 Task: Find connections with filter location Baza with filter topic #family with filter profile language Spanish with filter current company Amdocs with filter school IIMT COLLEGE OF ENGINEERING, GREATER NOIDA with filter industry Insurance Carriers with filter service category Computer Networking with filter keywords title Medical Laboratory Tech
Action: Mouse moved to (620, 76)
Screenshot: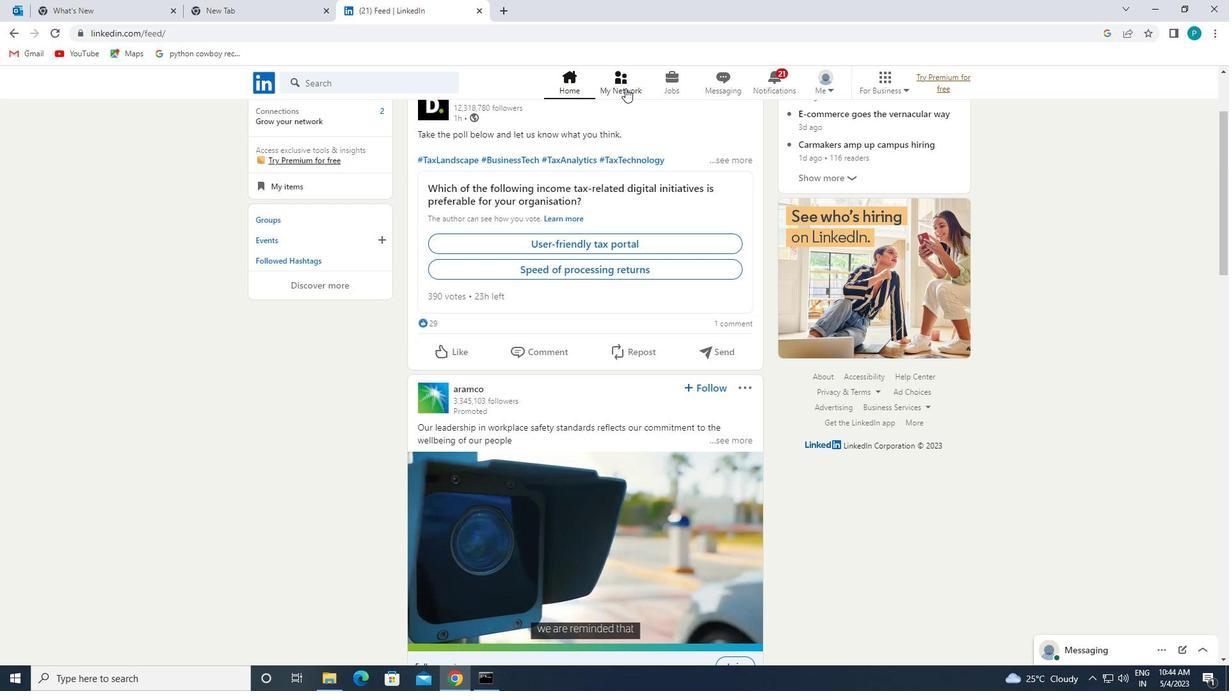 
Action: Mouse pressed left at (620, 76)
Screenshot: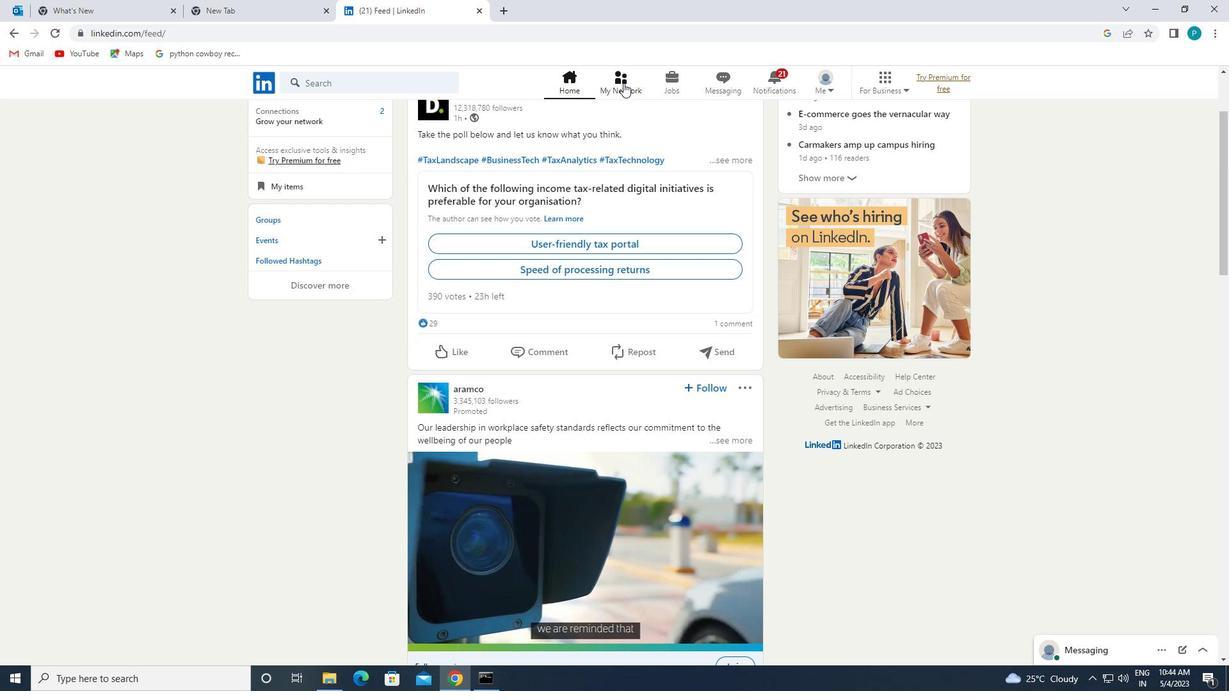 
Action: Mouse moved to (340, 156)
Screenshot: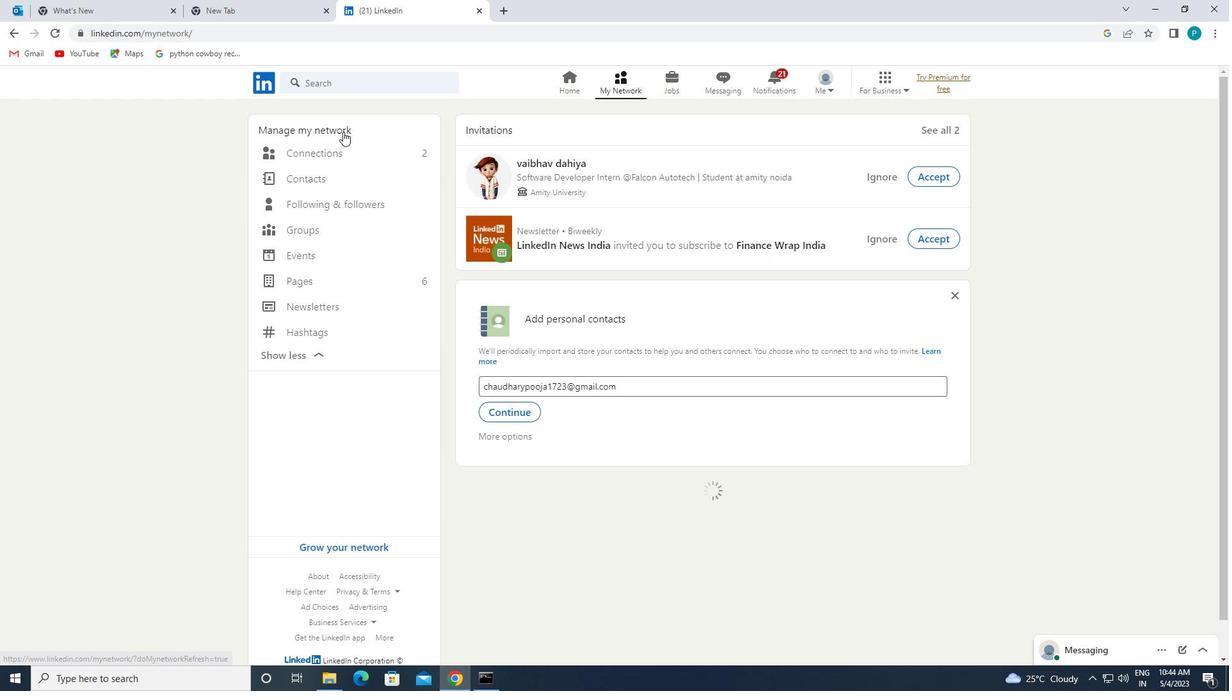 
Action: Mouse pressed left at (340, 156)
Screenshot: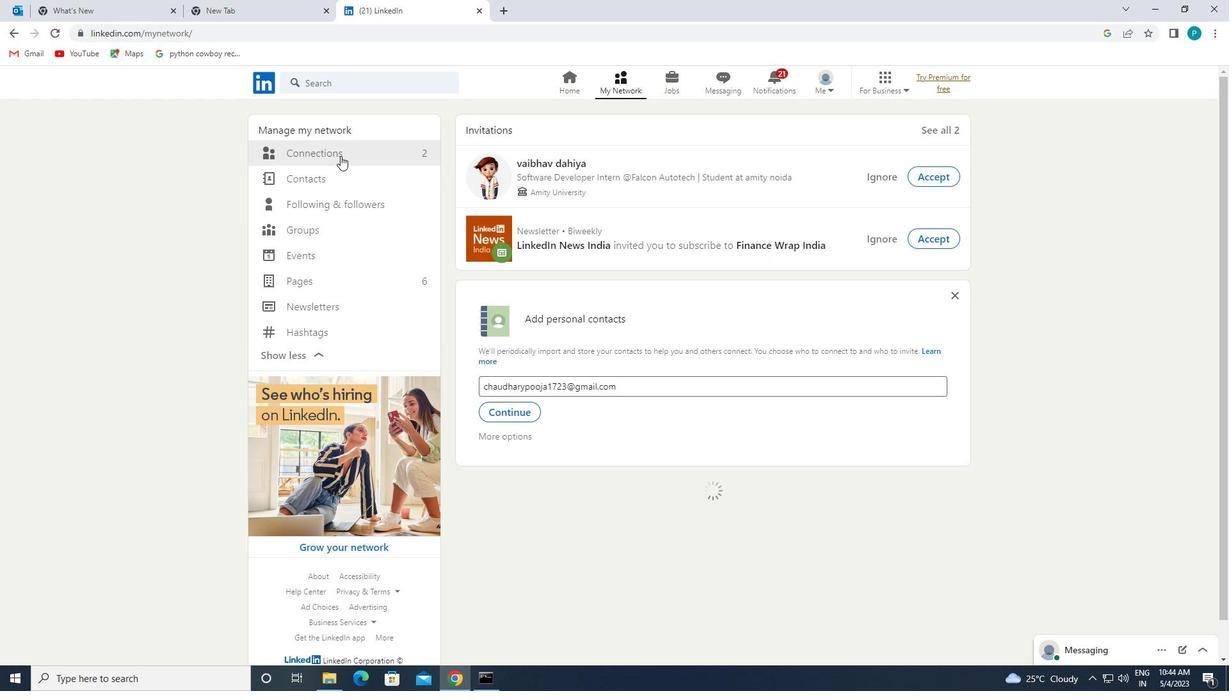 
Action: Mouse moved to (723, 155)
Screenshot: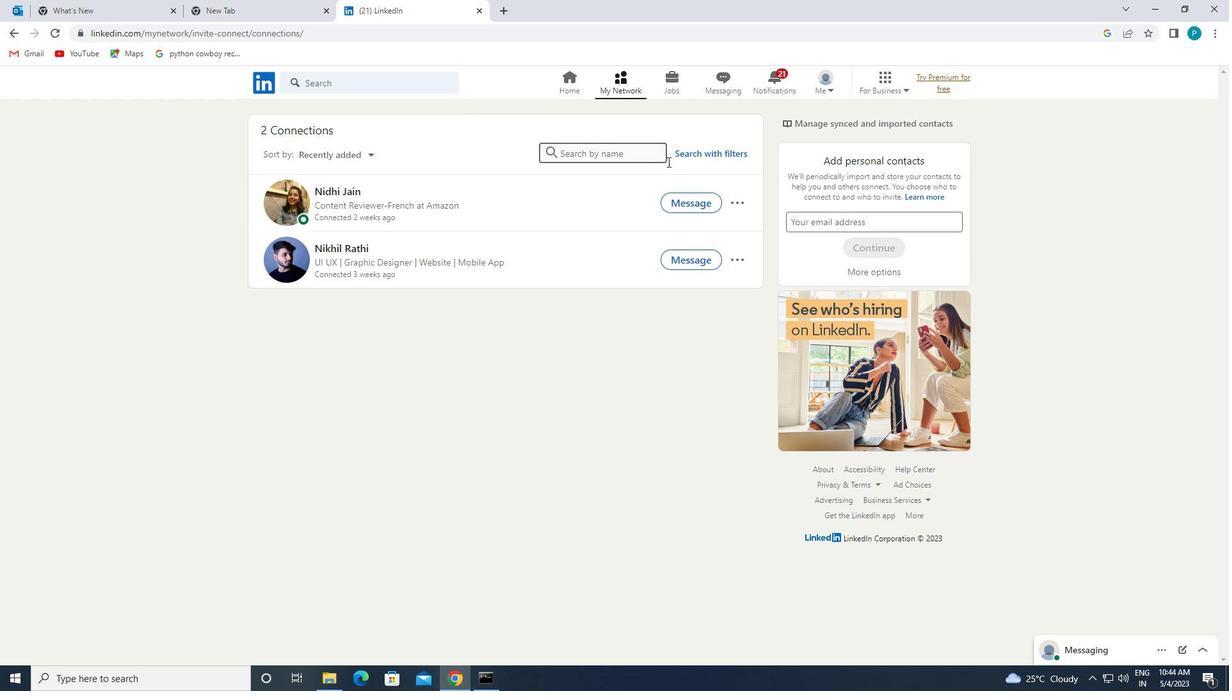 
Action: Mouse pressed left at (723, 155)
Screenshot: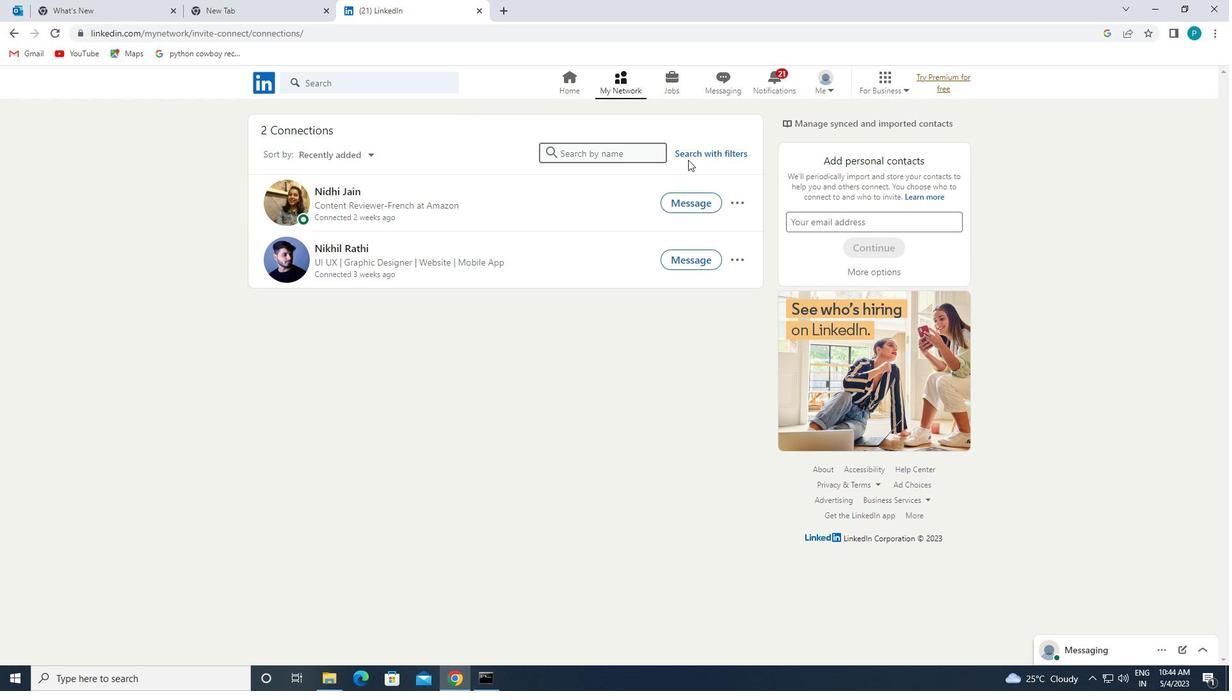 
Action: Mouse moved to (651, 121)
Screenshot: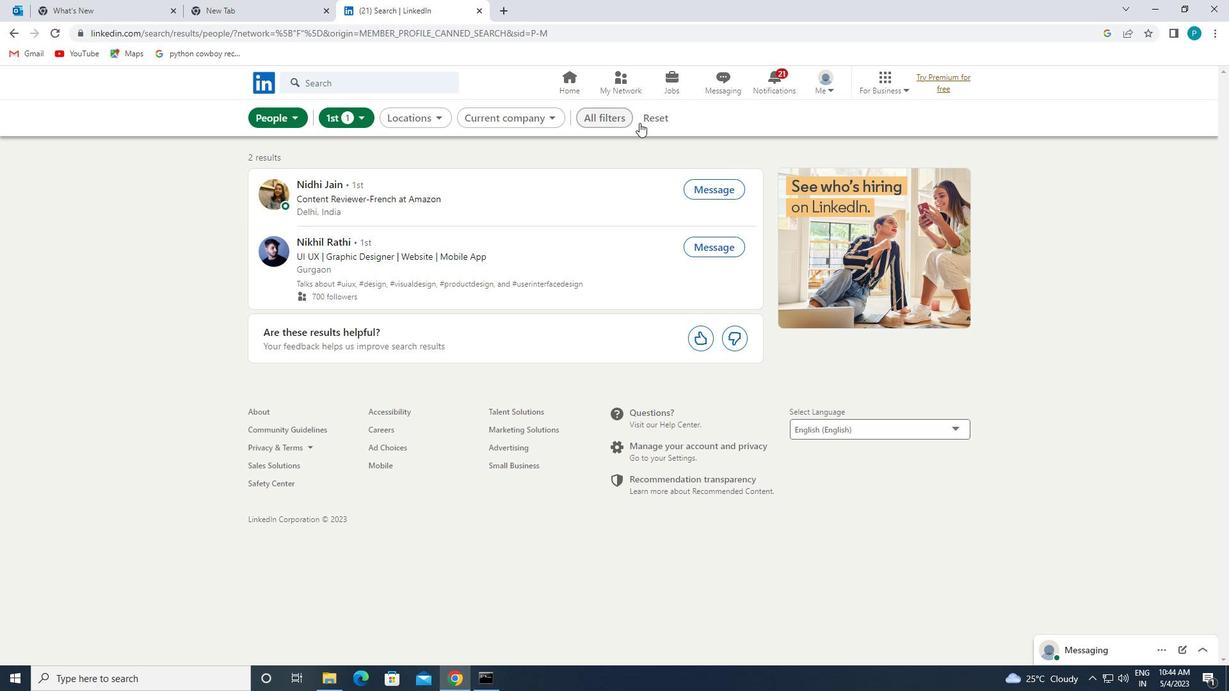 
Action: Mouse pressed left at (651, 121)
Screenshot: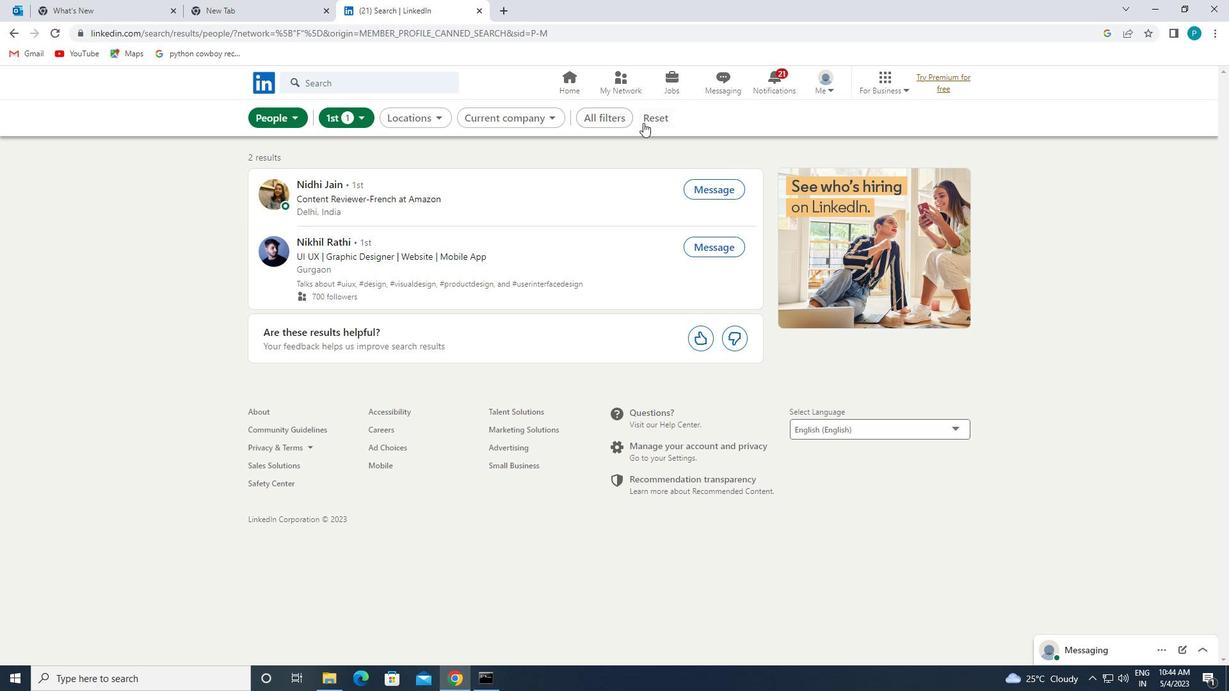 
Action: Mouse moved to (638, 115)
Screenshot: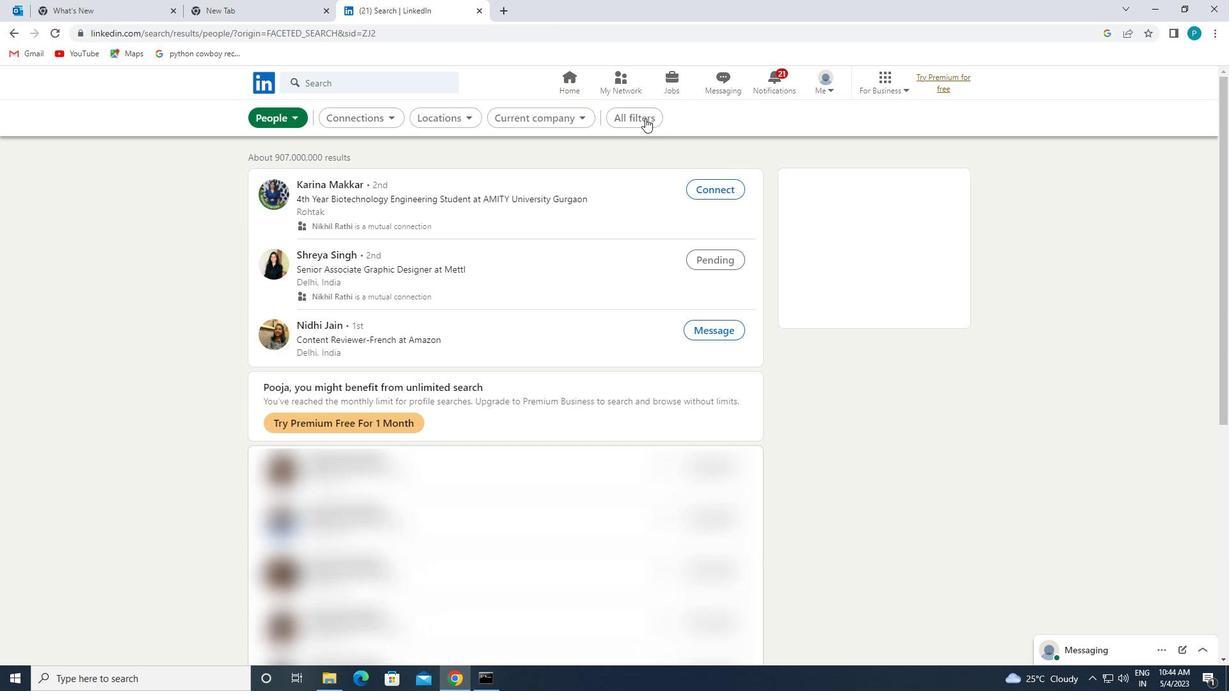 
Action: Mouse pressed left at (638, 115)
Screenshot: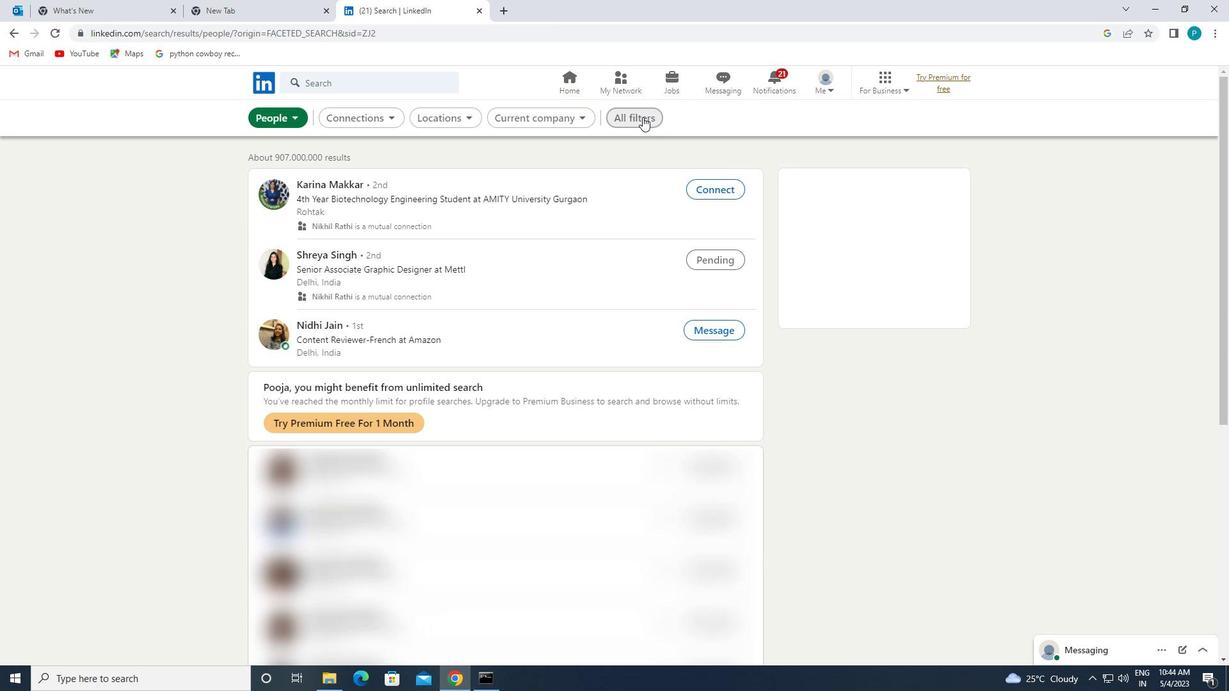 
Action: Mouse moved to (1209, 488)
Screenshot: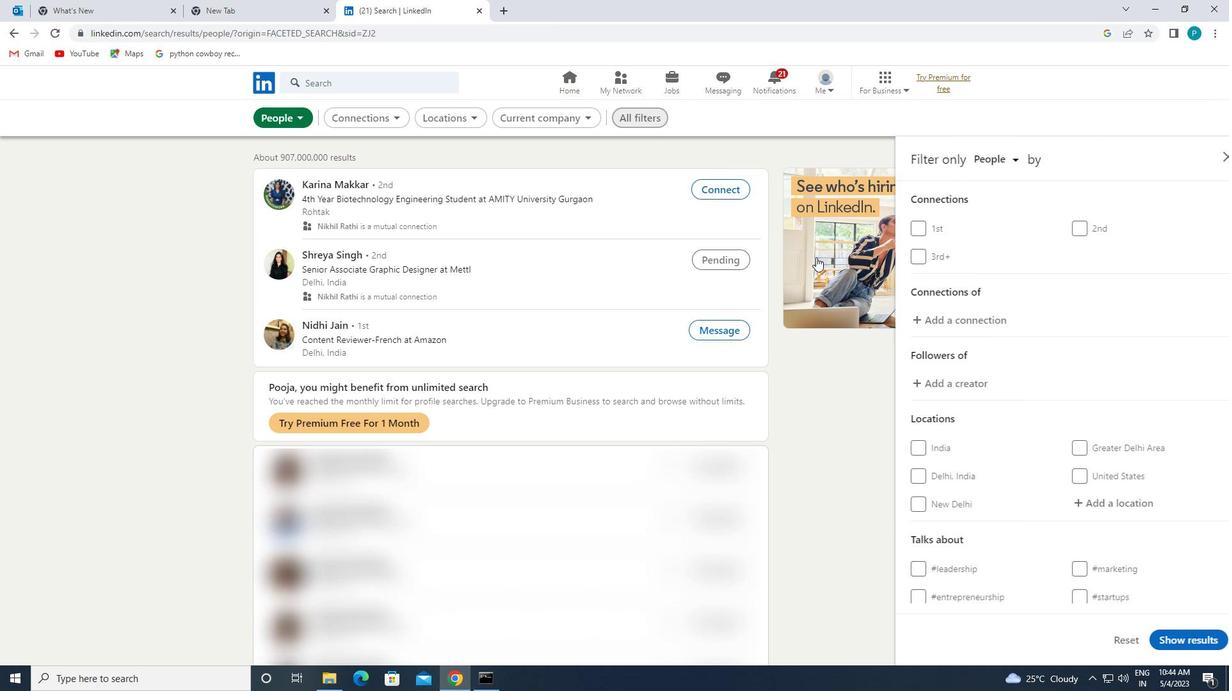 
Action: Mouse scrolled (1209, 487) with delta (0, 0)
Screenshot: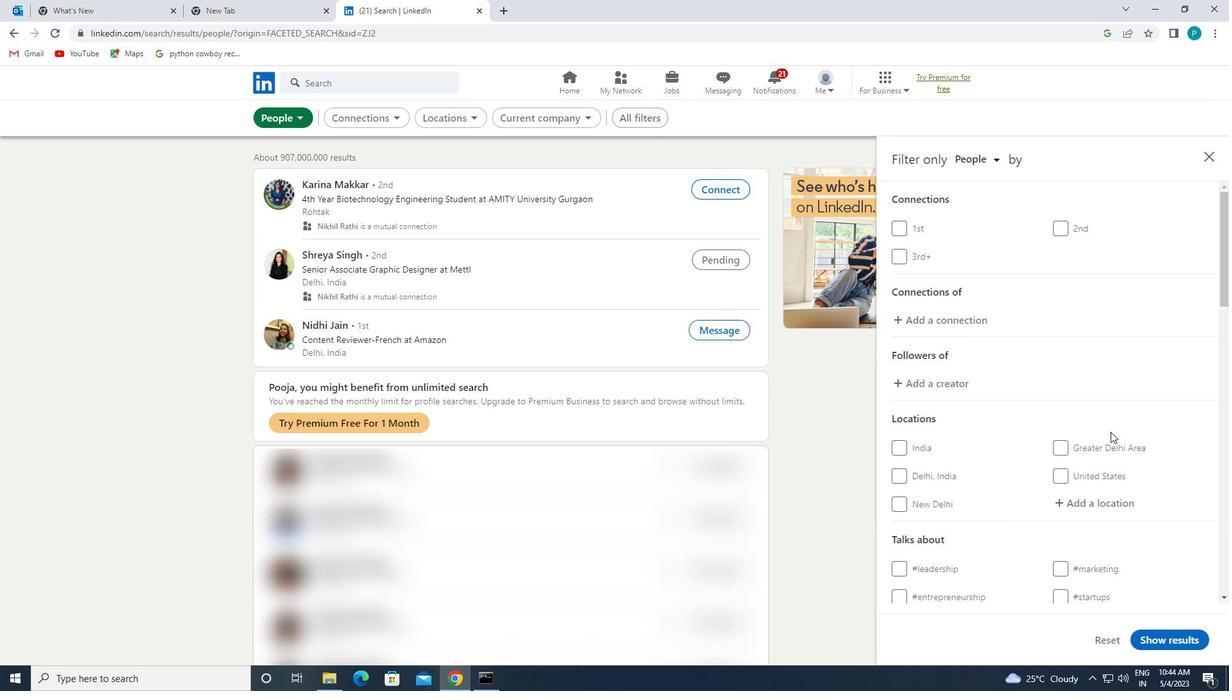 
Action: Mouse scrolled (1209, 487) with delta (0, 0)
Screenshot: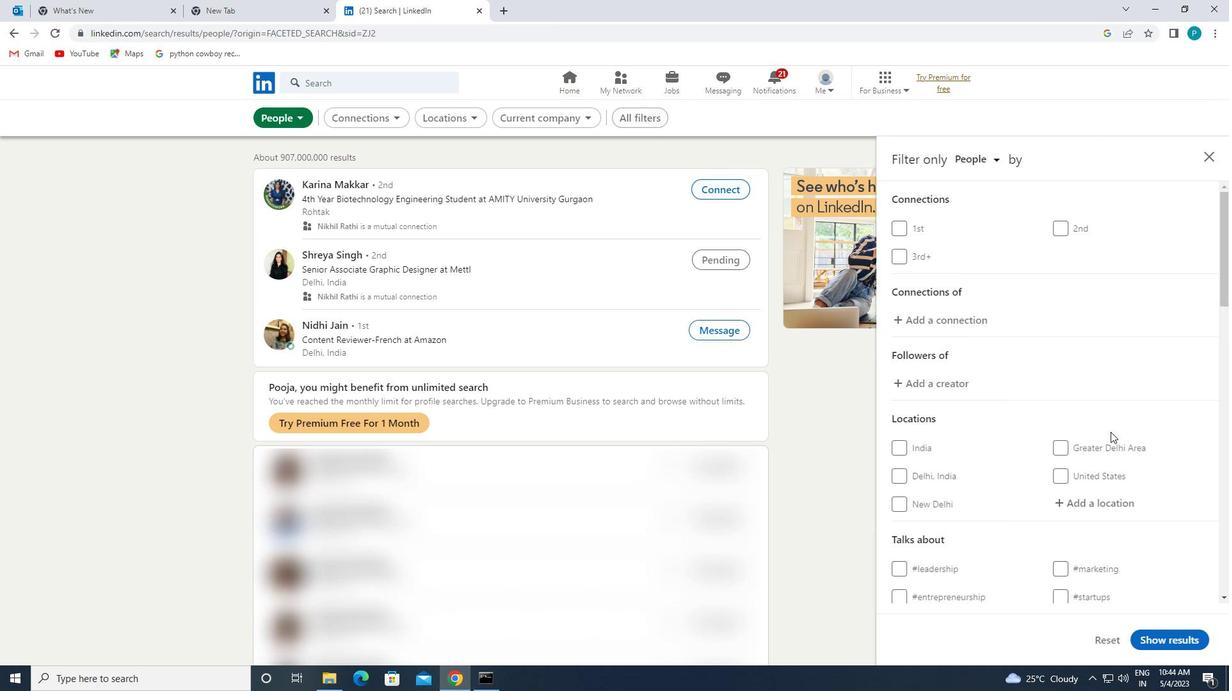 
Action: Mouse moved to (1085, 381)
Screenshot: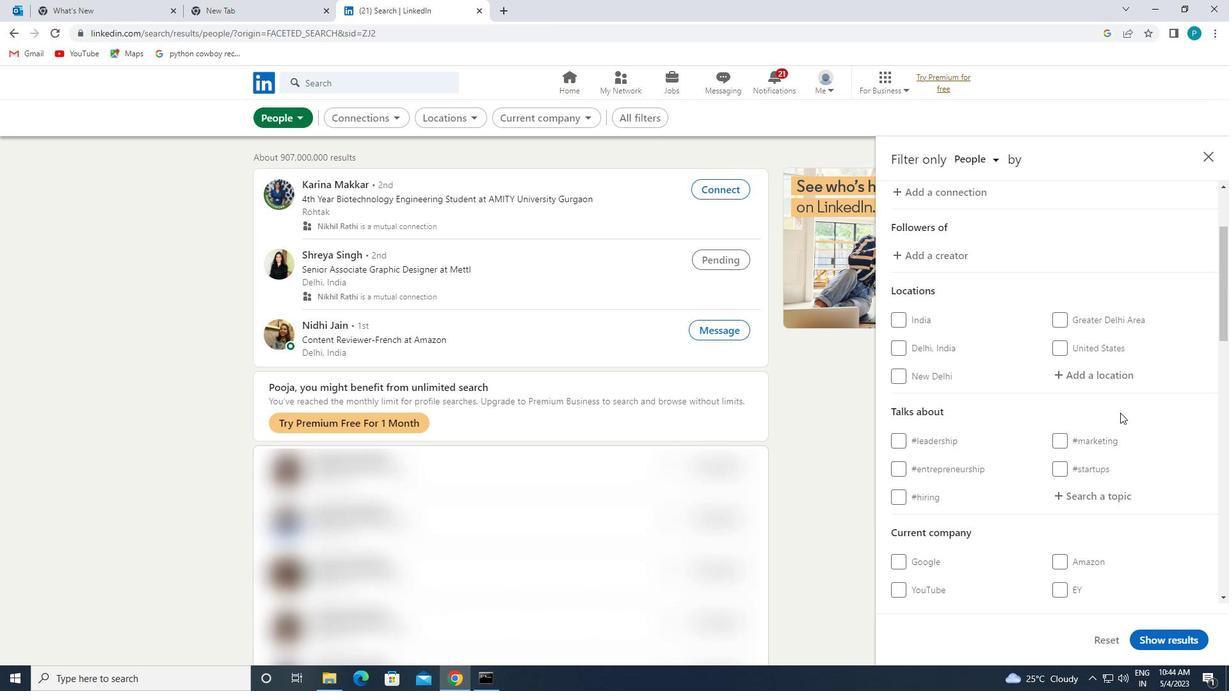
Action: Mouse pressed left at (1085, 381)
Screenshot: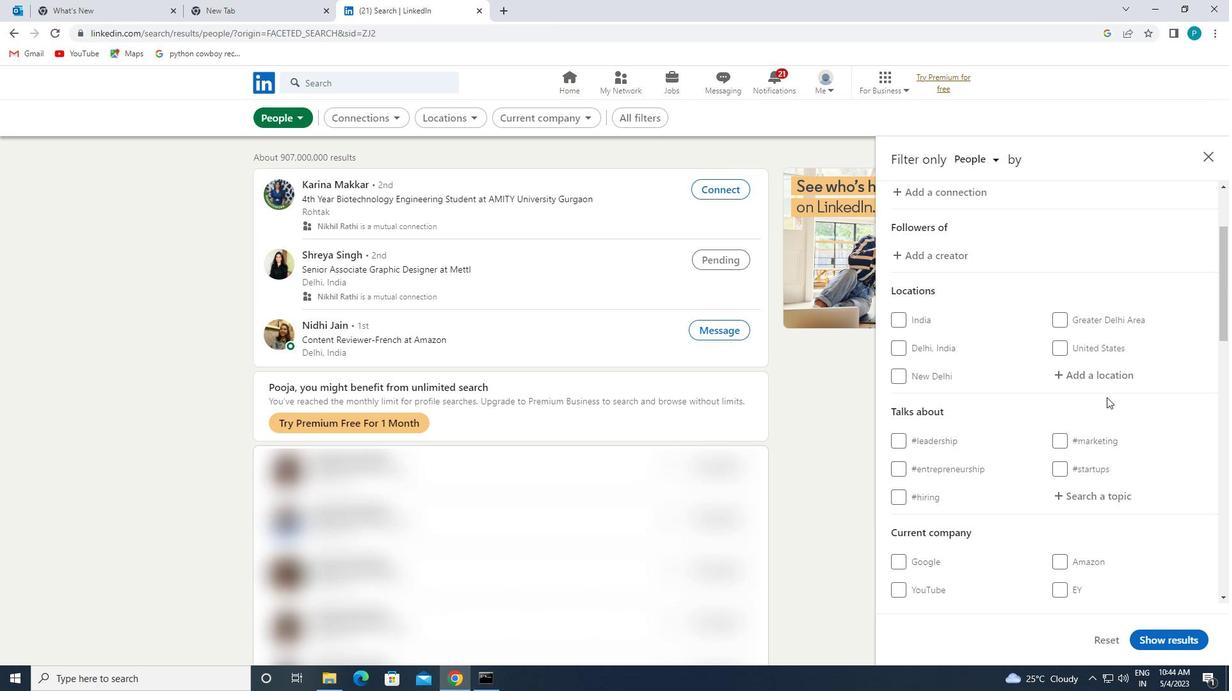 
Action: Key pressed <Key.caps_lock>b<Key.caps_lock>aza
Screenshot: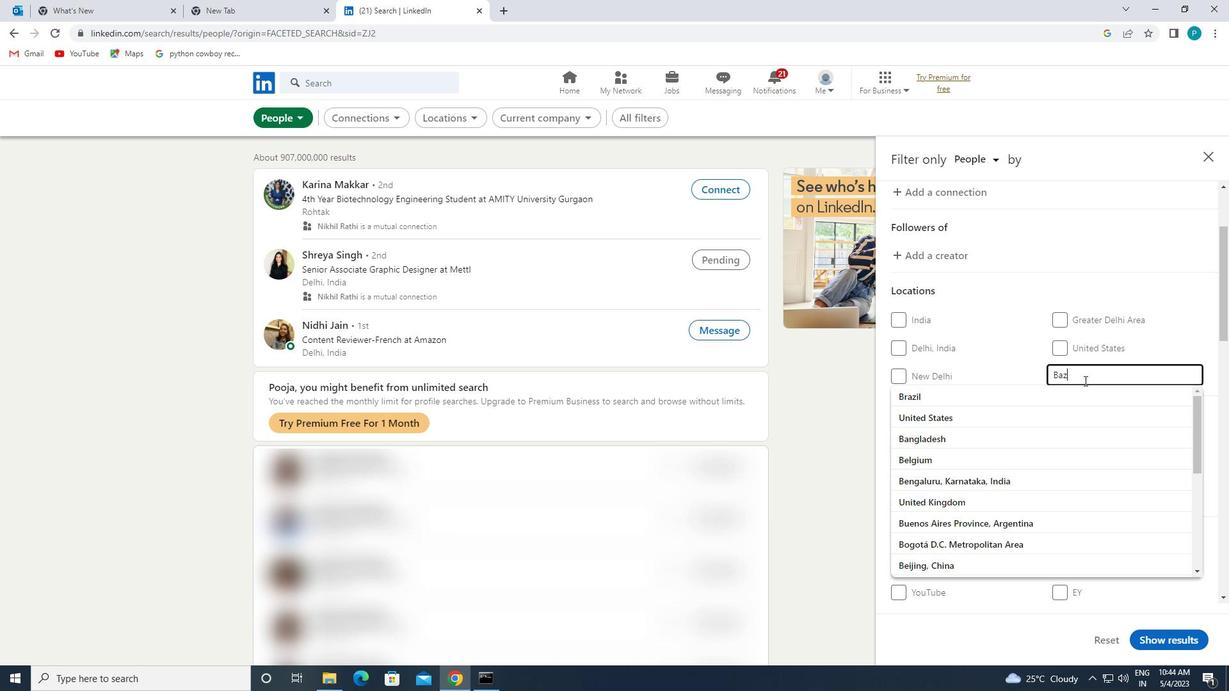 
Action: Mouse moved to (1068, 397)
Screenshot: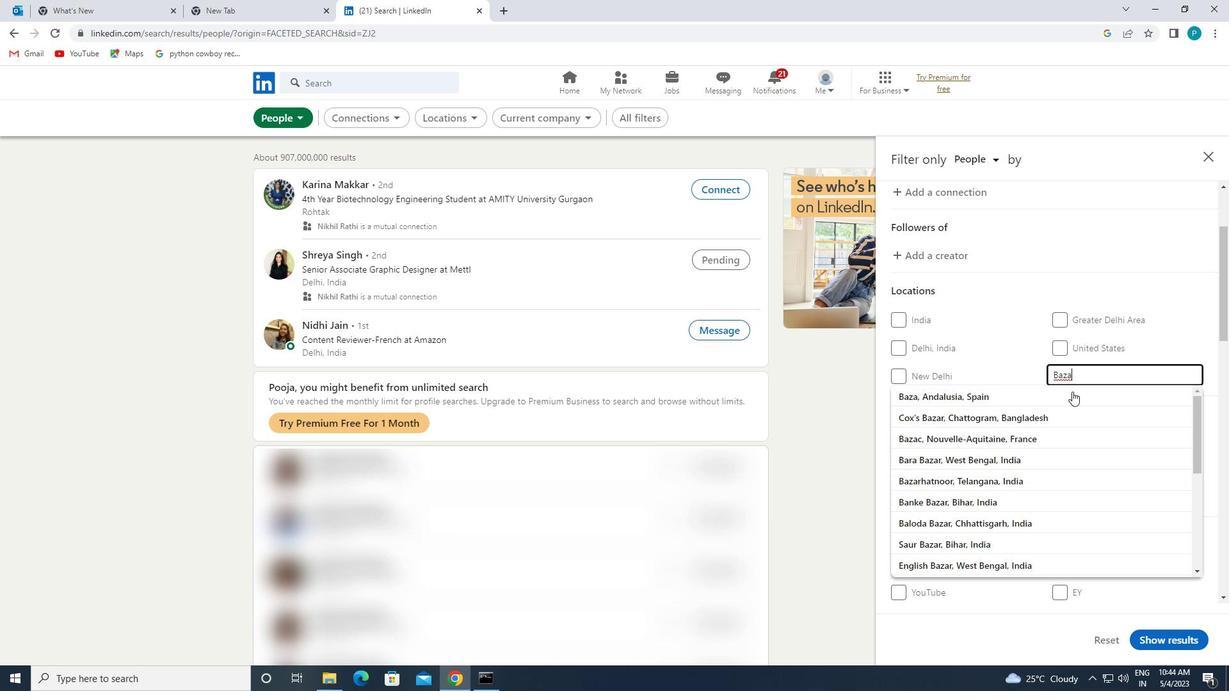 
Action: Mouse pressed left at (1068, 397)
Screenshot: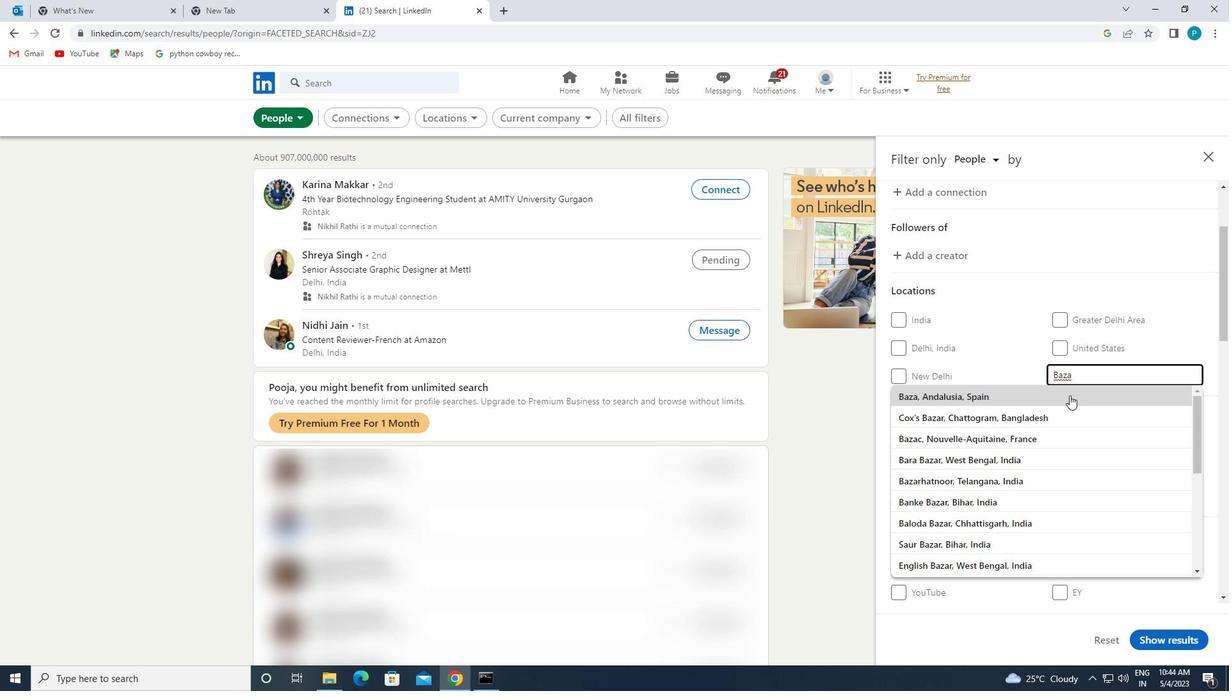 
Action: Mouse moved to (1069, 416)
Screenshot: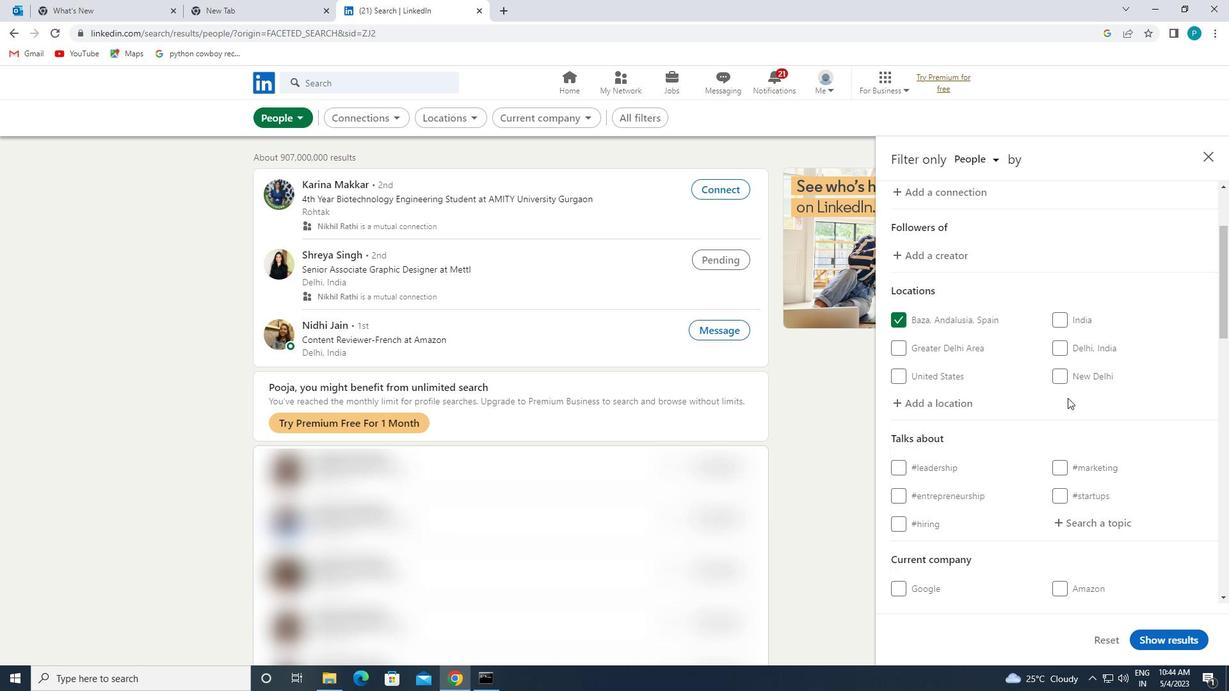 
Action: Mouse scrolled (1069, 415) with delta (0, 0)
Screenshot: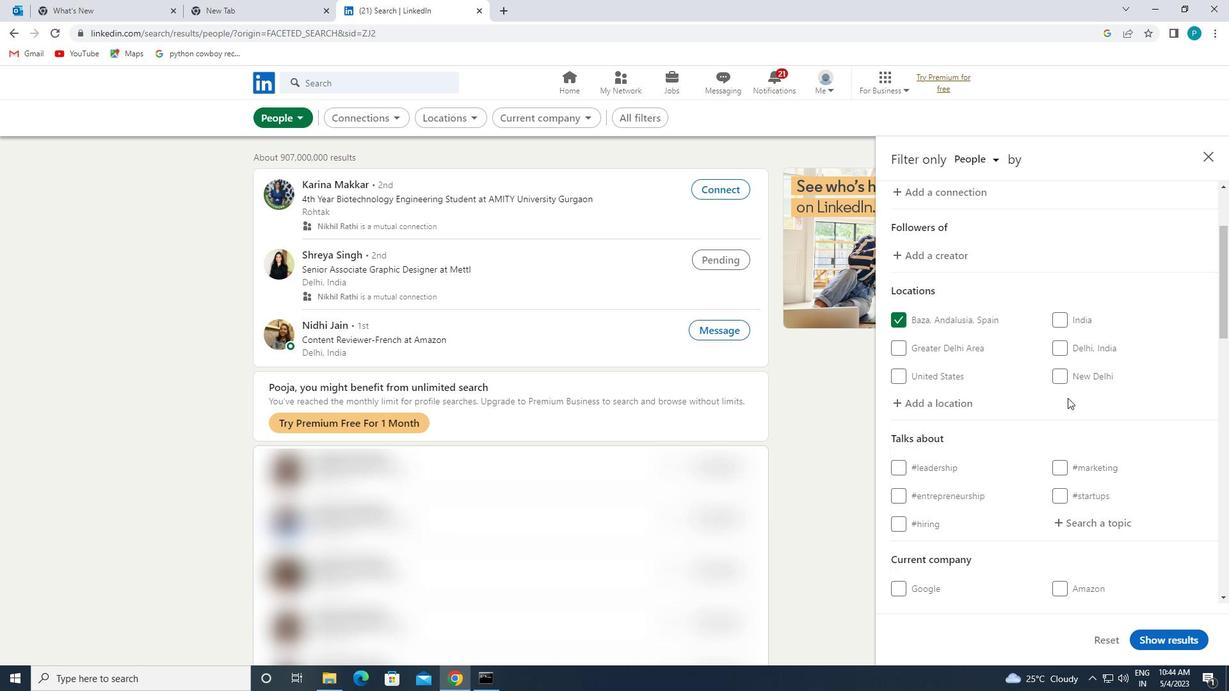 
Action: Mouse moved to (1069, 420)
Screenshot: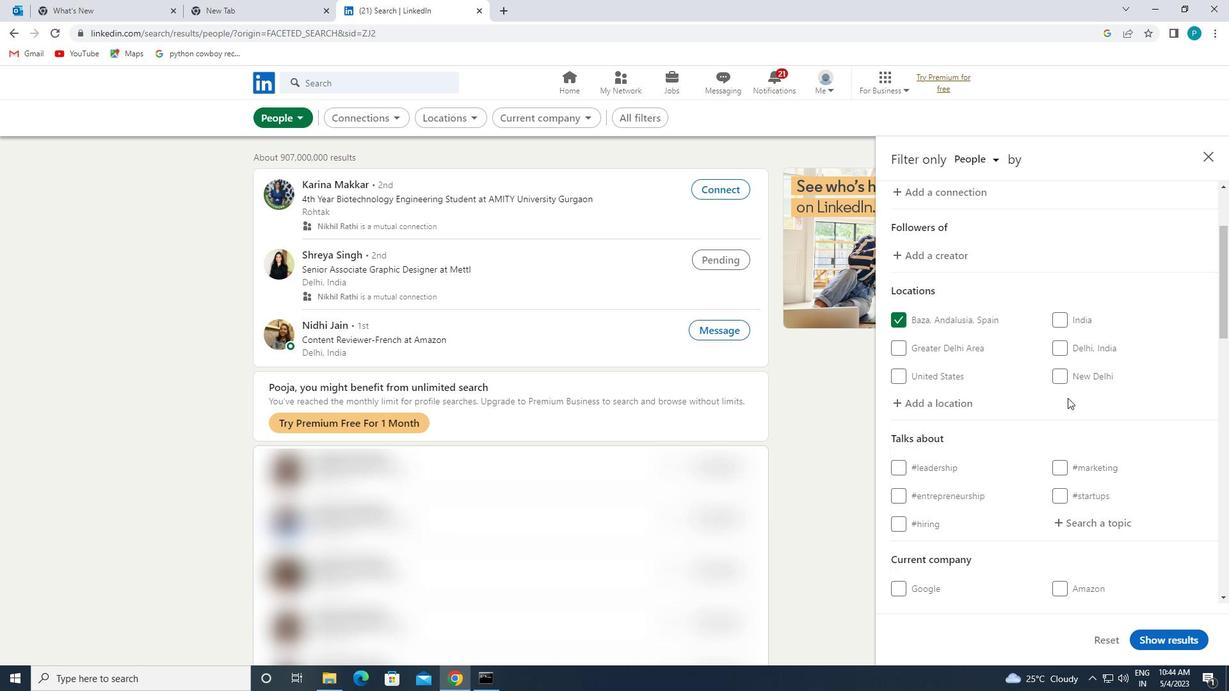 
Action: Mouse scrolled (1069, 419) with delta (0, 0)
Screenshot: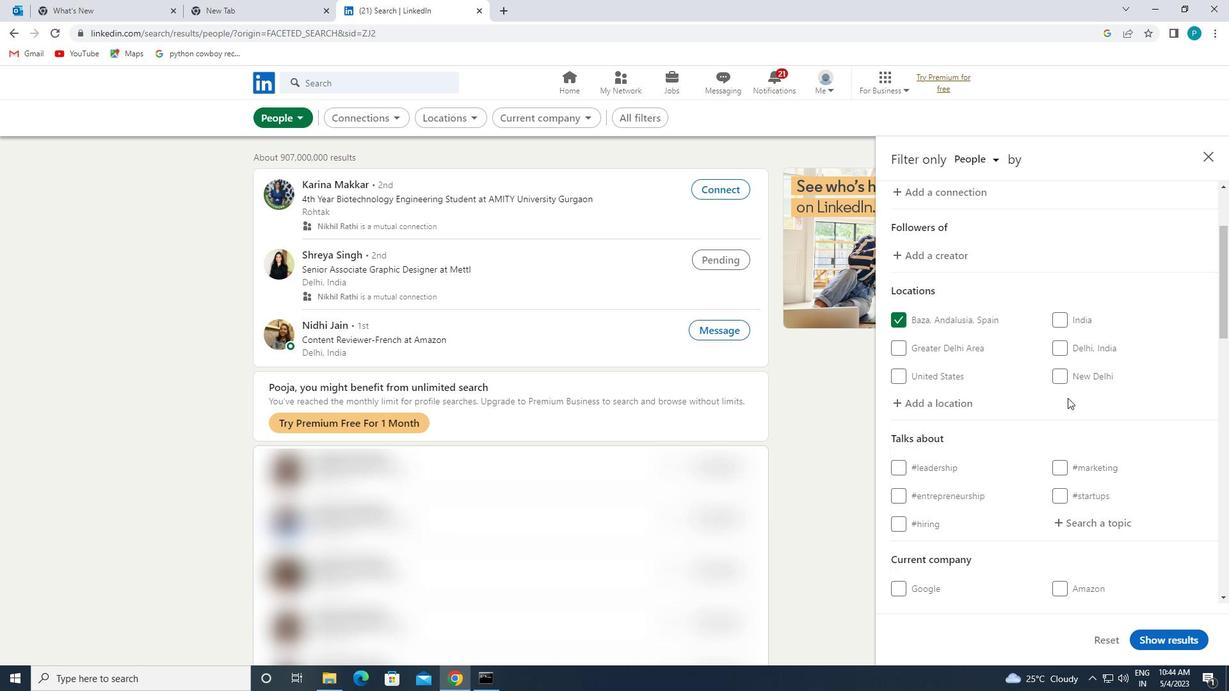 
Action: Mouse moved to (1073, 386)
Screenshot: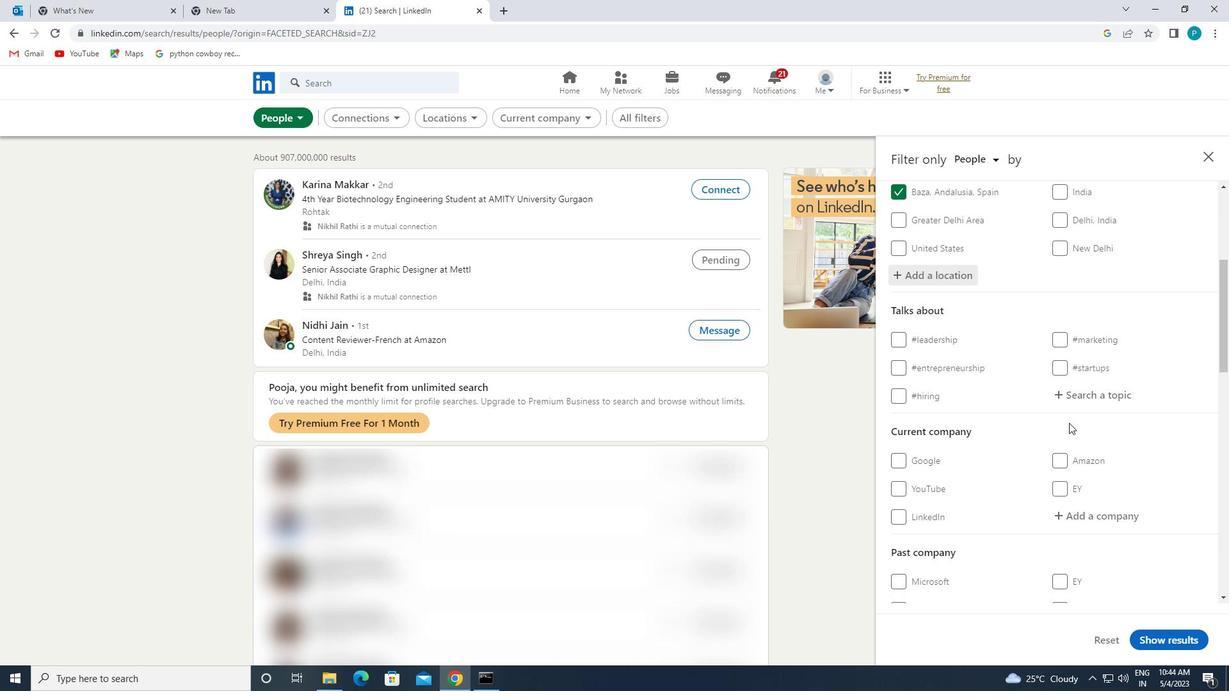 
Action: Mouse pressed left at (1073, 386)
Screenshot: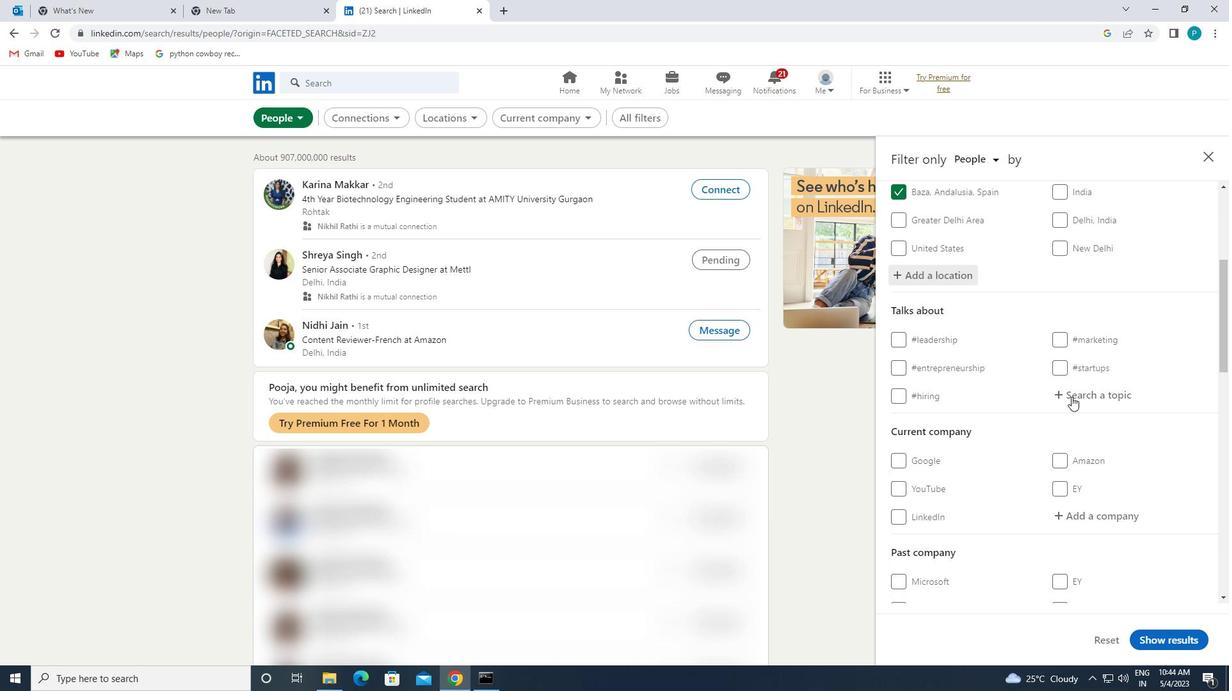 
Action: Key pressed <Key.shift>#FAMILY
Screenshot: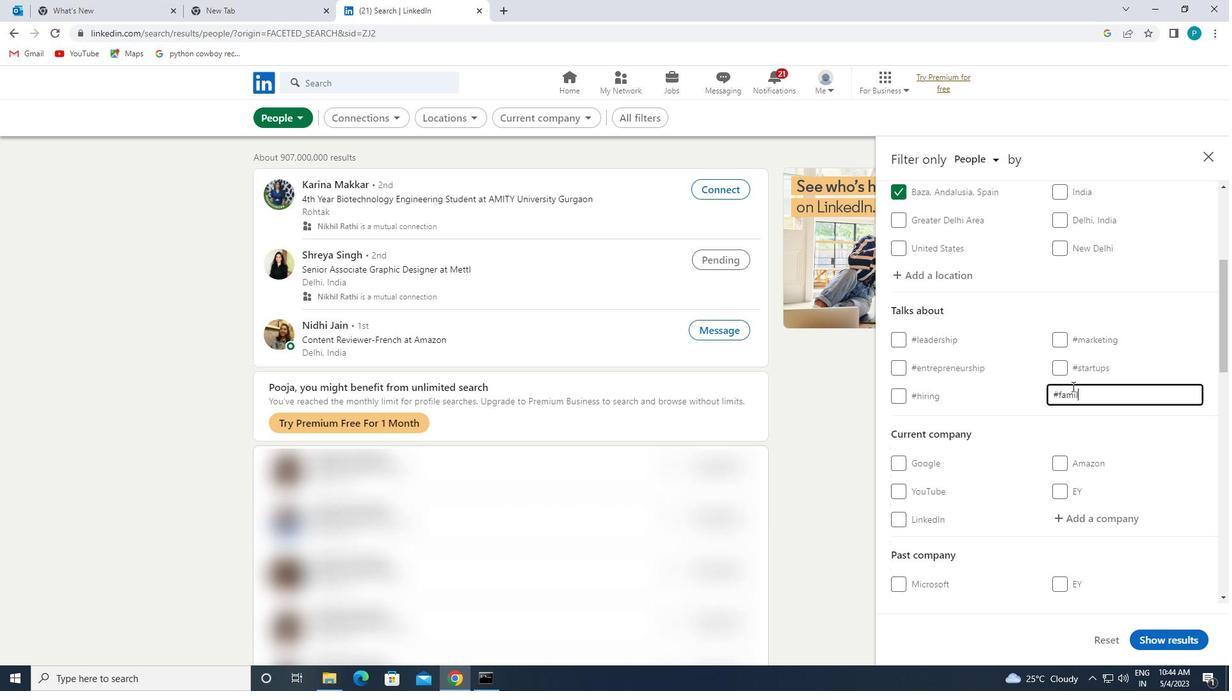 
Action: Mouse moved to (1071, 405)
Screenshot: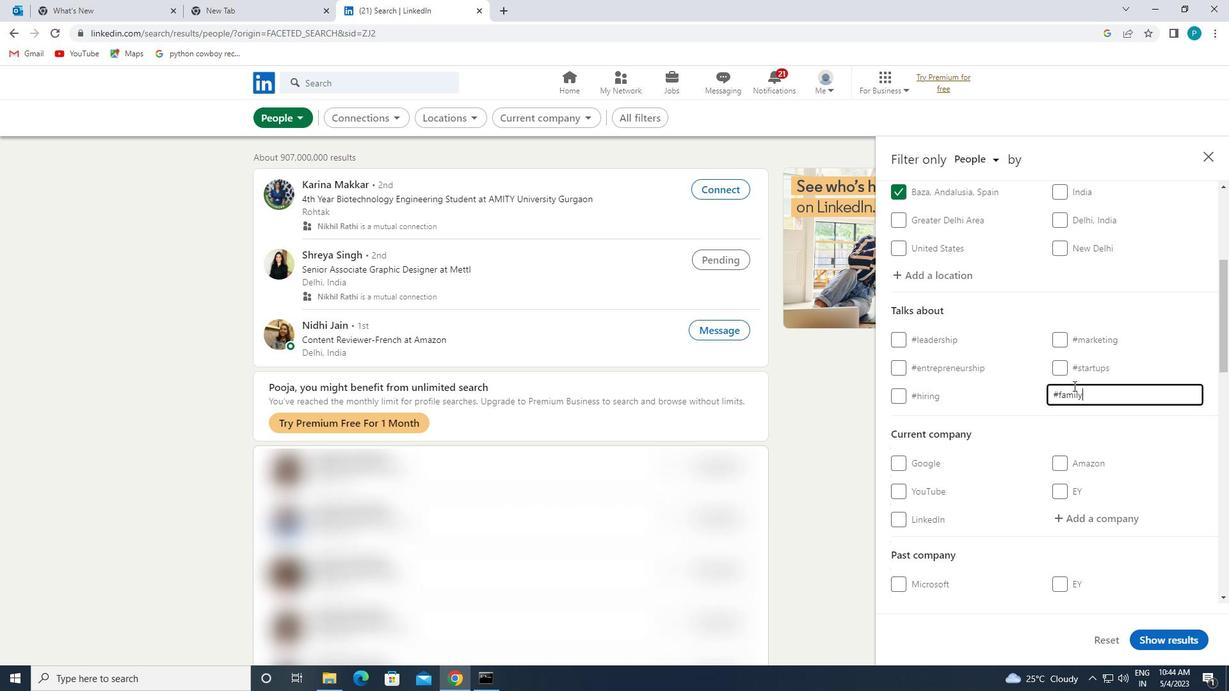 
Action: Mouse scrolled (1071, 404) with delta (0, 0)
Screenshot: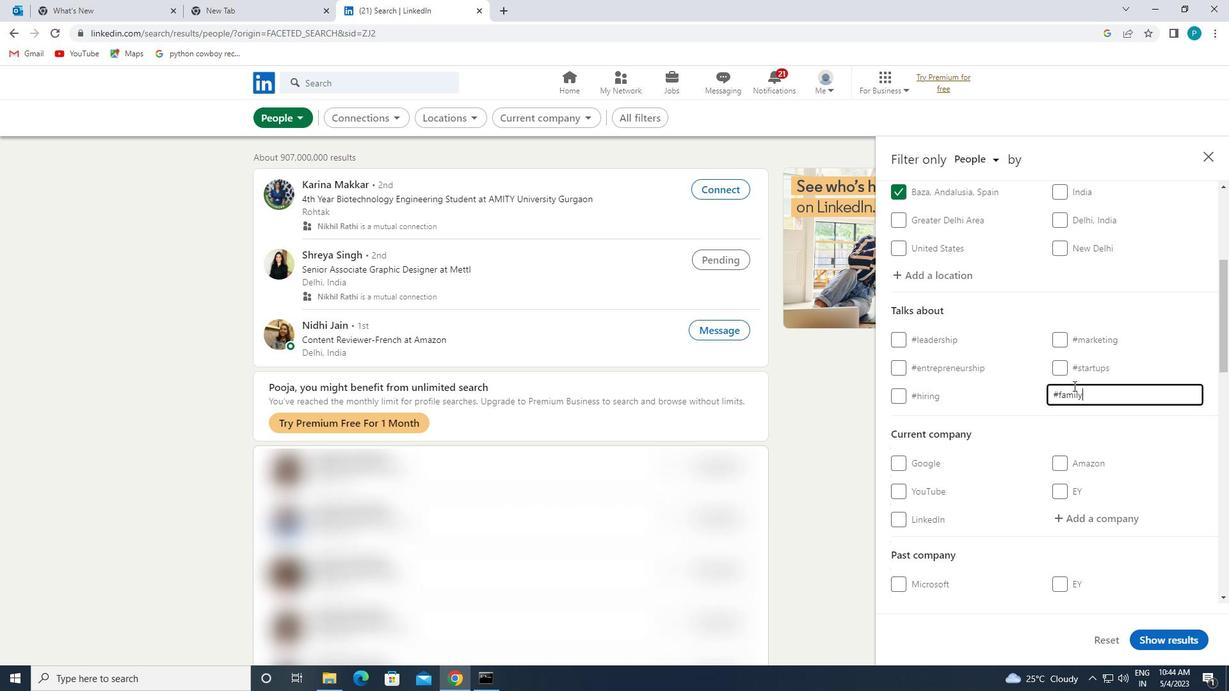 
Action: Mouse moved to (1068, 414)
Screenshot: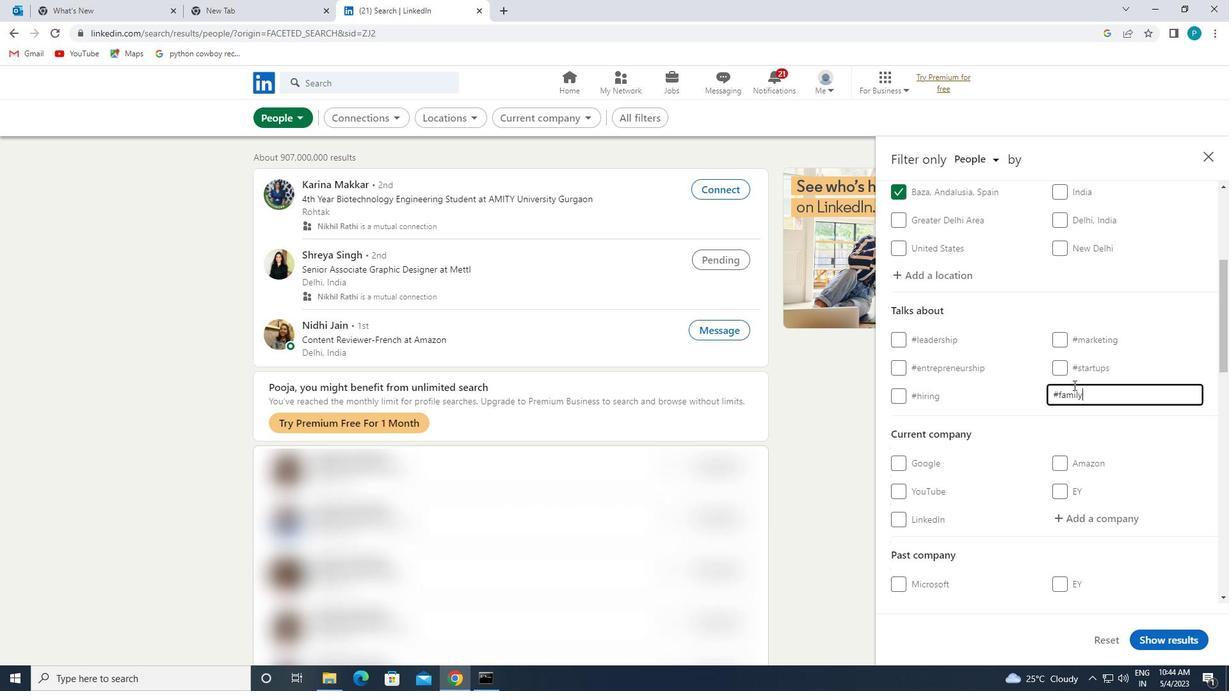 
Action: Mouse scrolled (1068, 413) with delta (0, 0)
Screenshot: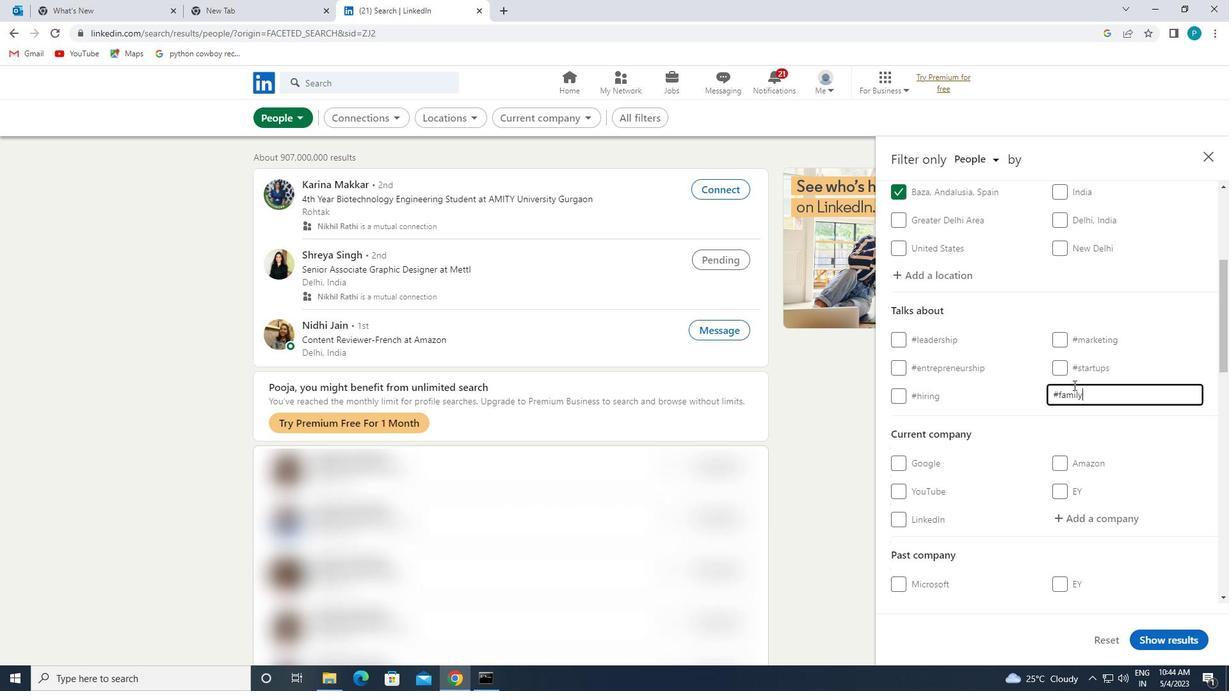 
Action: Mouse moved to (1065, 420)
Screenshot: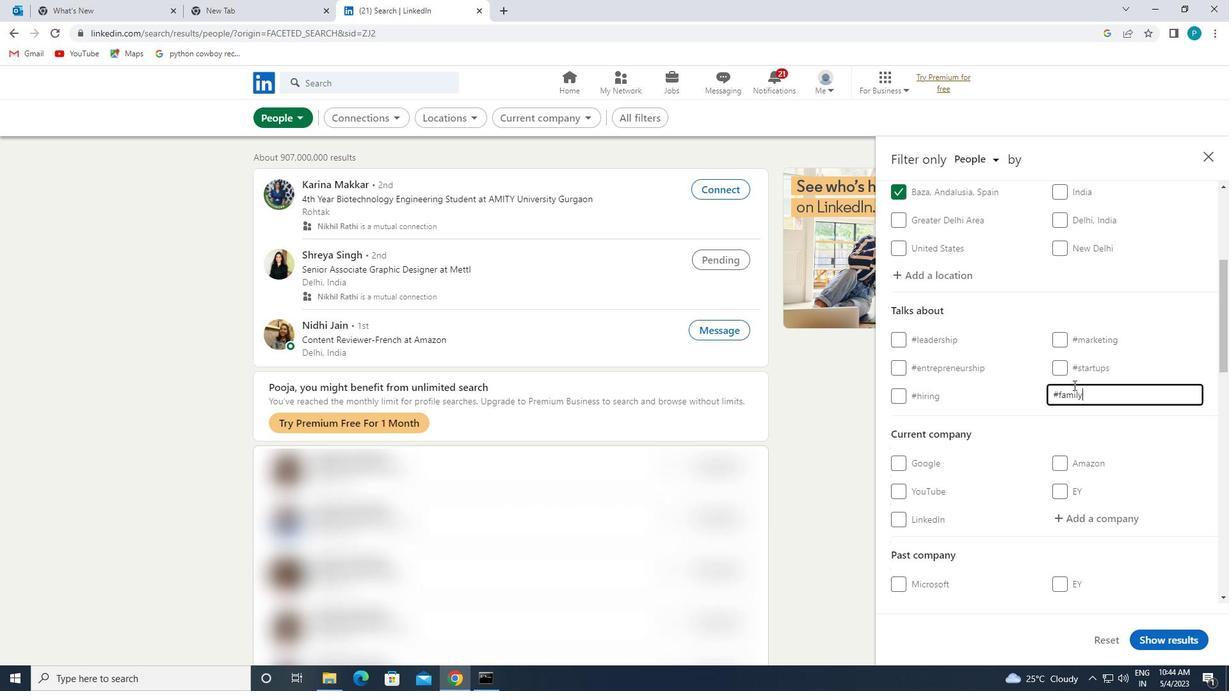 
Action: Mouse scrolled (1065, 419) with delta (0, 0)
Screenshot: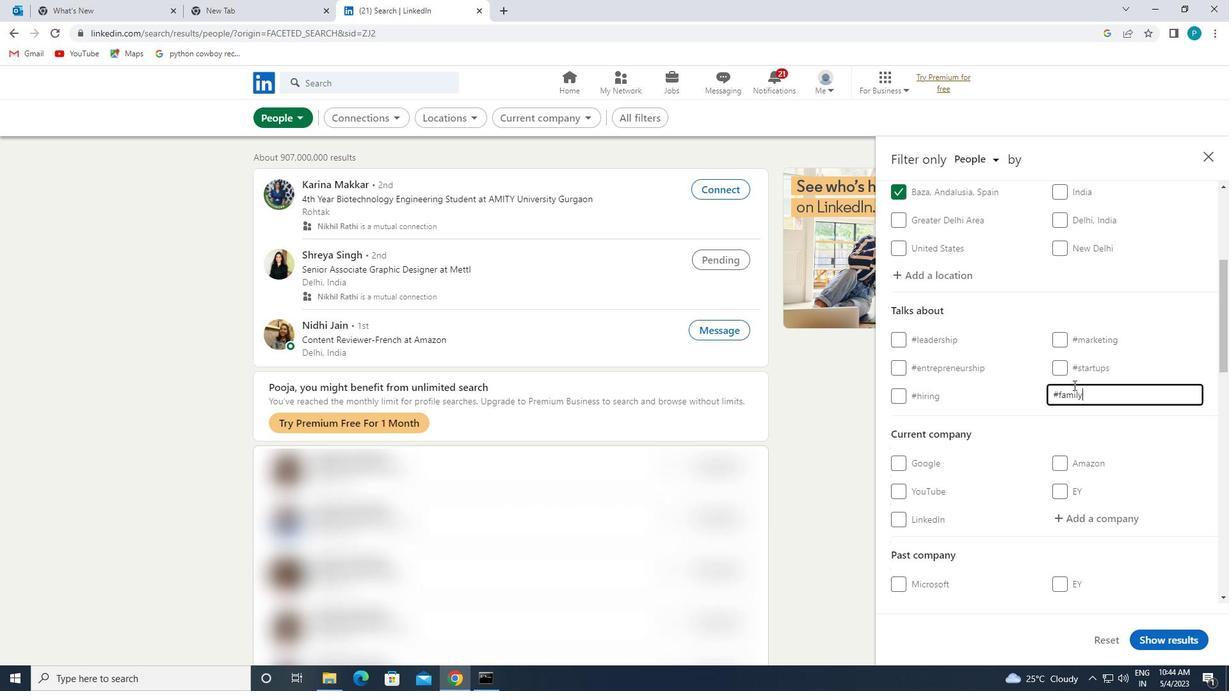 
Action: Mouse moved to (985, 440)
Screenshot: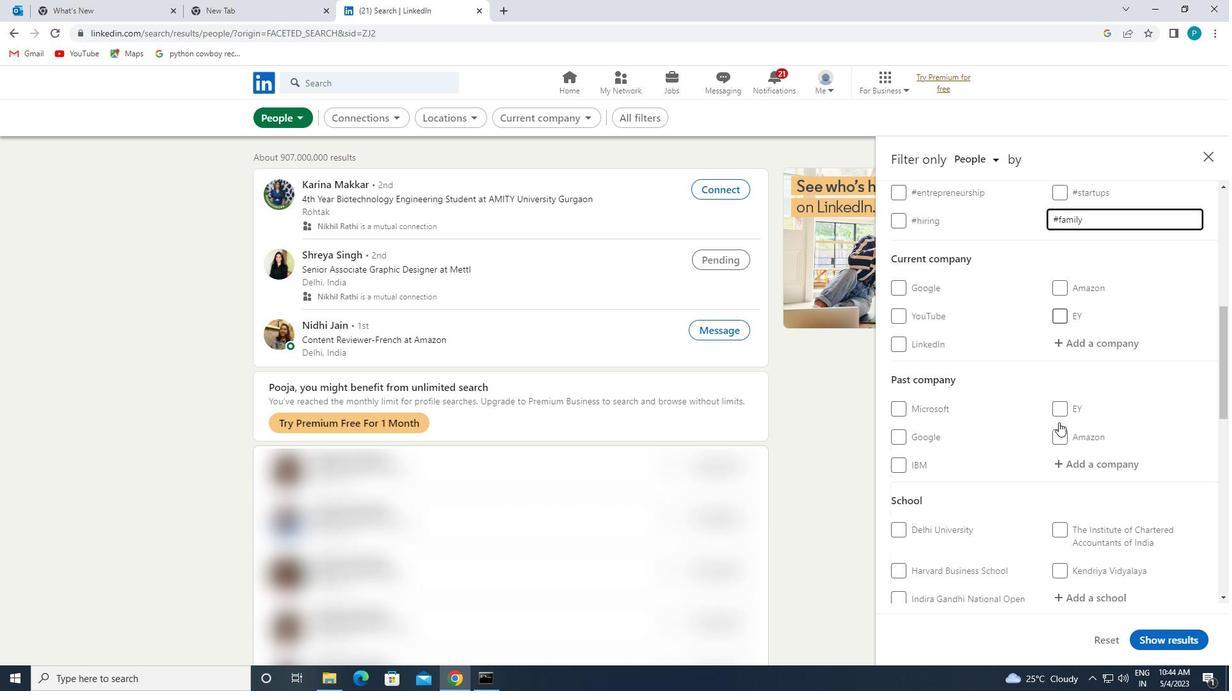 
Action: Mouse scrolled (985, 440) with delta (0, 0)
Screenshot: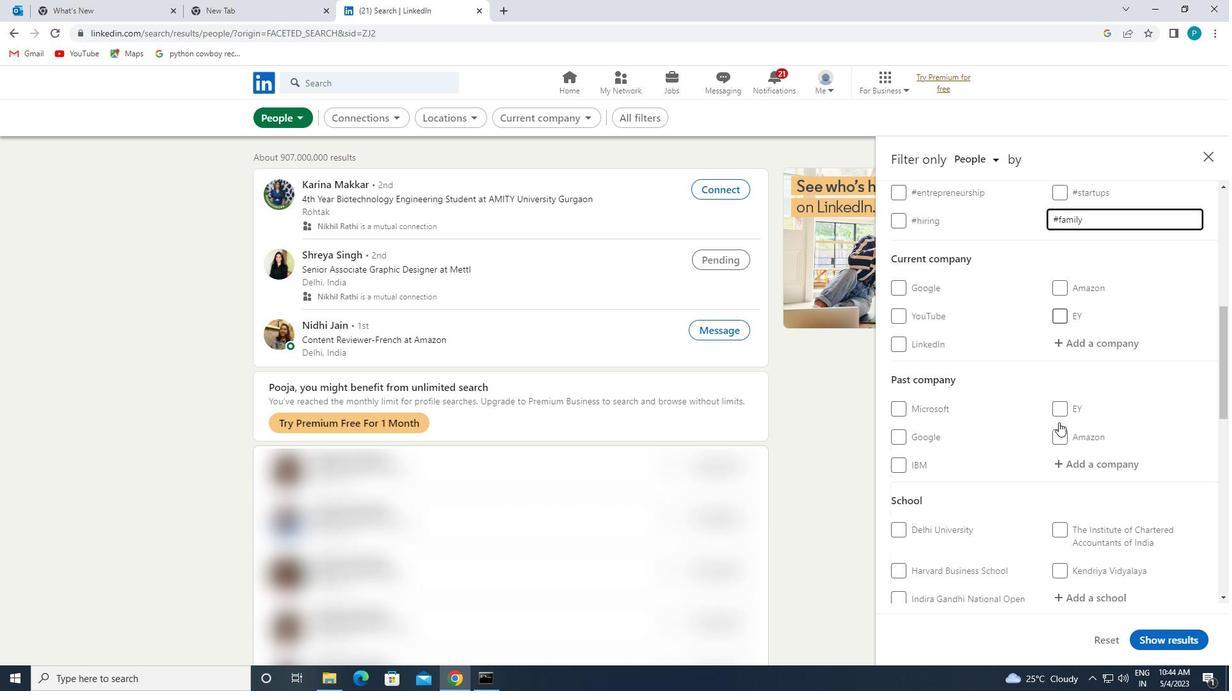 
Action: Mouse moved to (976, 442)
Screenshot: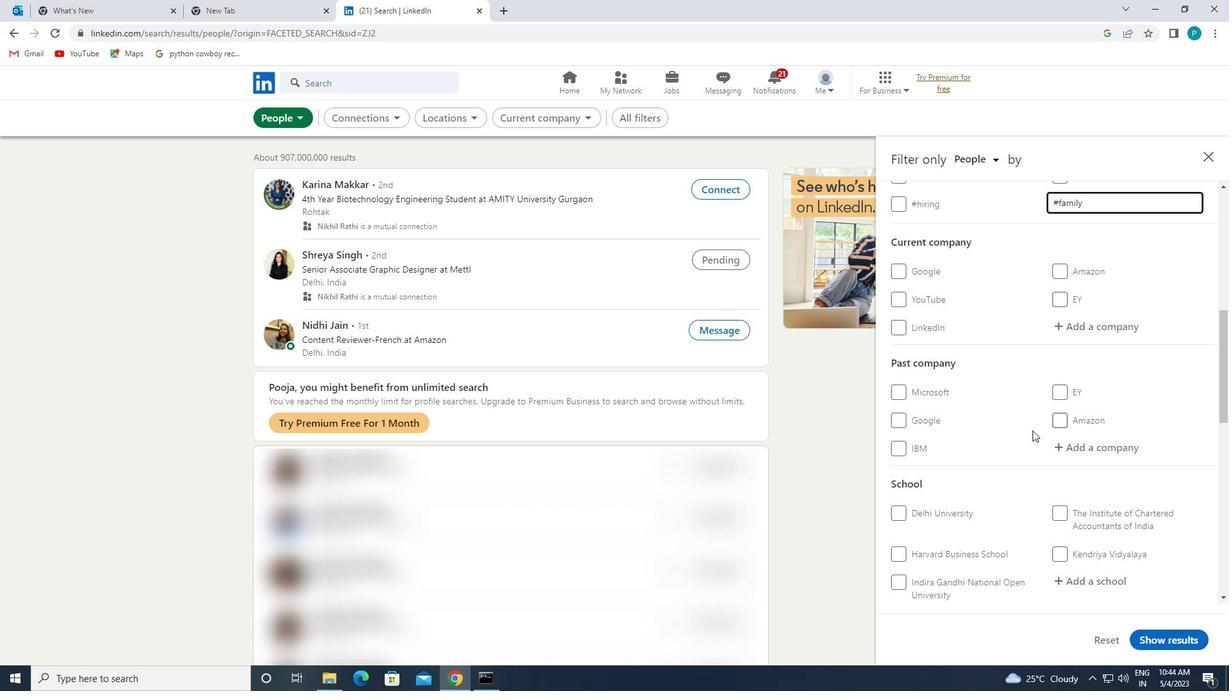 
Action: Mouse scrolled (976, 441) with delta (0, 0)
Screenshot: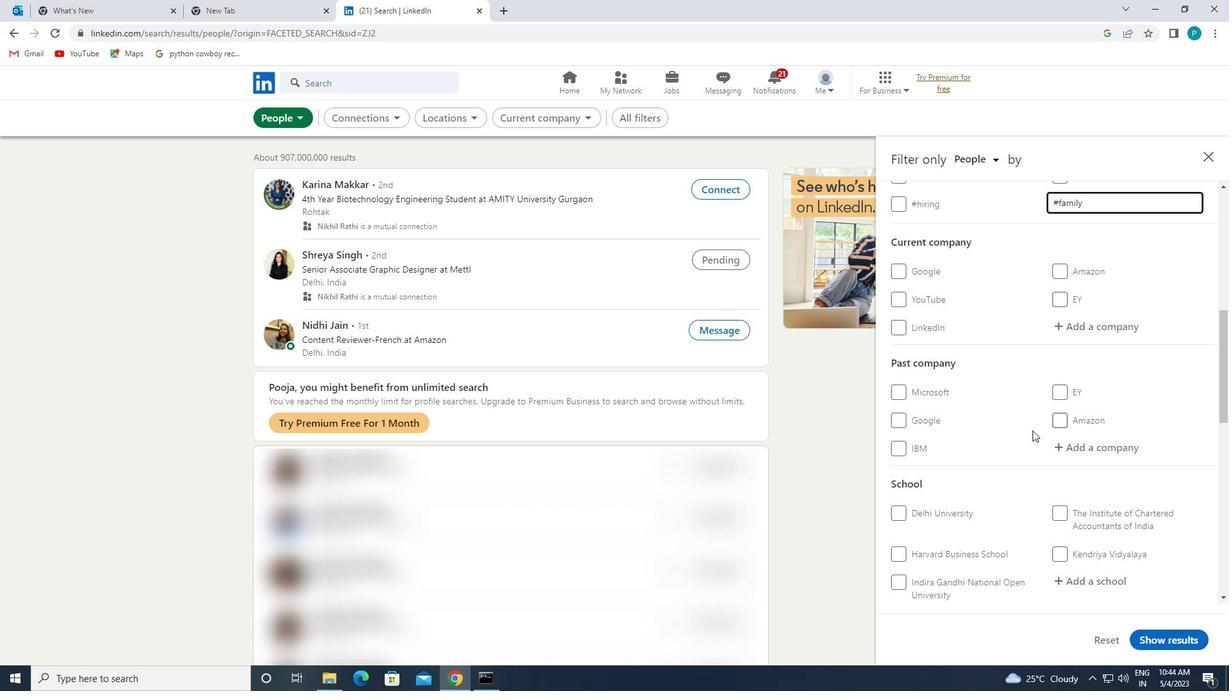 
Action: Mouse moved to (966, 444)
Screenshot: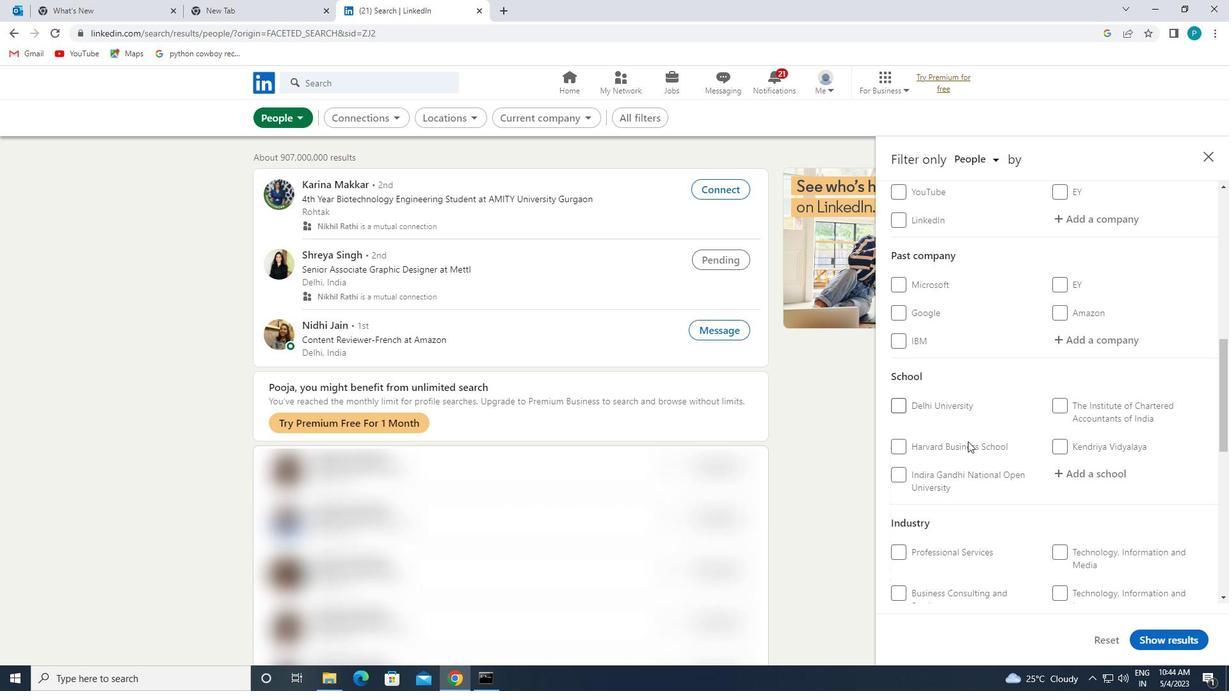
Action: Mouse scrolled (966, 443) with delta (0, 0)
Screenshot: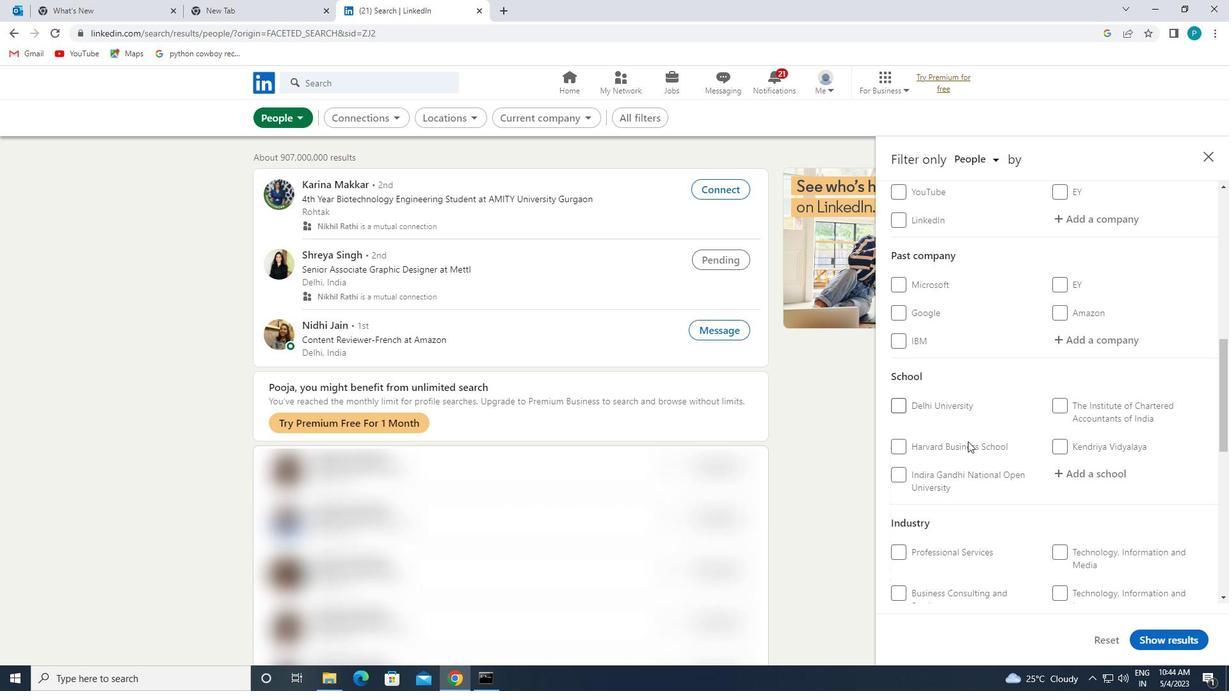 
Action: Mouse moved to (964, 445)
Screenshot: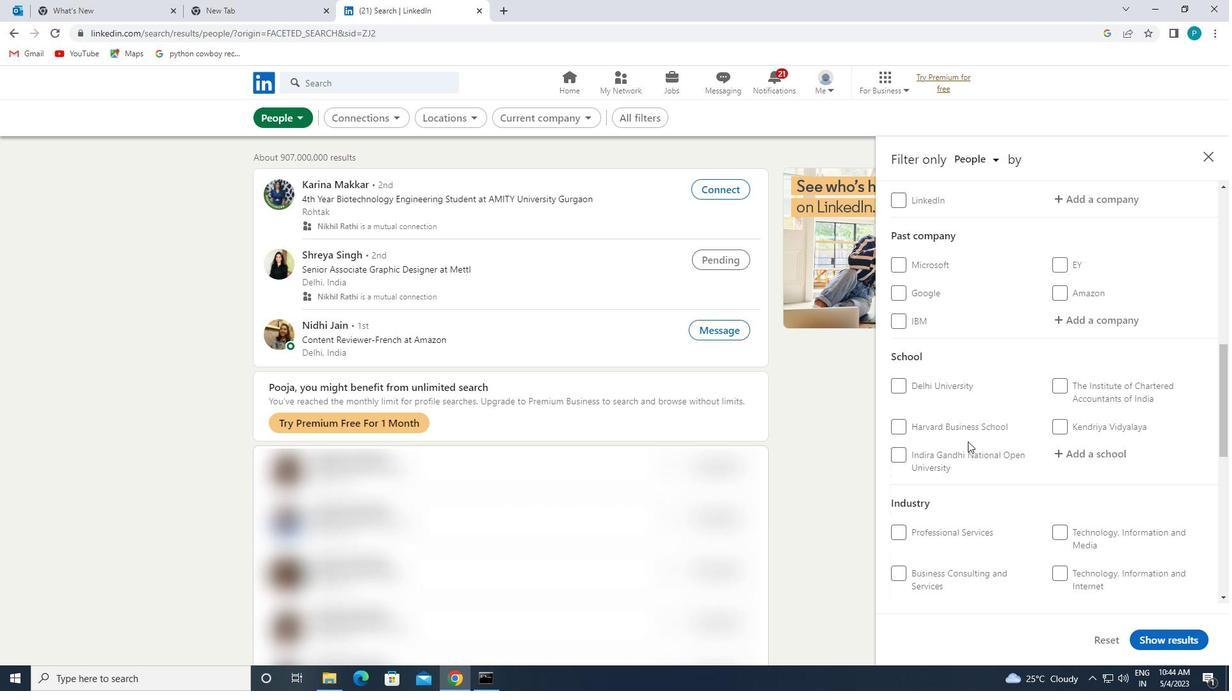 
Action: Mouse scrolled (964, 445) with delta (0, 0)
Screenshot: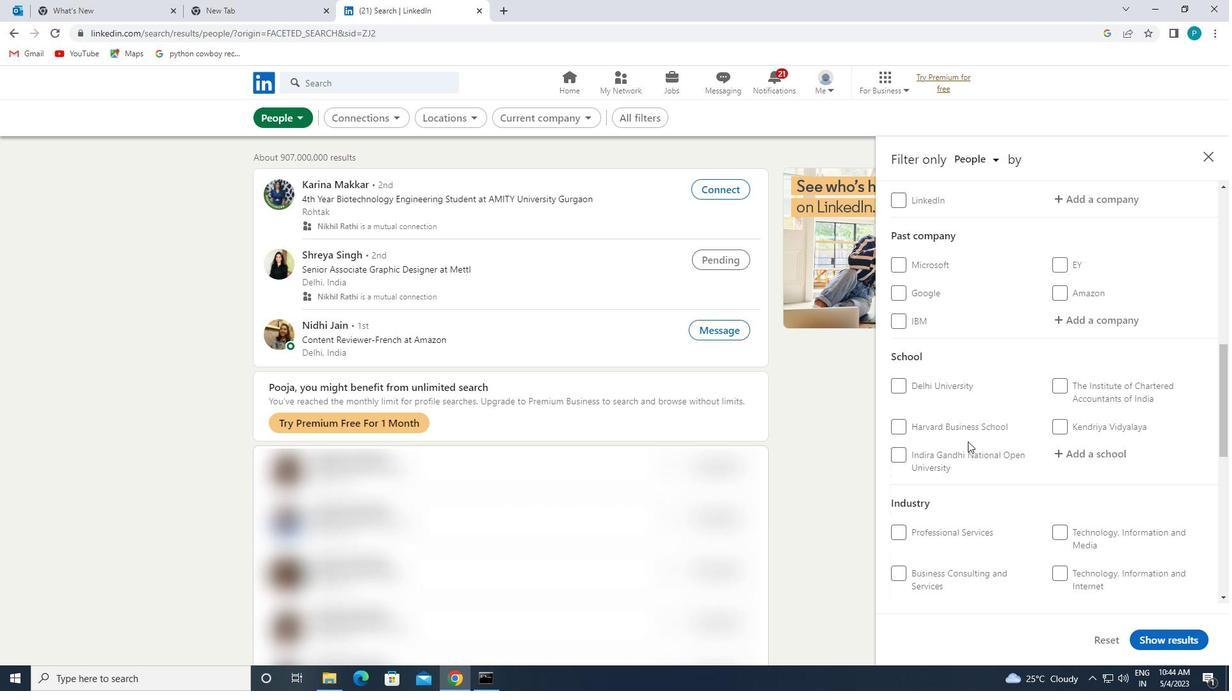 
Action: Mouse moved to (960, 453)
Screenshot: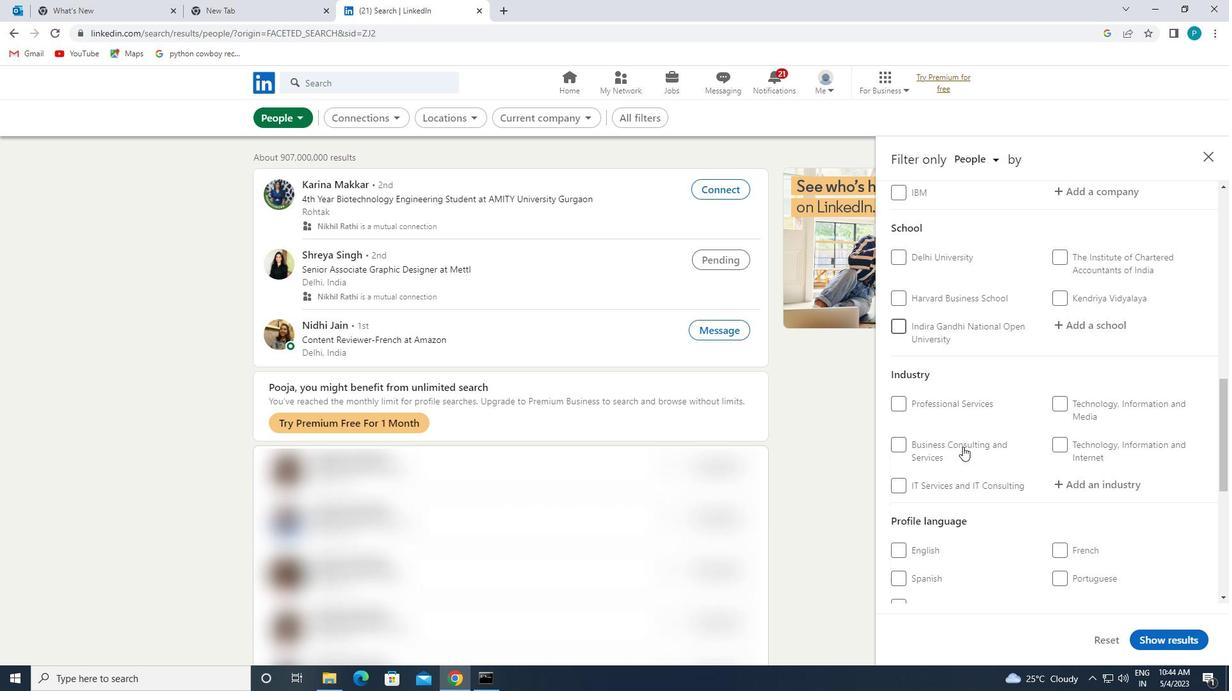 
Action: Mouse scrolled (960, 452) with delta (0, 0)
Screenshot: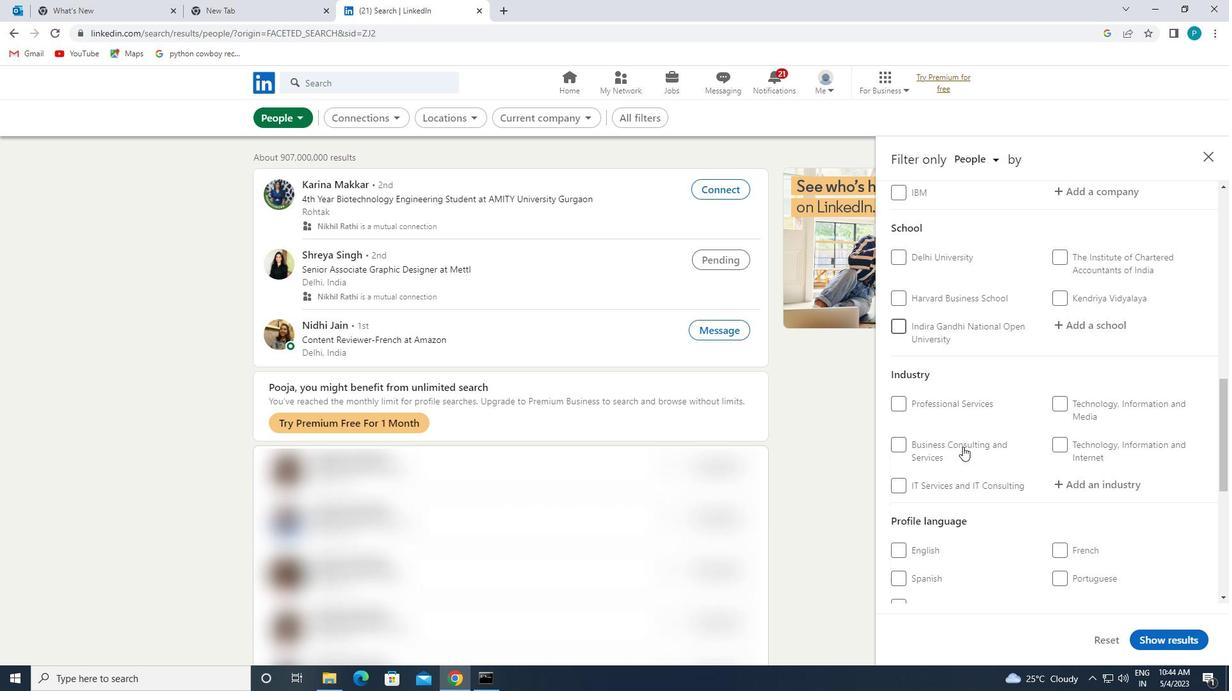 
Action: Mouse moved to (926, 519)
Screenshot: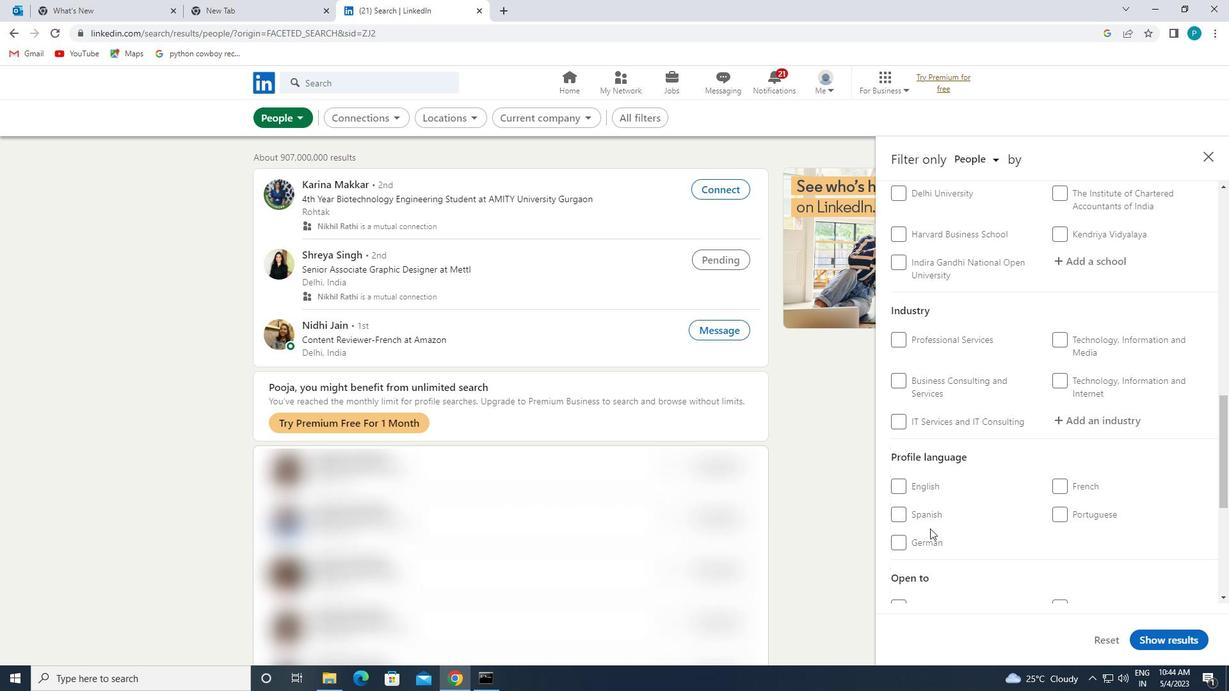 
Action: Mouse pressed left at (926, 519)
Screenshot: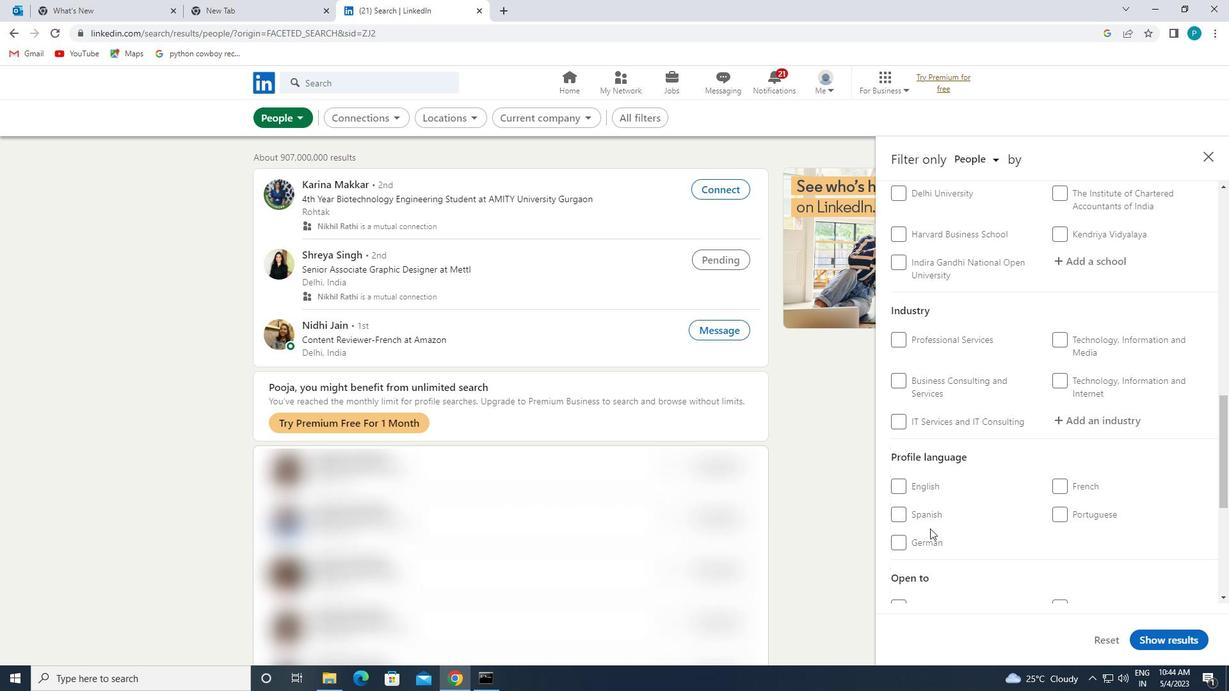 
Action: Mouse moved to (984, 513)
Screenshot: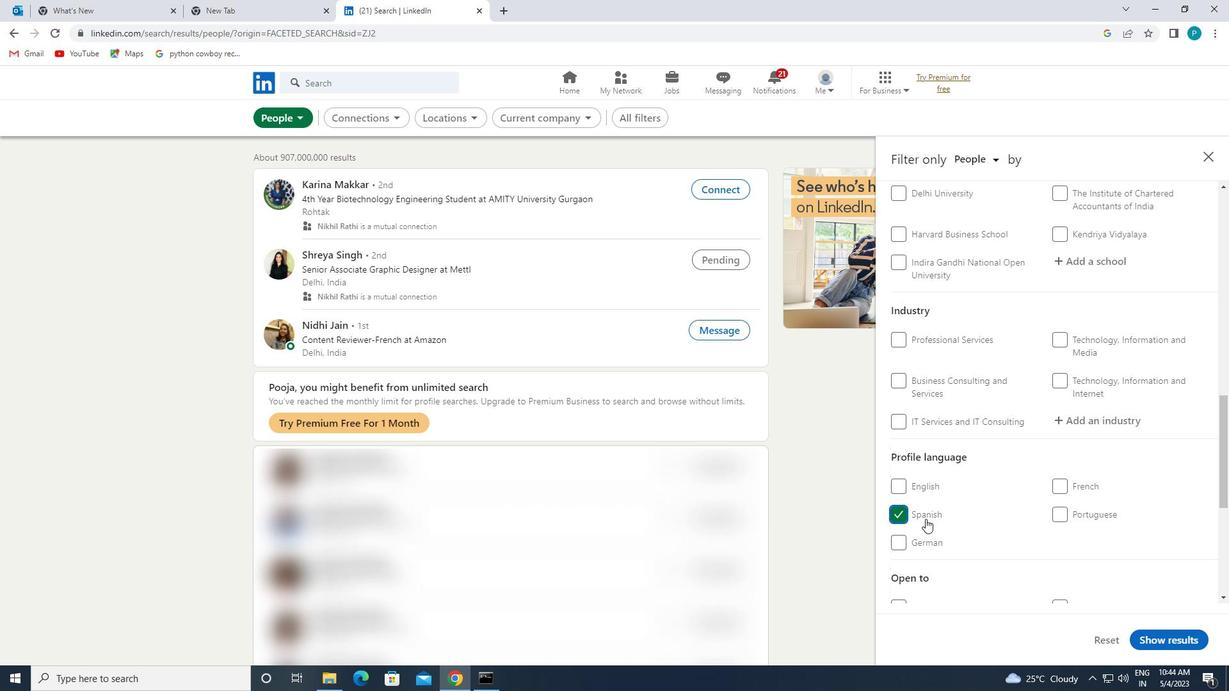 
Action: Mouse scrolled (984, 513) with delta (0, 0)
Screenshot: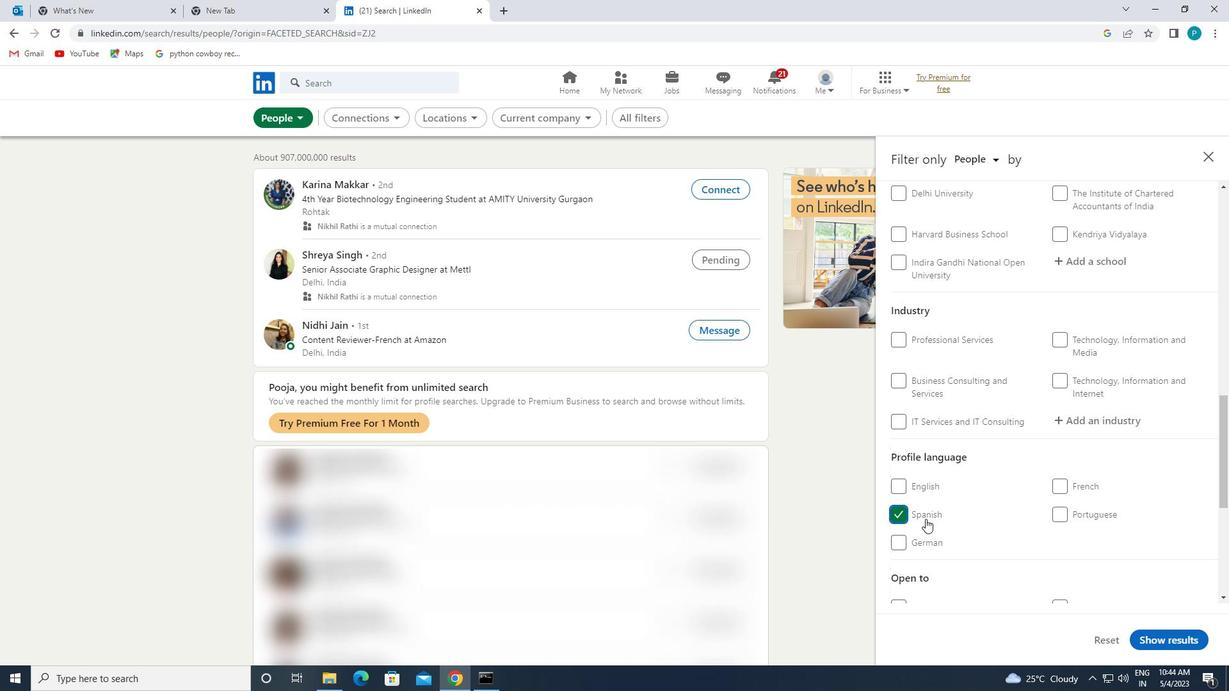 
Action: Mouse moved to (984, 513)
Screenshot: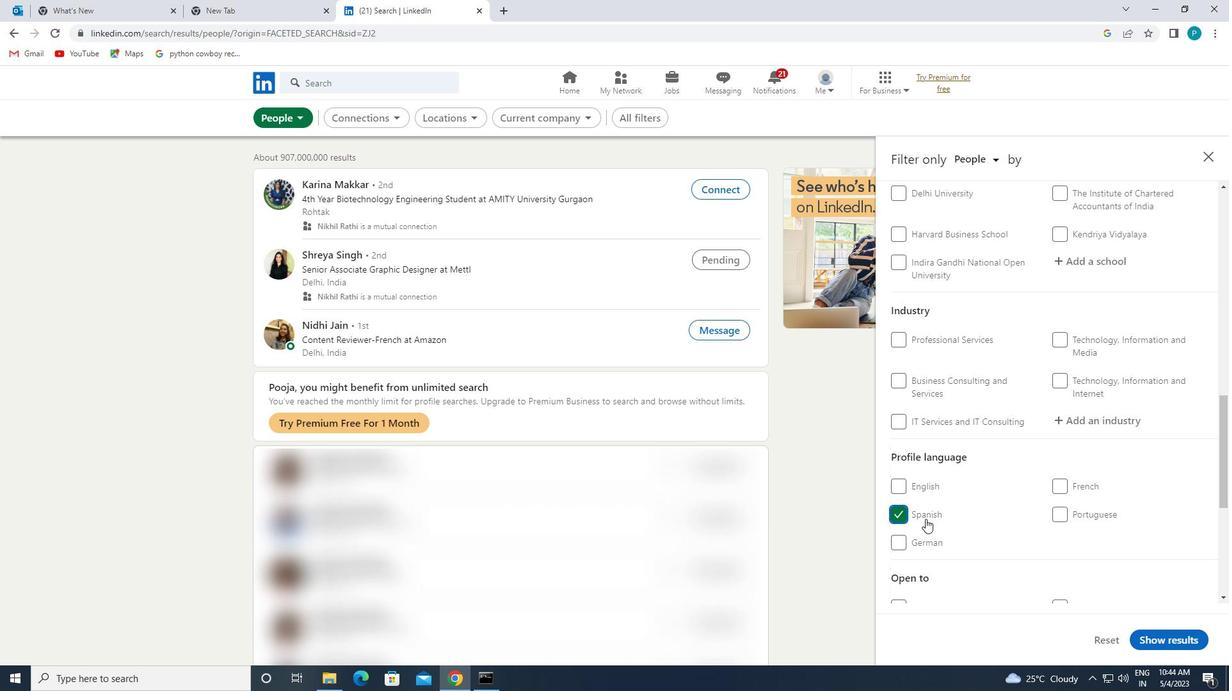 
Action: Mouse scrolled (984, 513) with delta (0, 0)
Screenshot: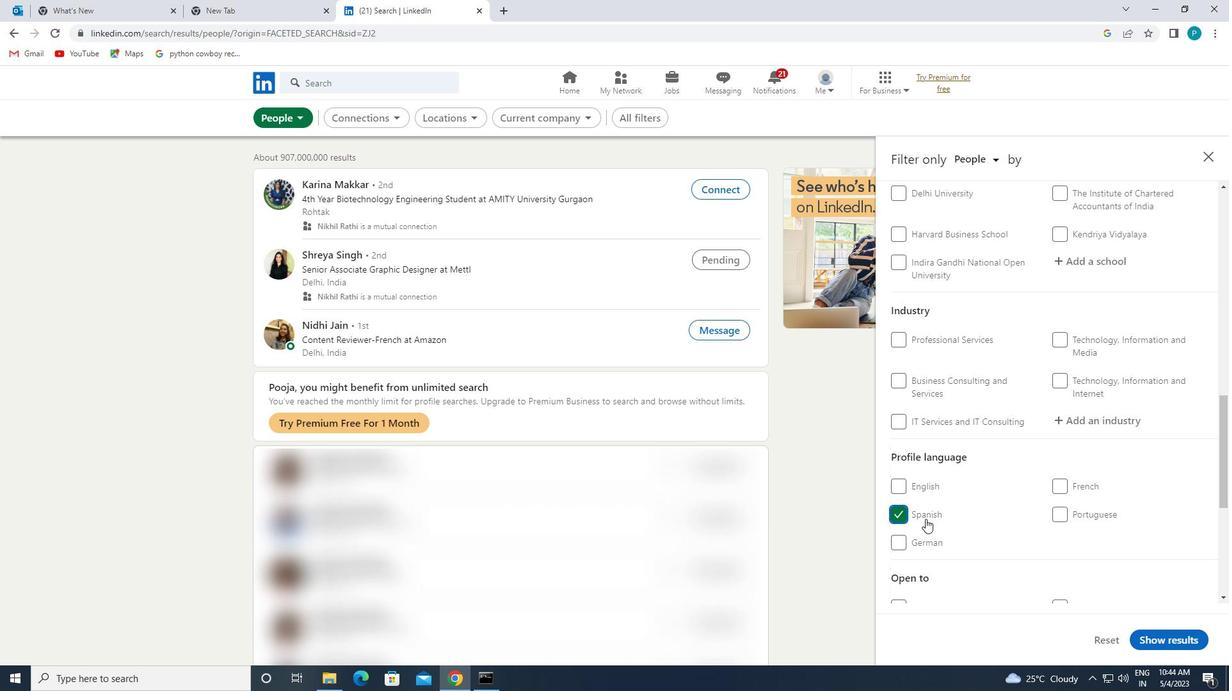 
Action: Mouse moved to (984, 511)
Screenshot: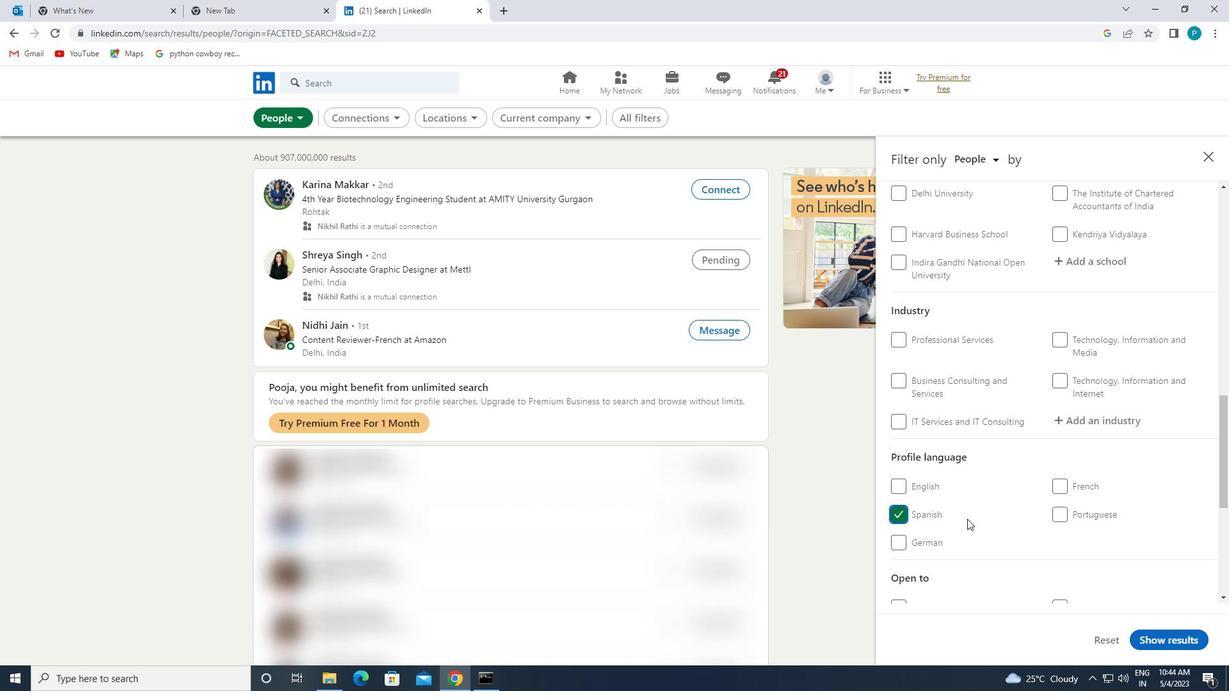 
Action: Mouse scrolled (984, 512) with delta (0, 0)
Screenshot: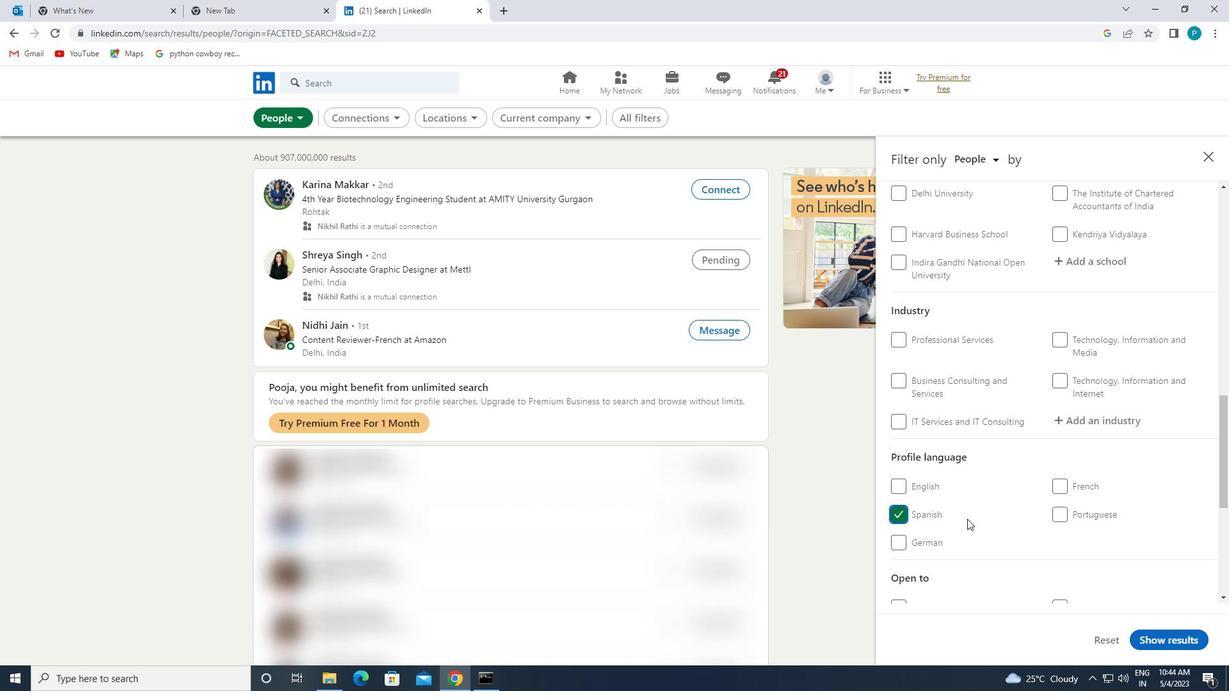 
Action: Mouse moved to (1026, 509)
Screenshot: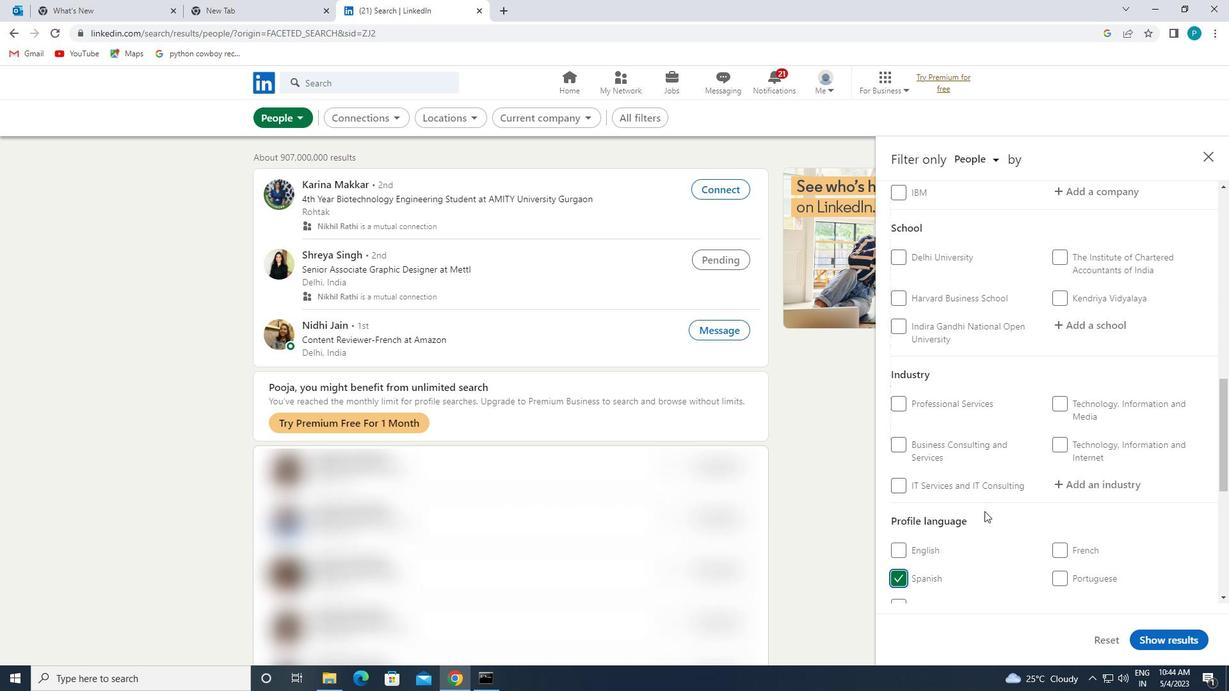 
Action: Mouse scrolled (1026, 510) with delta (0, 0)
Screenshot: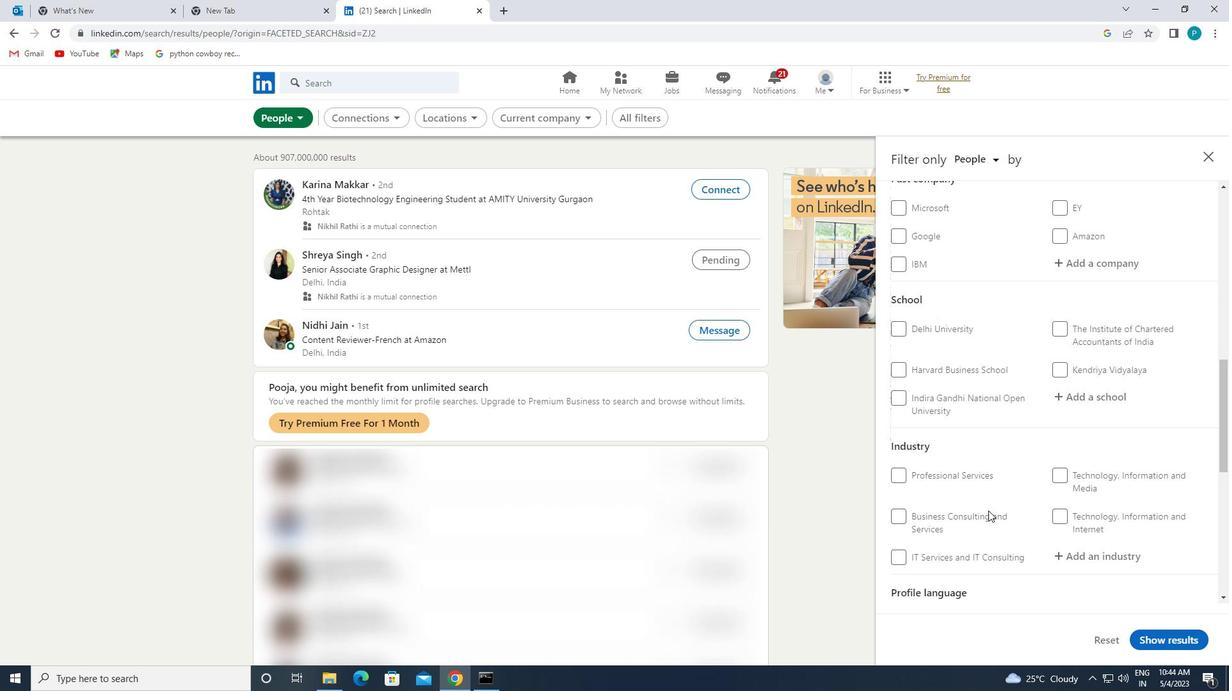 
Action: Mouse scrolled (1026, 510) with delta (0, 0)
Screenshot: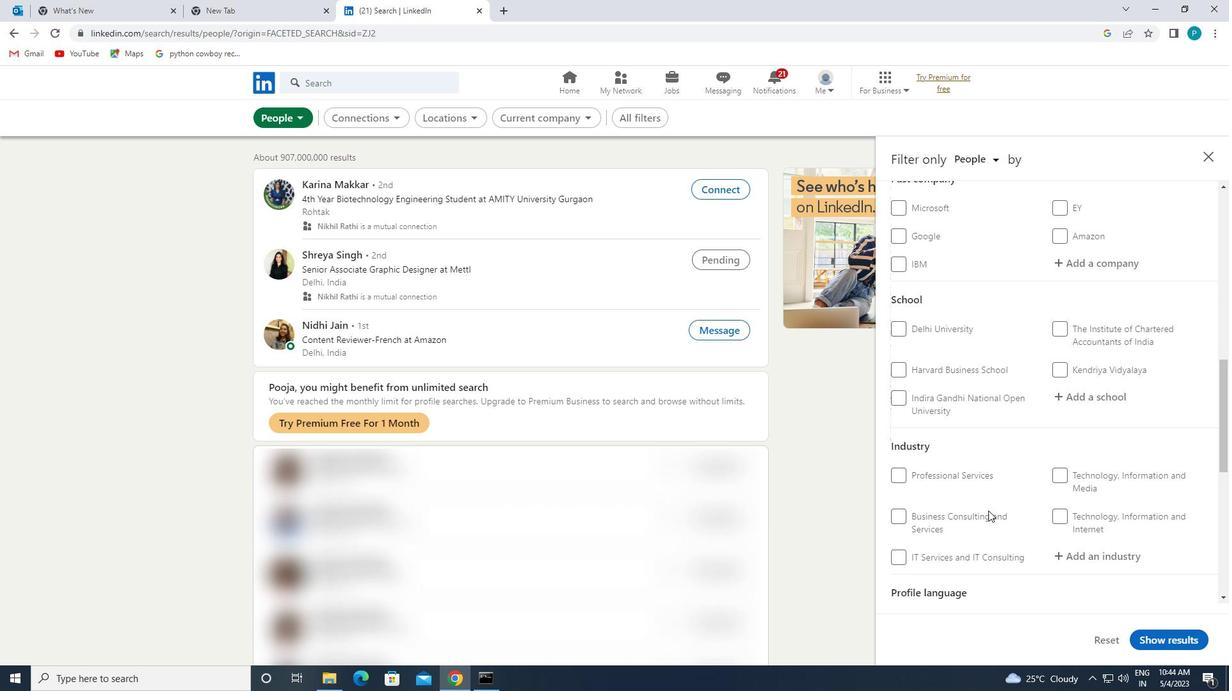 
Action: Mouse scrolled (1026, 510) with delta (0, 0)
Screenshot: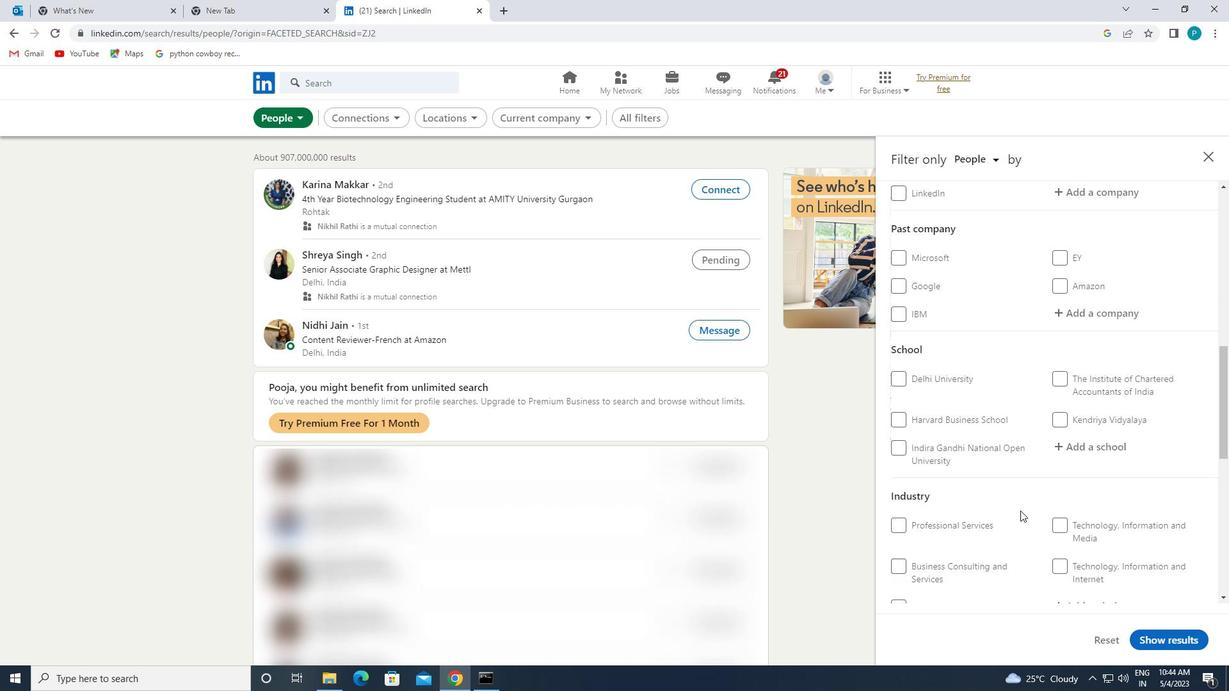 
Action: Mouse moved to (1074, 394)
Screenshot: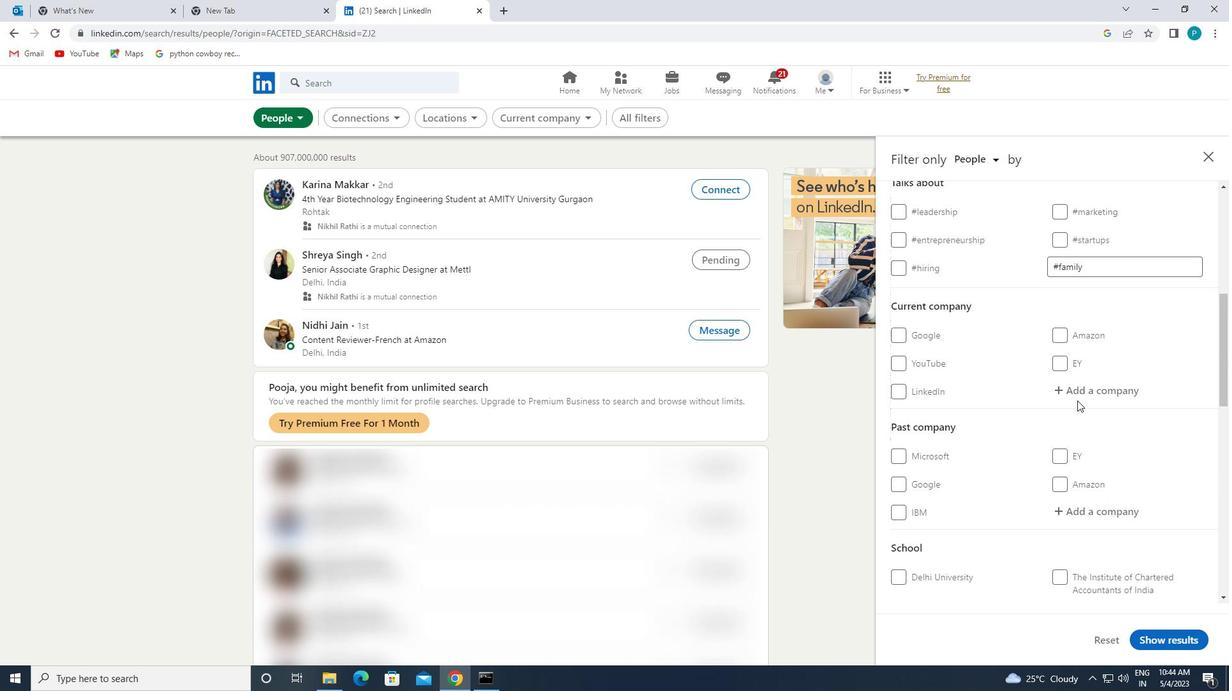 
Action: Mouse pressed left at (1074, 394)
Screenshot: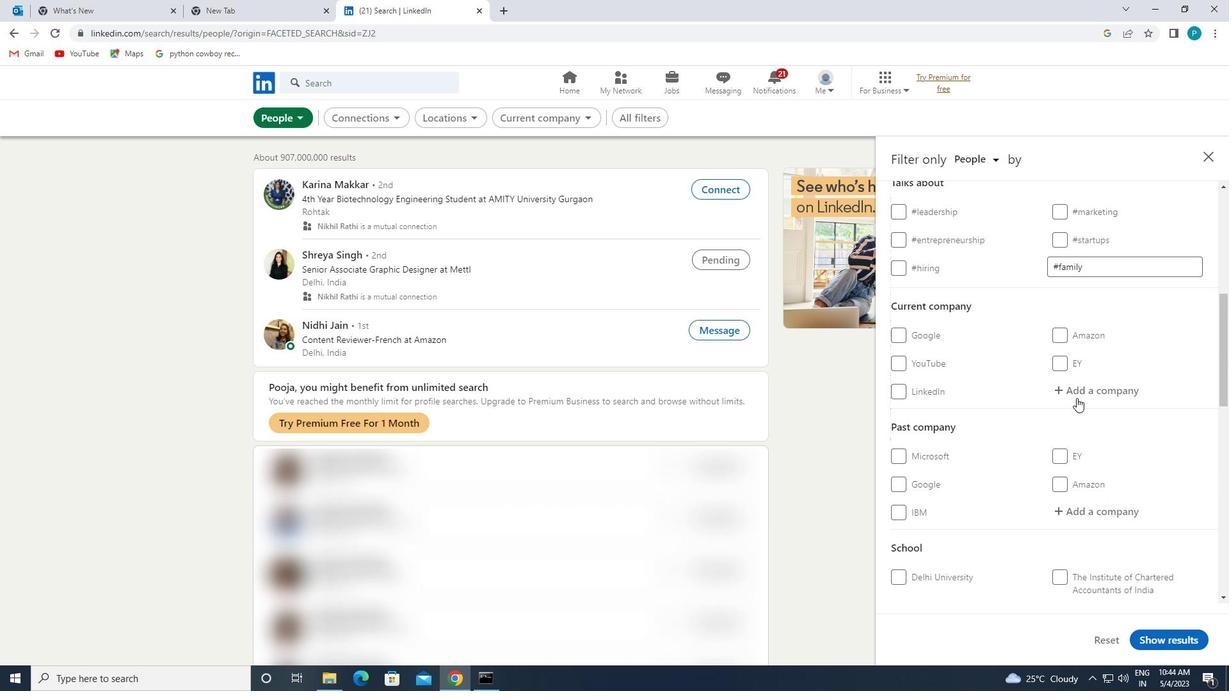 
Action: Key pressed <Key.caps_lock>A<Key.caps_lock>MDOCS
Screenshot: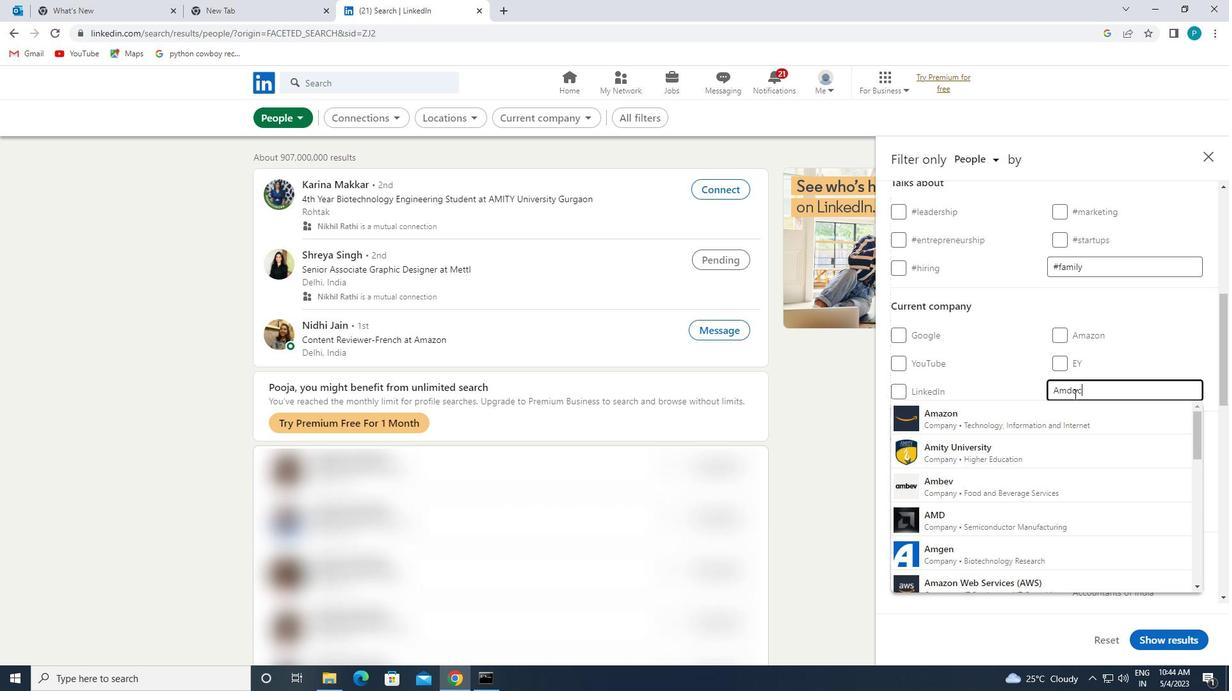 
Action: Mouse moved to (1053, 423)
Screenshot: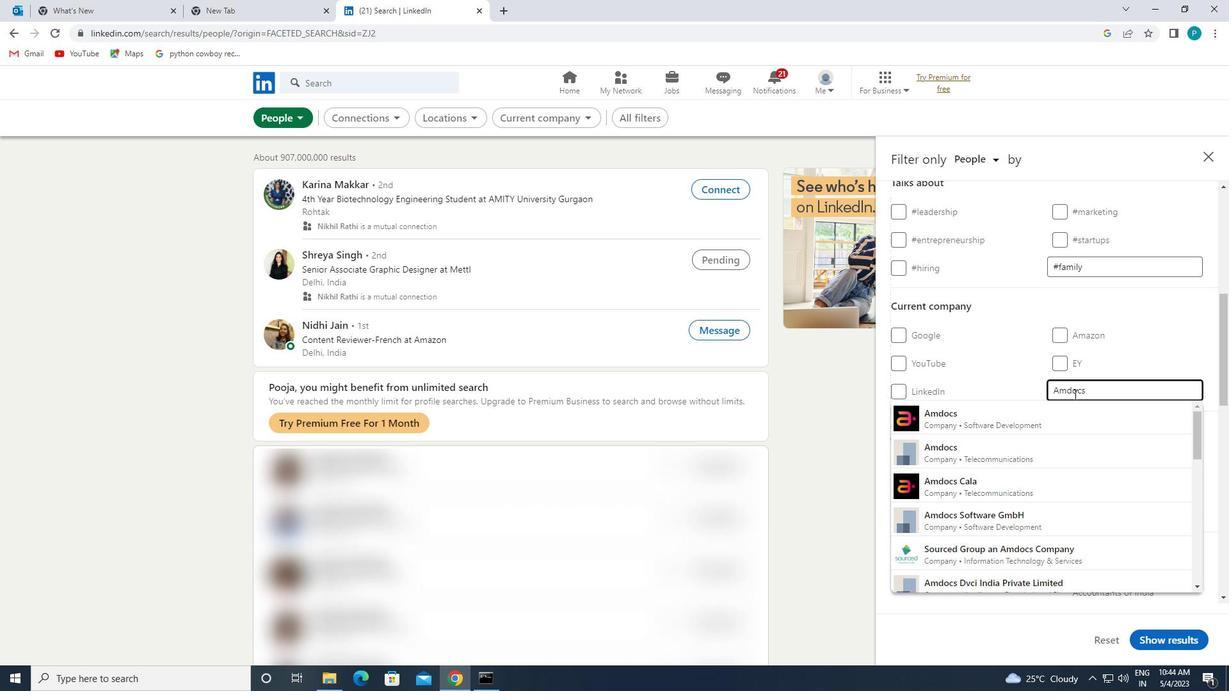 
Action: Mouse pressed left at (1053, 423)
Screenshot: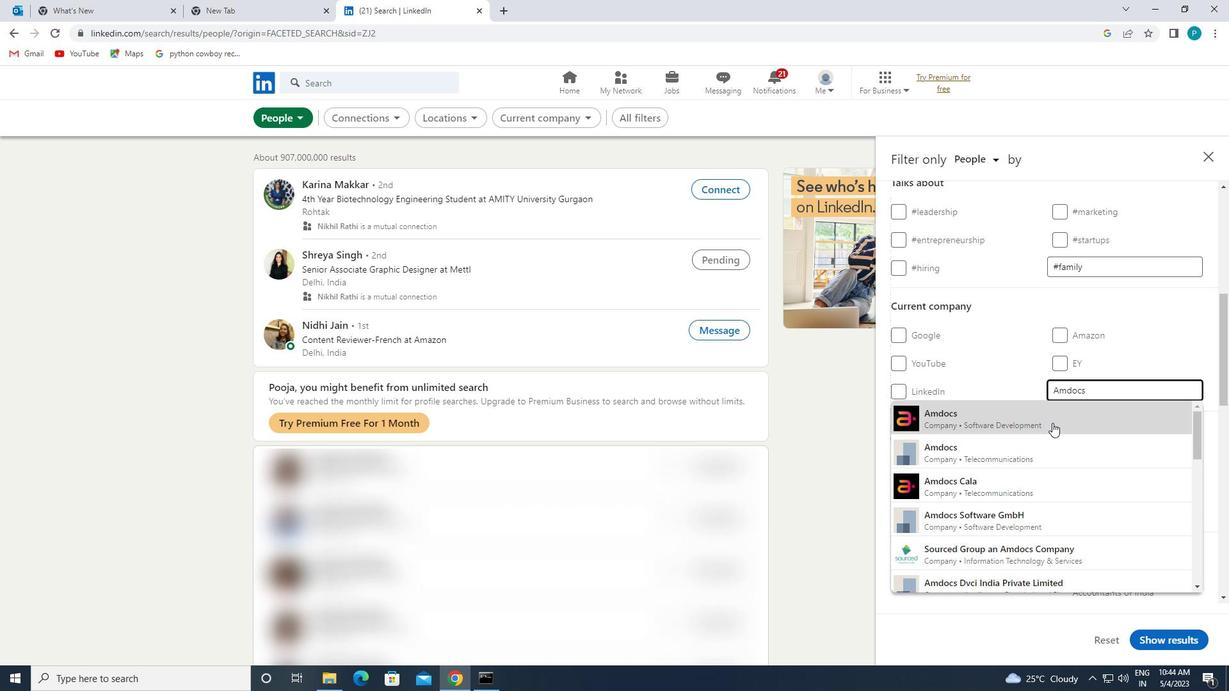 
Action: Mouse moved to (1060, 428)
Screenshot: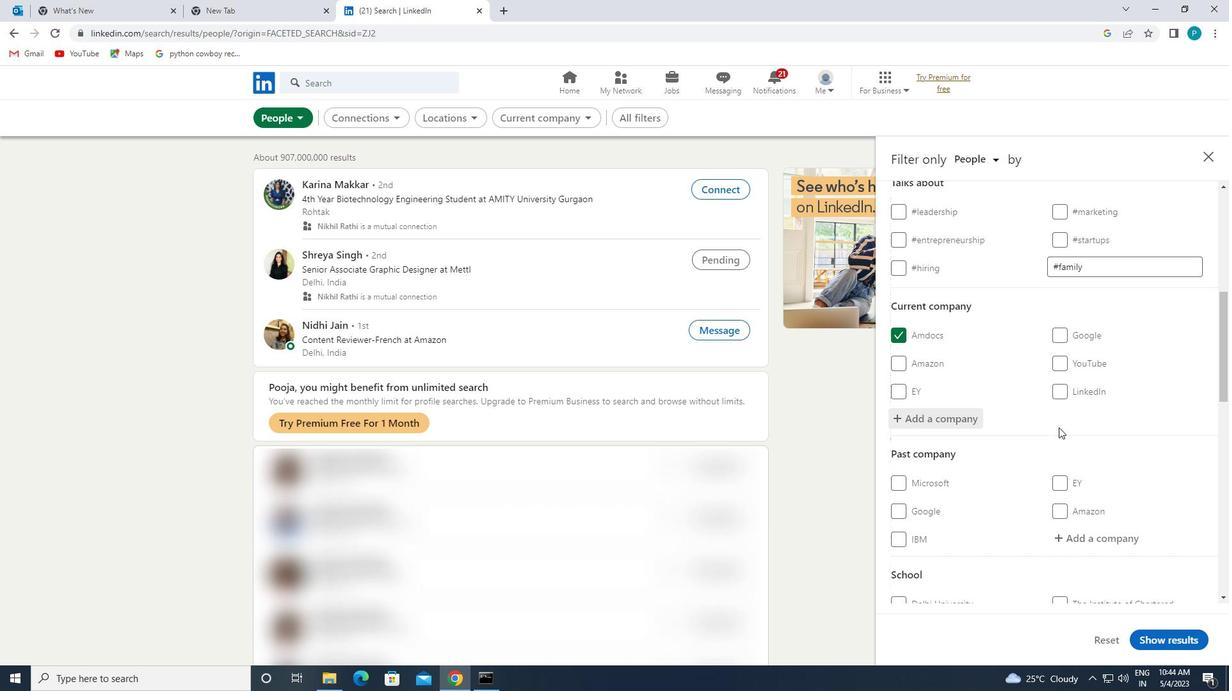 
Action: Mouse scrolled (1060, 427) with delta (0, 0)
Screenshot: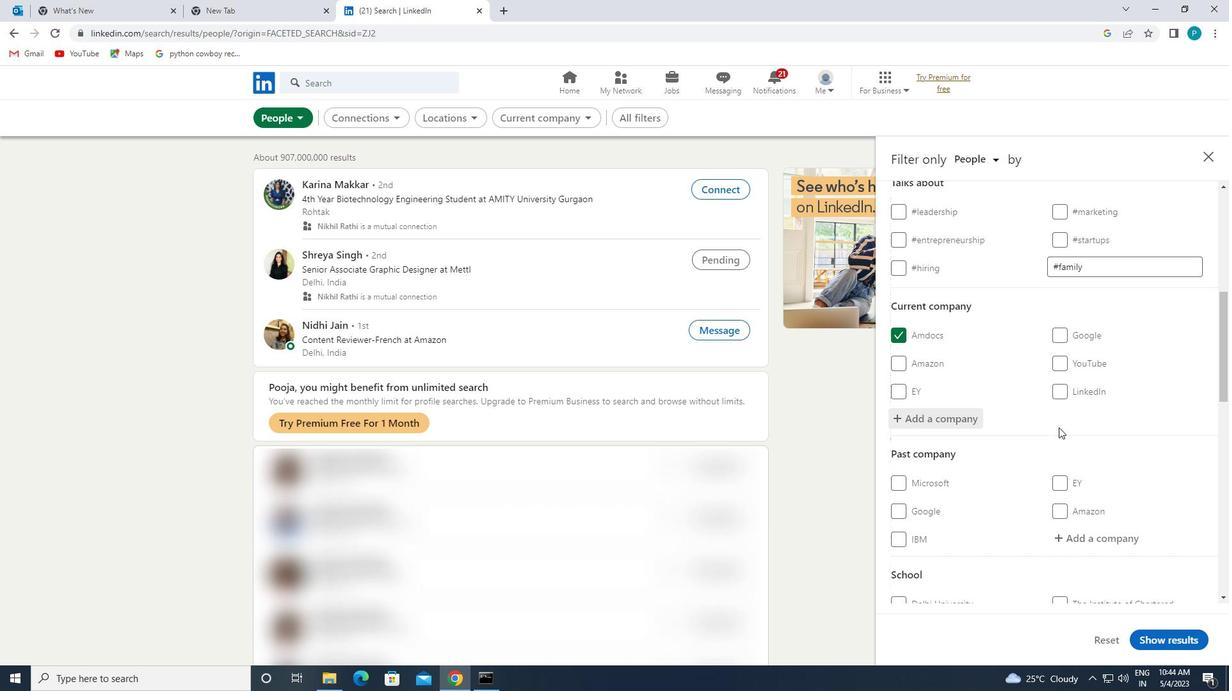 
Action: Mouse moved to (1060, 429)
Screenshot: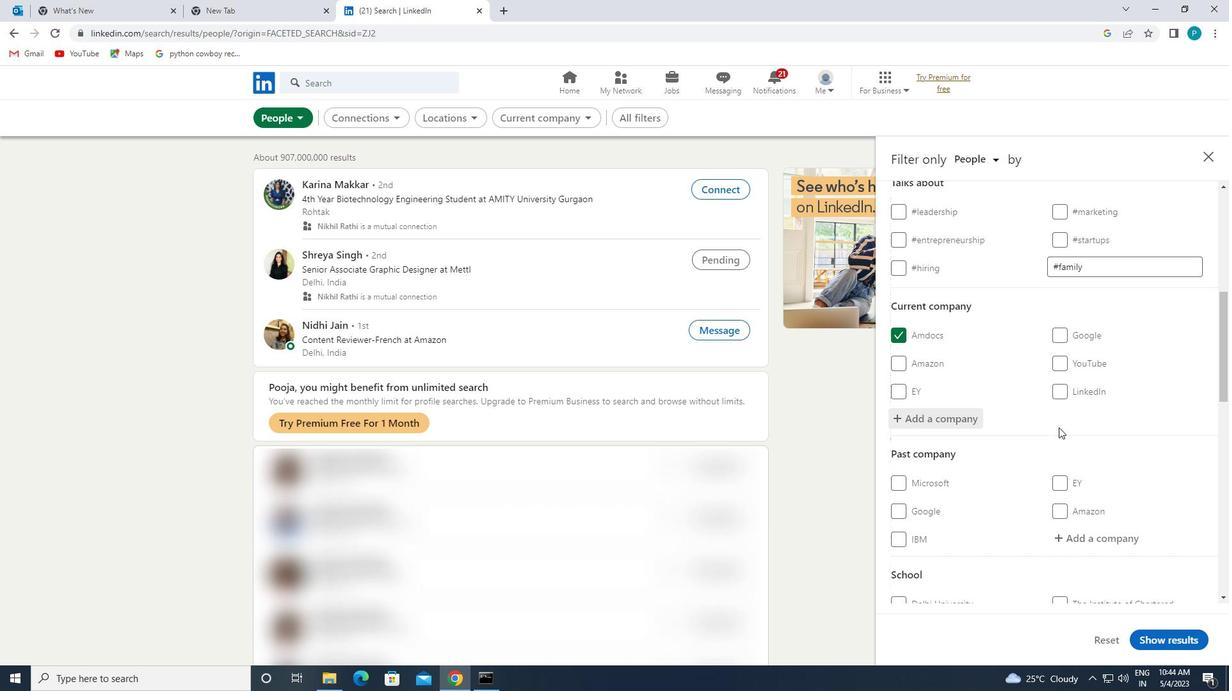 
Action: Mouse scrolled (1060, 429) with delta (0, 0)
Screenshot: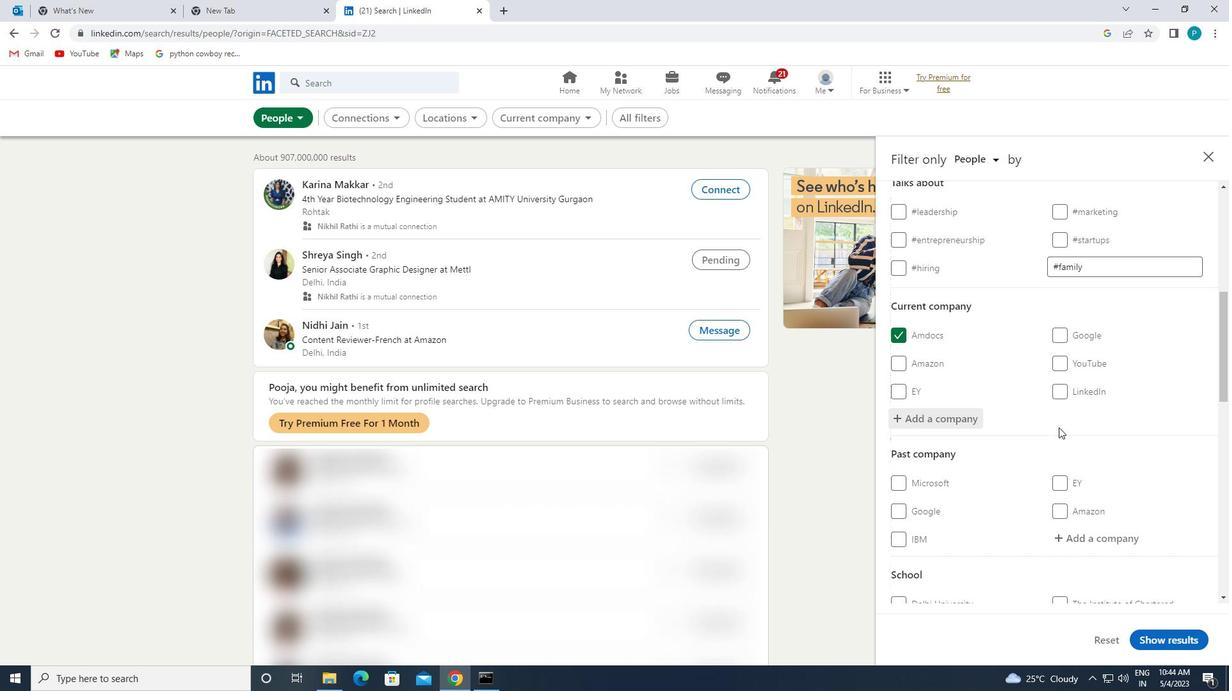 
Action: Mouse moved to (1070, 454)
Screenshot: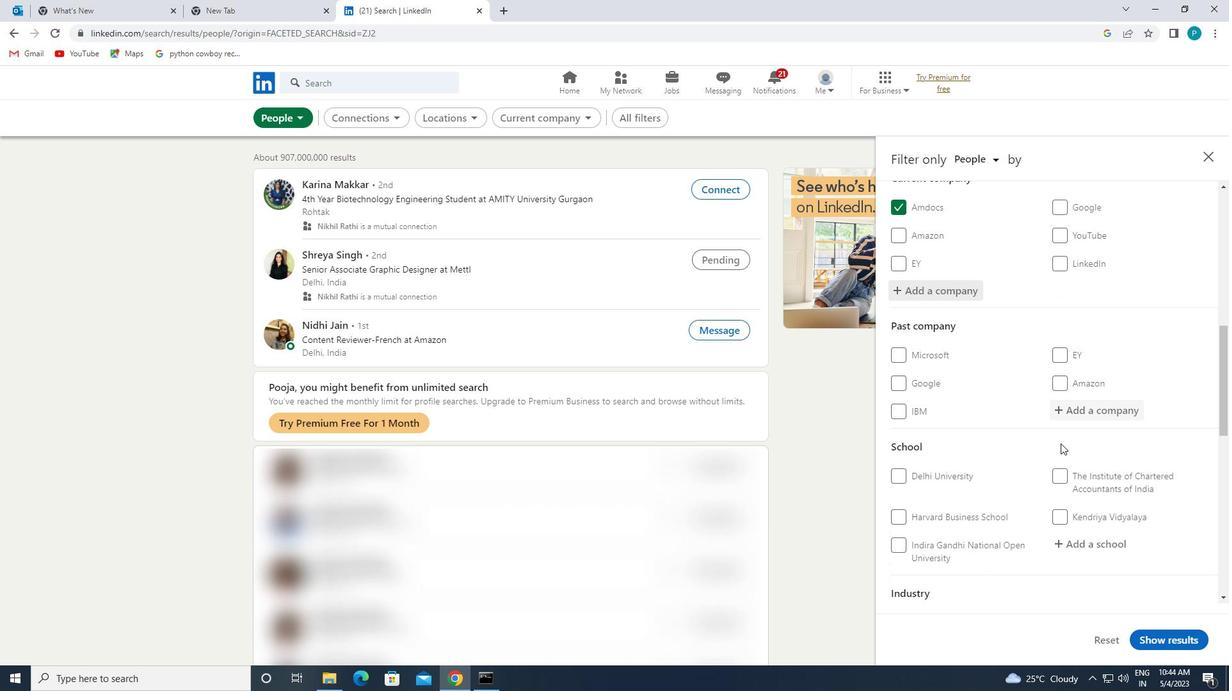 
Action: Mouse scrolled (1070, 453) with delta (0, 0)
Screenshot: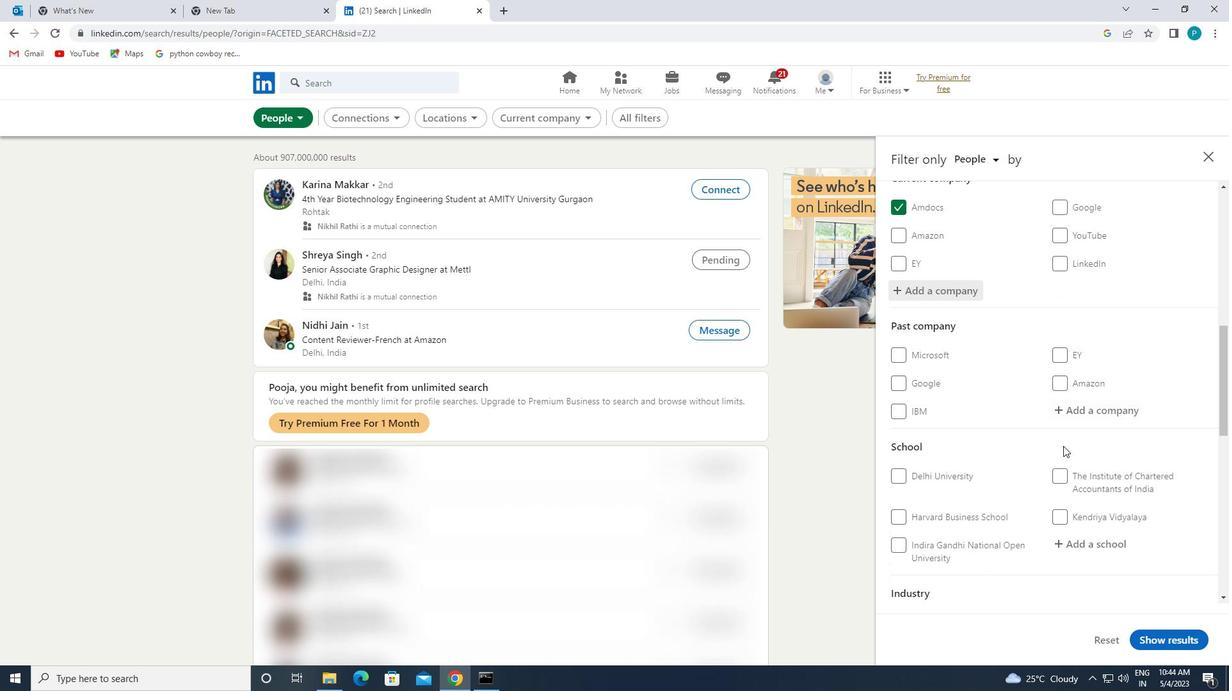 
Action: Mouse moved to (1083, 478)
Screenshot: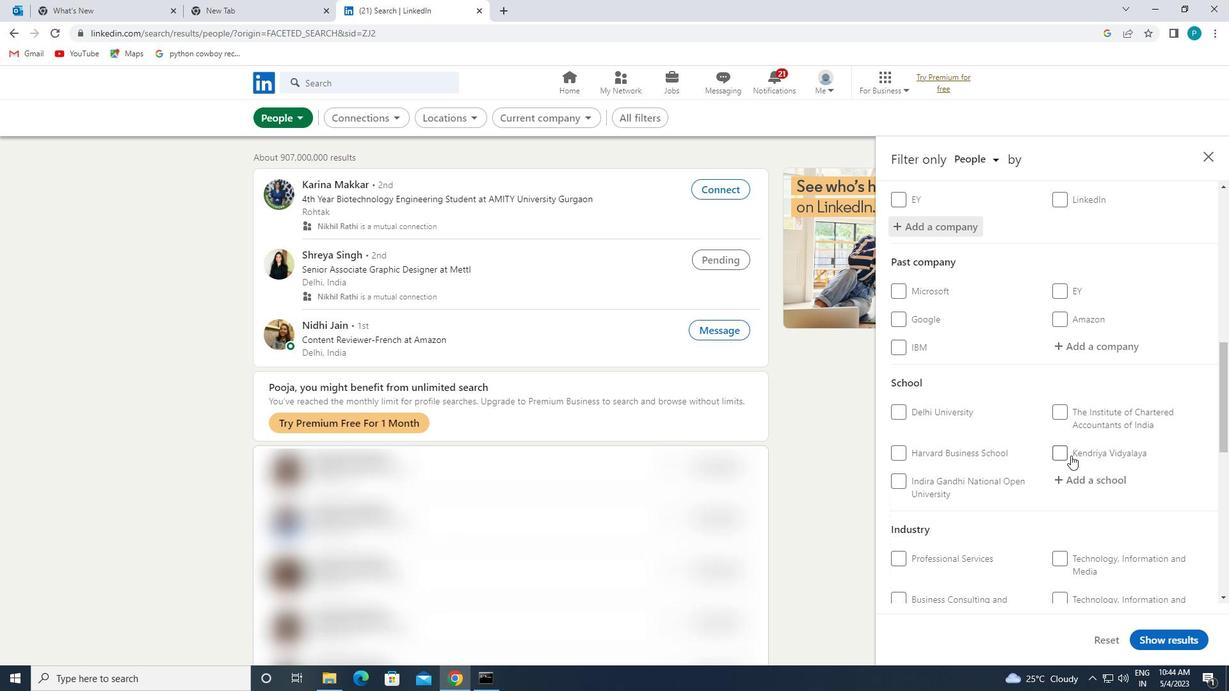 
Action: Mouse pressed left at (1083, 478)
Screenshot: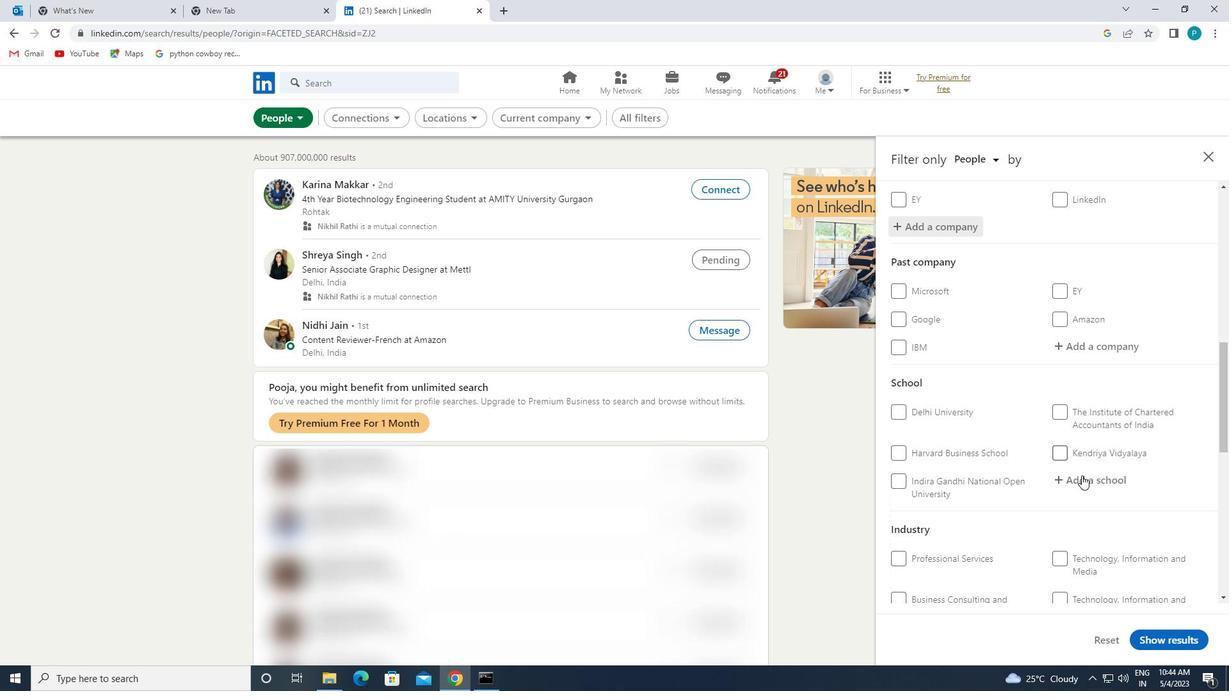 
Action: Key pressed <Key.caps_lock>IIMT
Screenshot: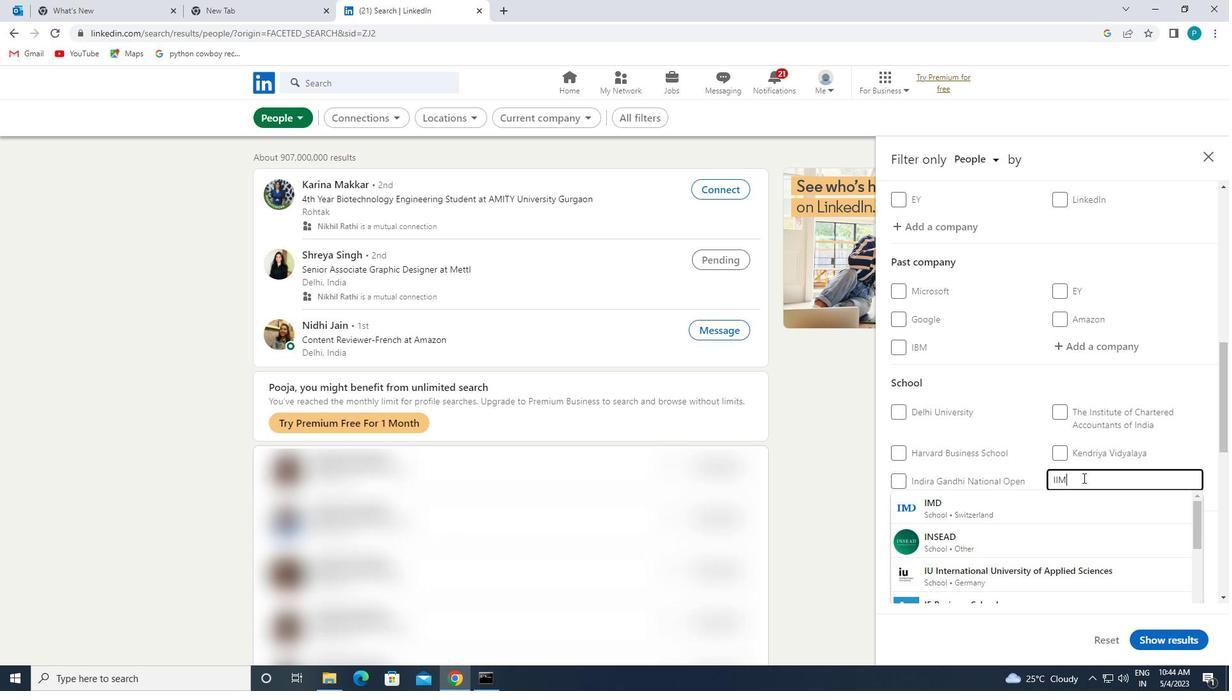 
Action: Mouse moved to (1054, 565)
Screenshot: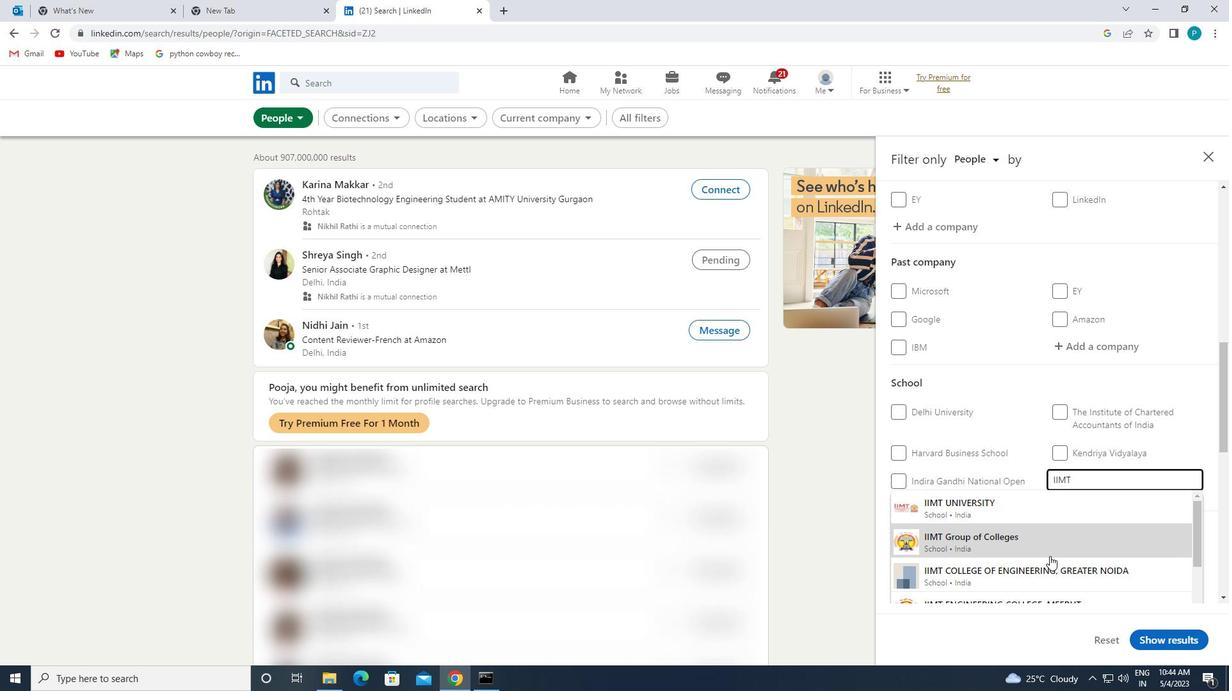 
Action: Mouse pressed left at (1054, 565)
Screenshot: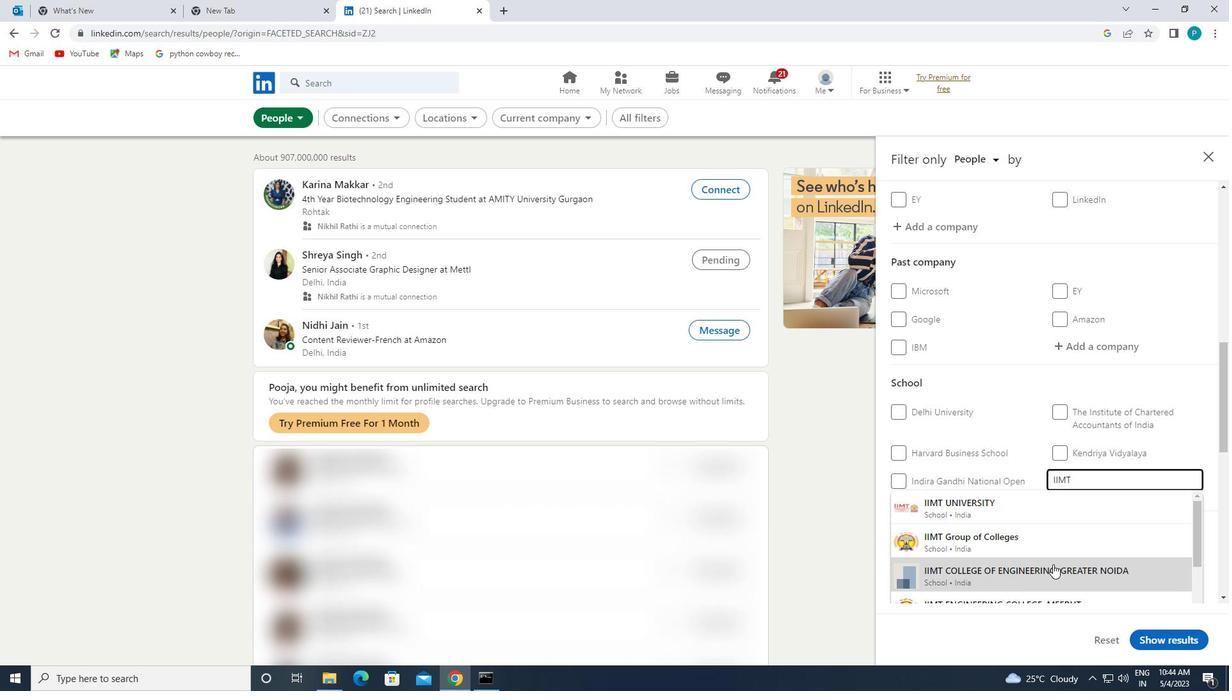 
Action: Mouse moved to (1058, 534)
Screenshot: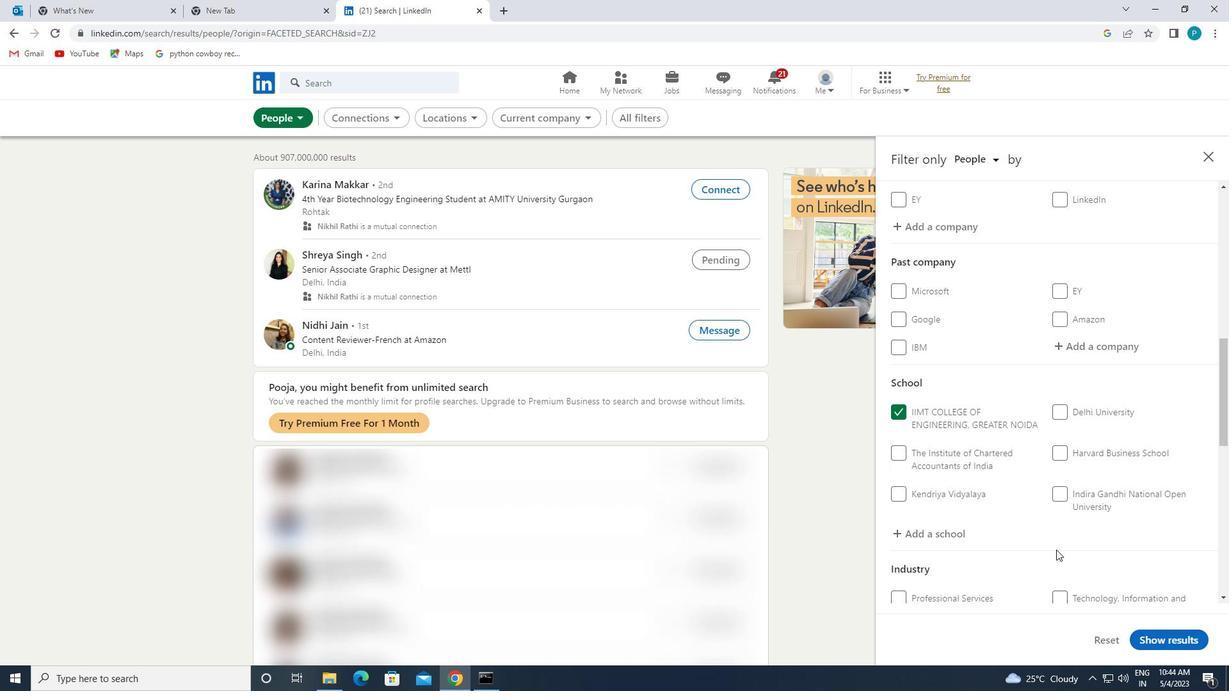 
Action: Mouse scrolled (1058, 534) with delta (0, 0)
Screenshot: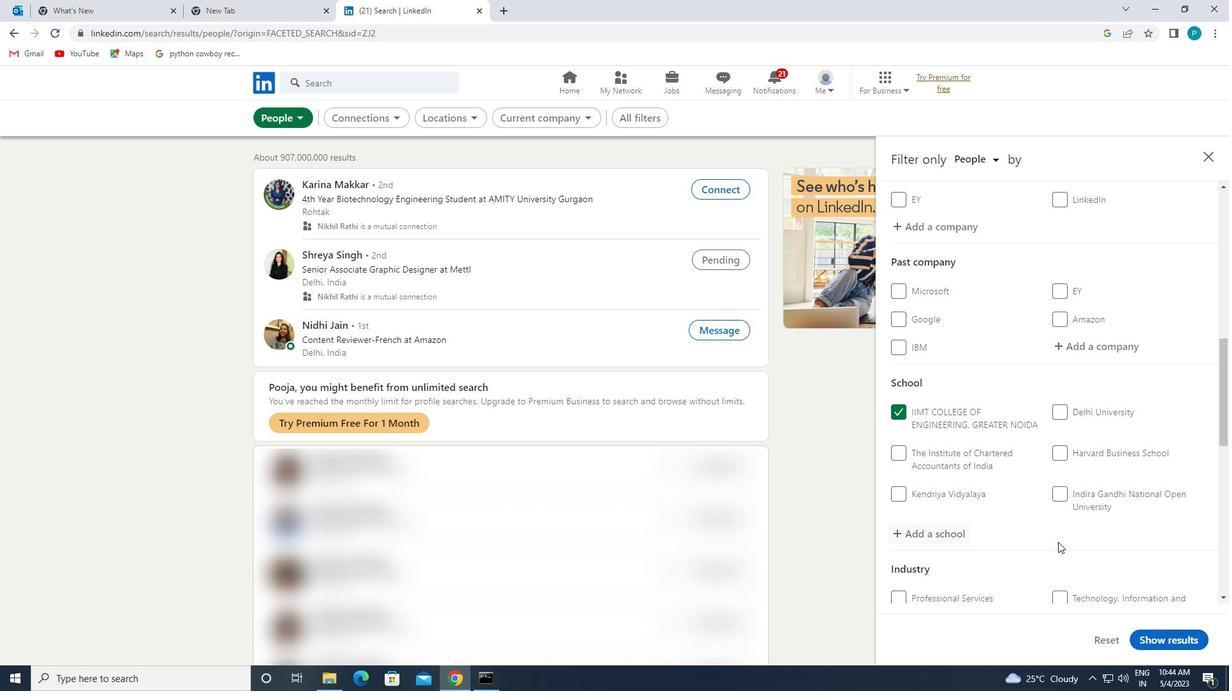
Action: Mouse scrolled (1058, 534) with delta (0, 0)
Screenshot: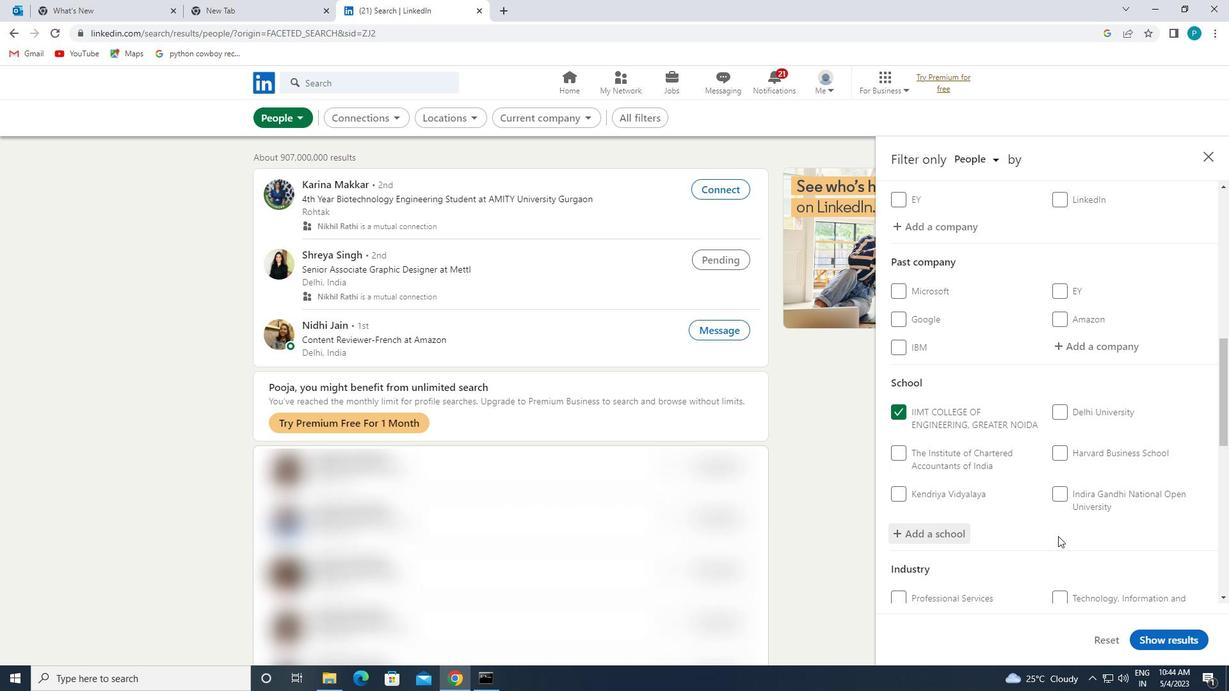 
Action: Mouse scrolled (1058, 534) with delta (0, 0)
Screenshot: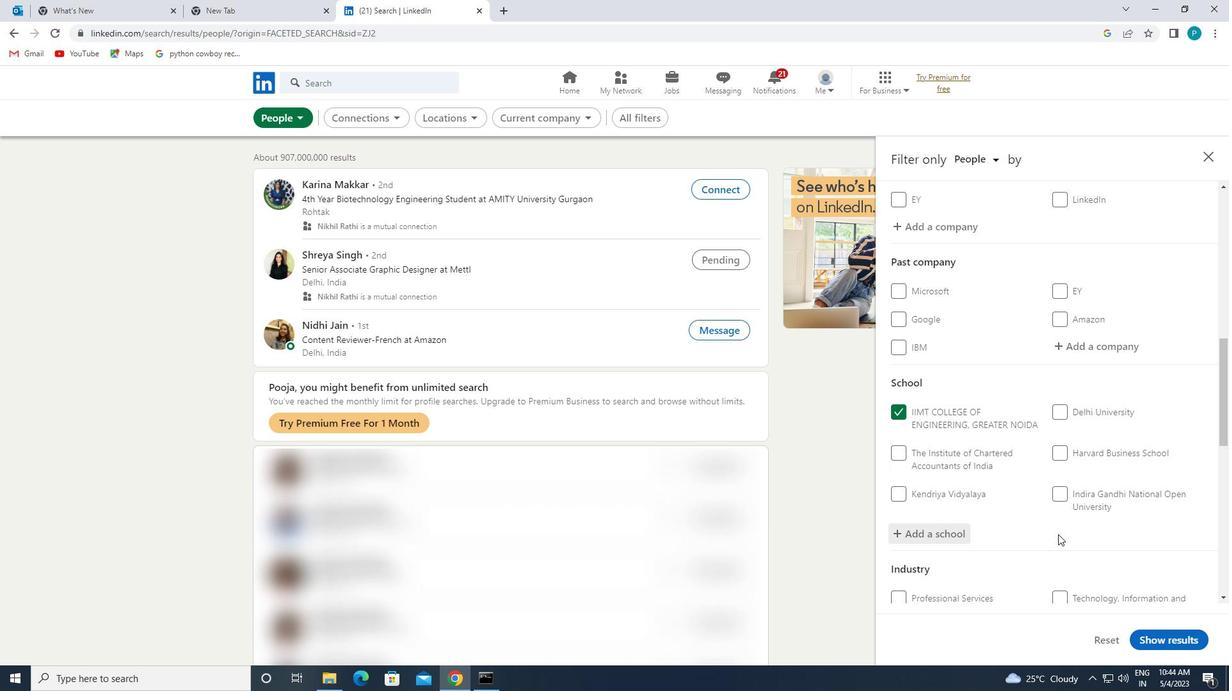 
Action: Mouse moved to (1114, 486)
Screenshot: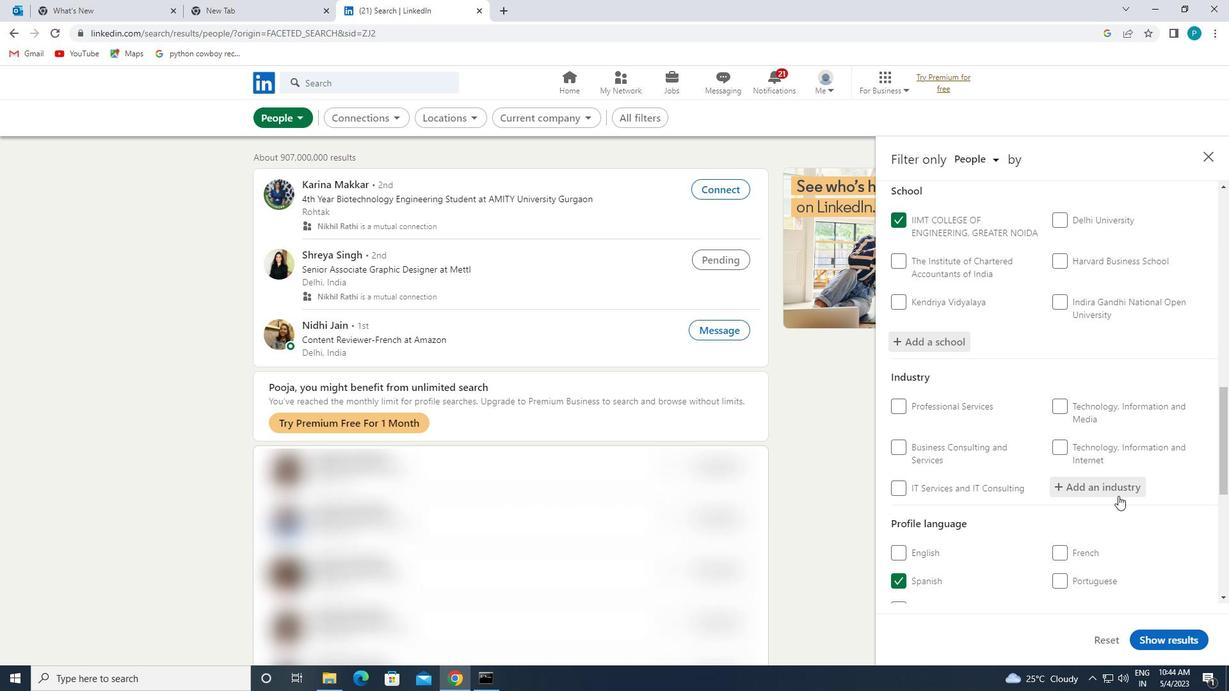 
Action: Mouse pressed left at (1114, 486)
Screenshot: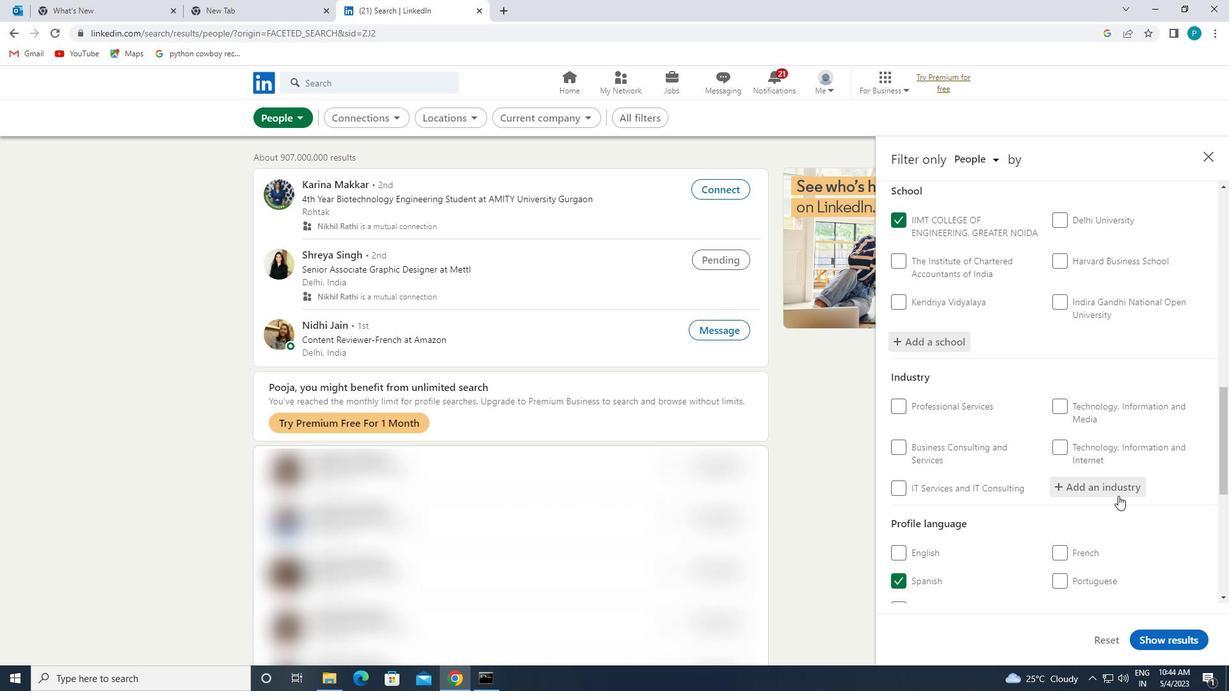 
Action: Mouse moved to (1122, 491)
Screenshot: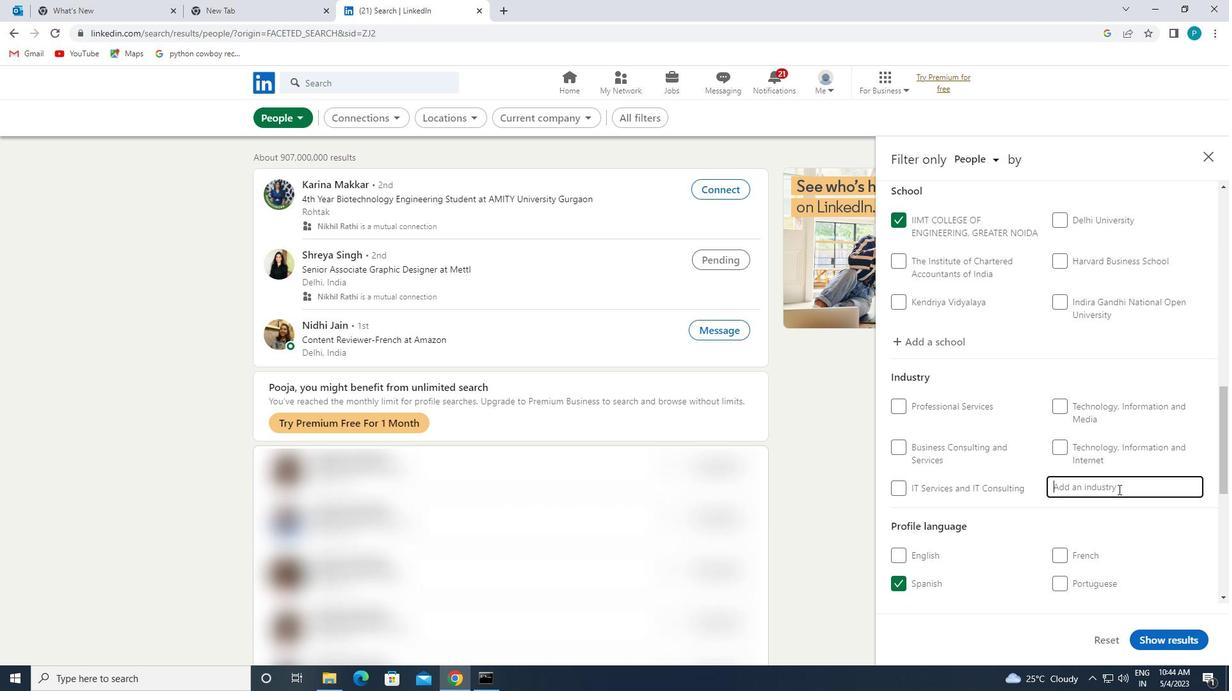 
Action: Key pressed <Key.caps_lock>I<Key.caps_lock>NS<Key.backspace><Key.backspace><Key.backspace>I<Key.caps_lock>NSURA
Screenshot: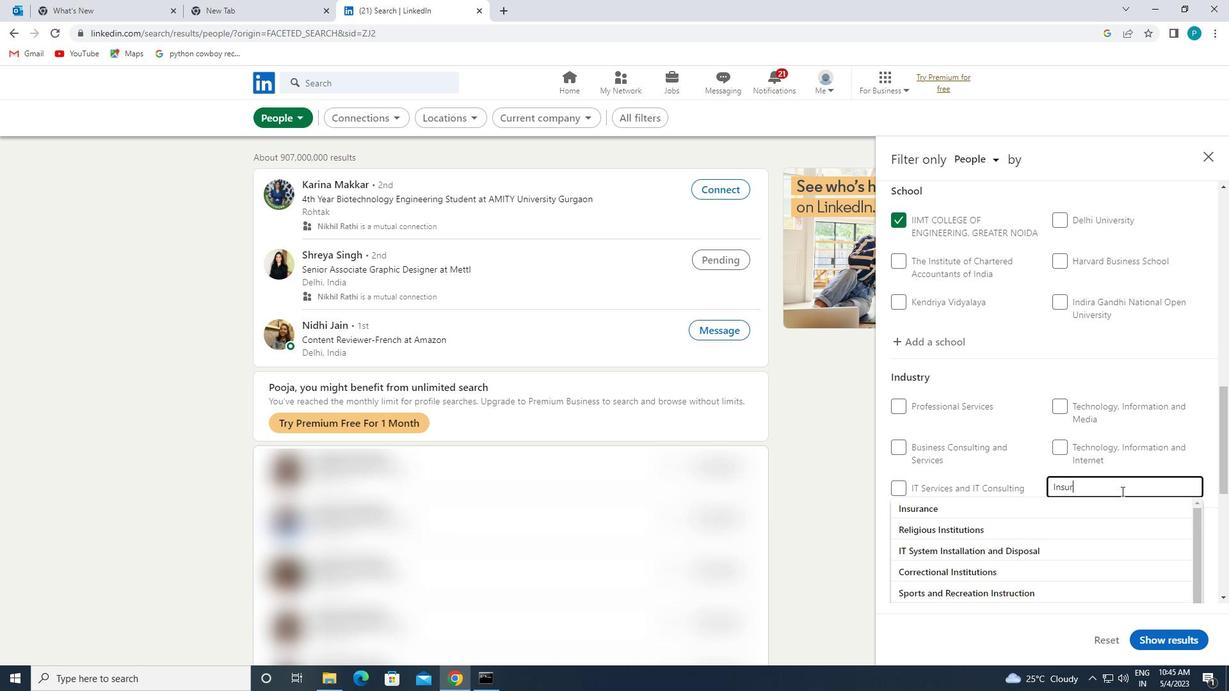 
Action: Mouse moved to (1048, 567)
Screenshot: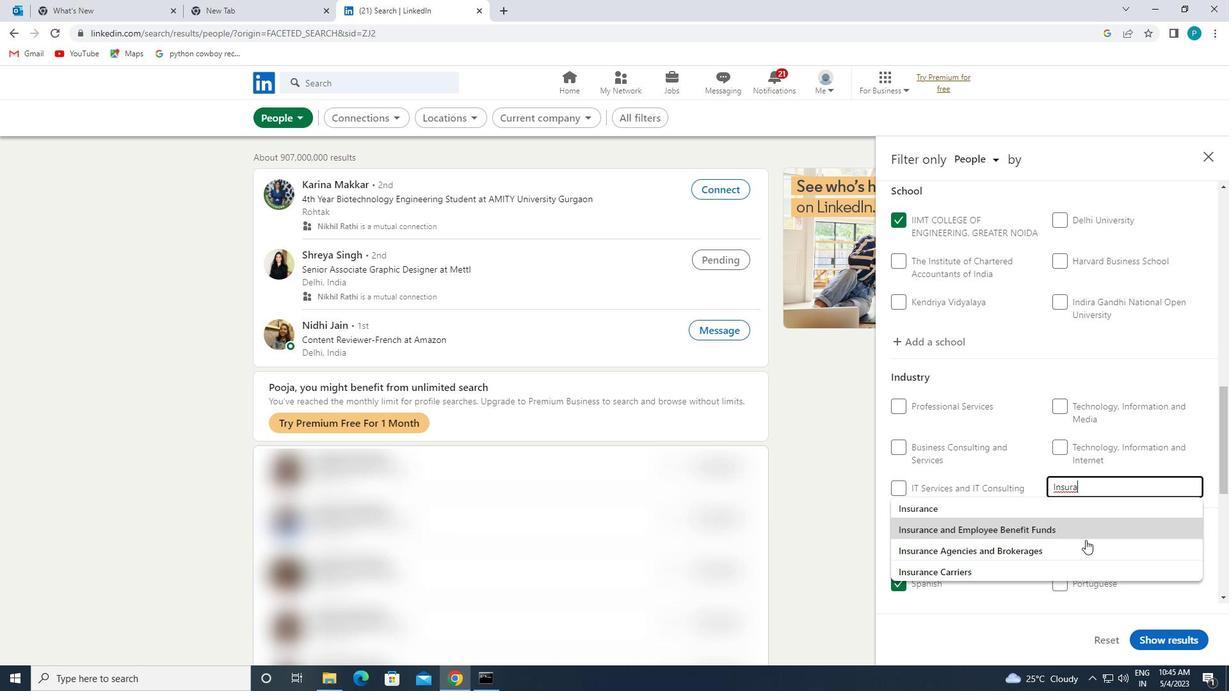 
Action: Mouse pressed left at (1048, 567)
Screenshot: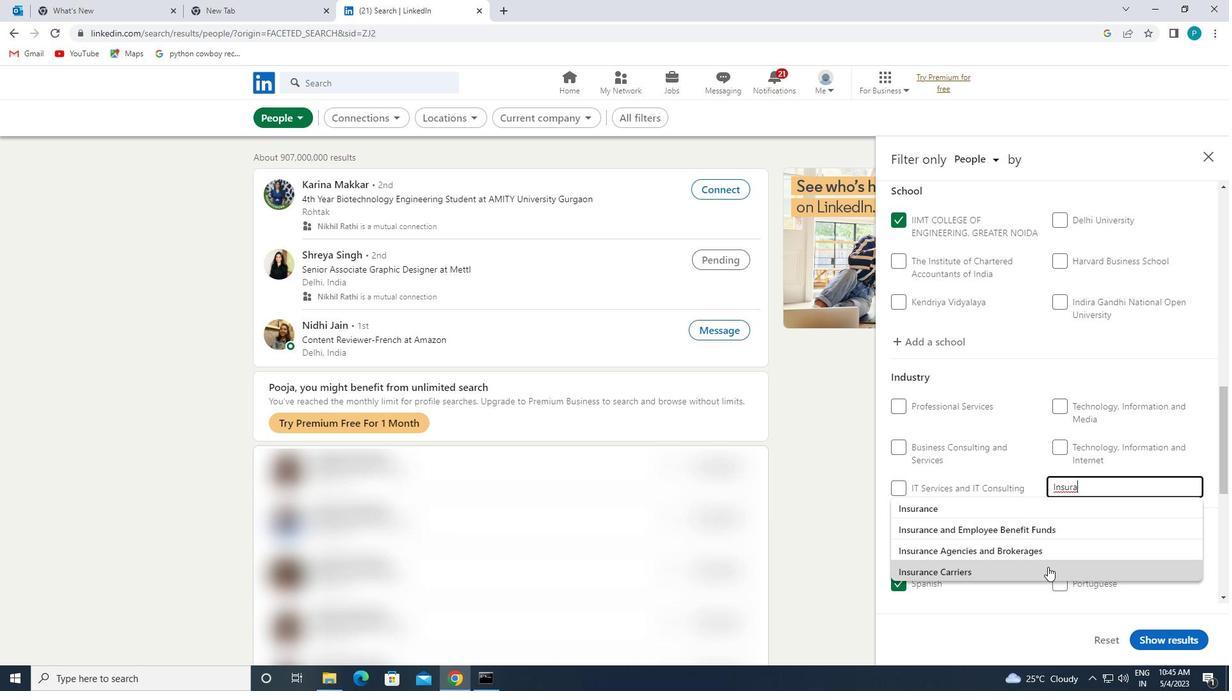 
Action: Mouse scrolled (1048, 566) with delta (0, 0)
Screenshot: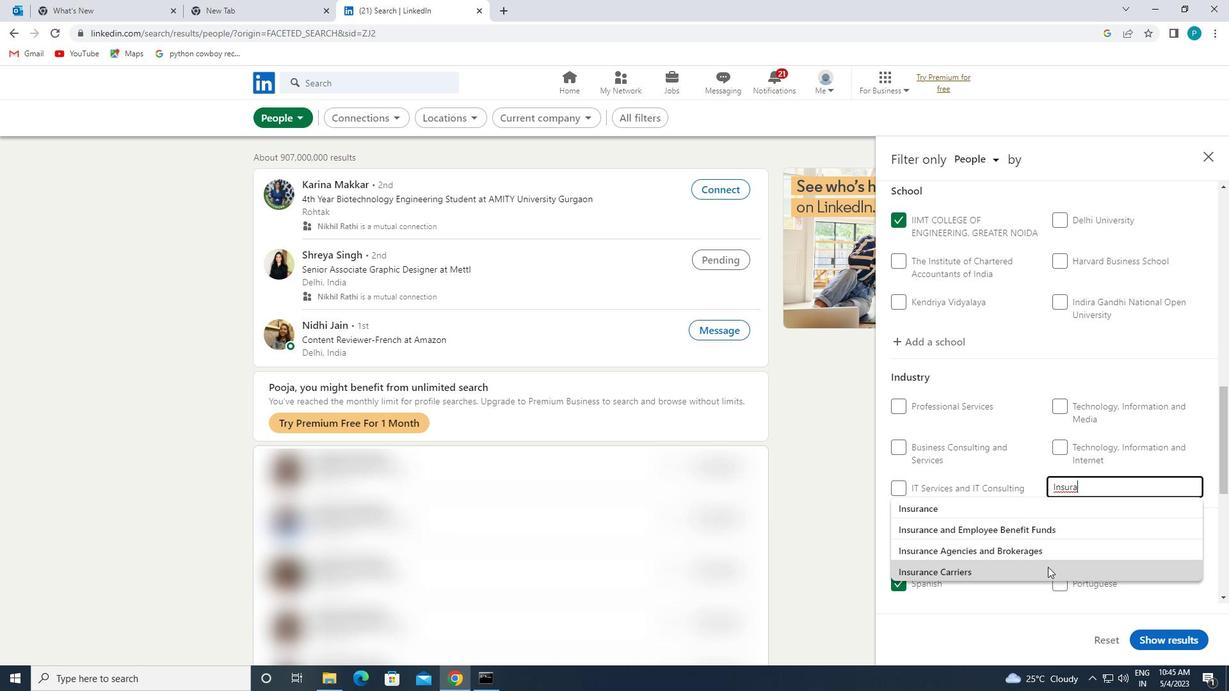 
Action: Mouse scrolled (1048, 566) with delta (0, 0)
Screenshot: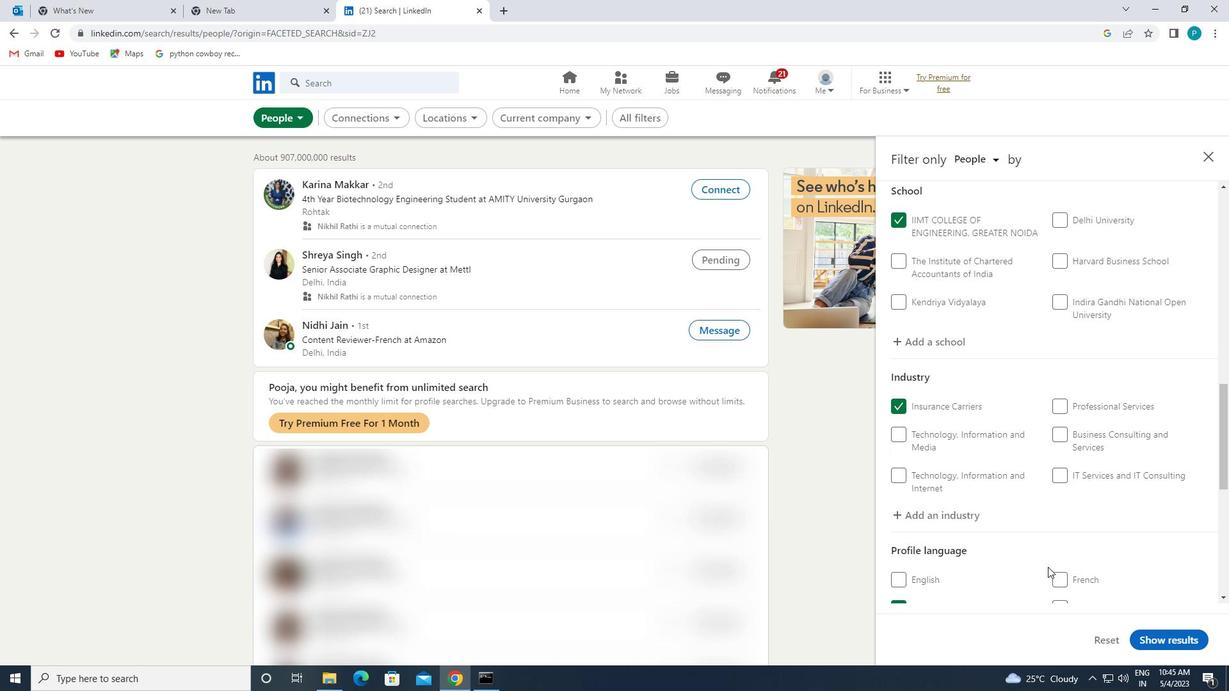 
Action: Mouse scrolled (1048, 566) with delta (0, 0)
Screenshot: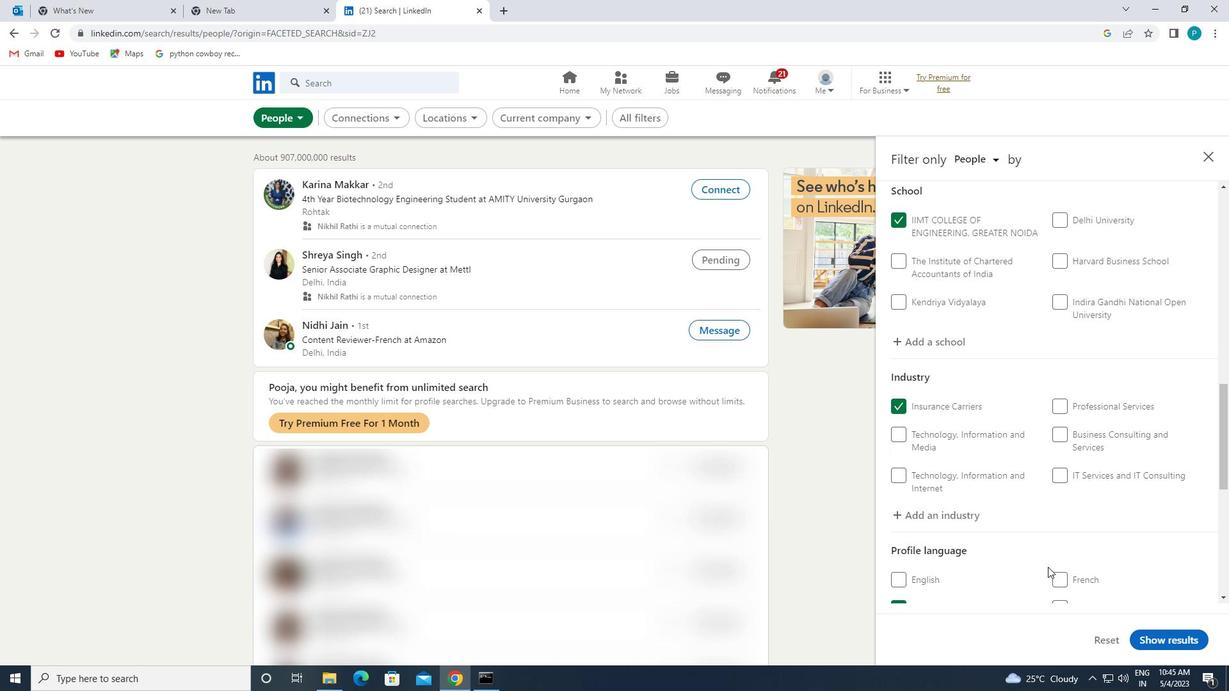 
Action: Mouse moved to (1076, 568)
Screenshot: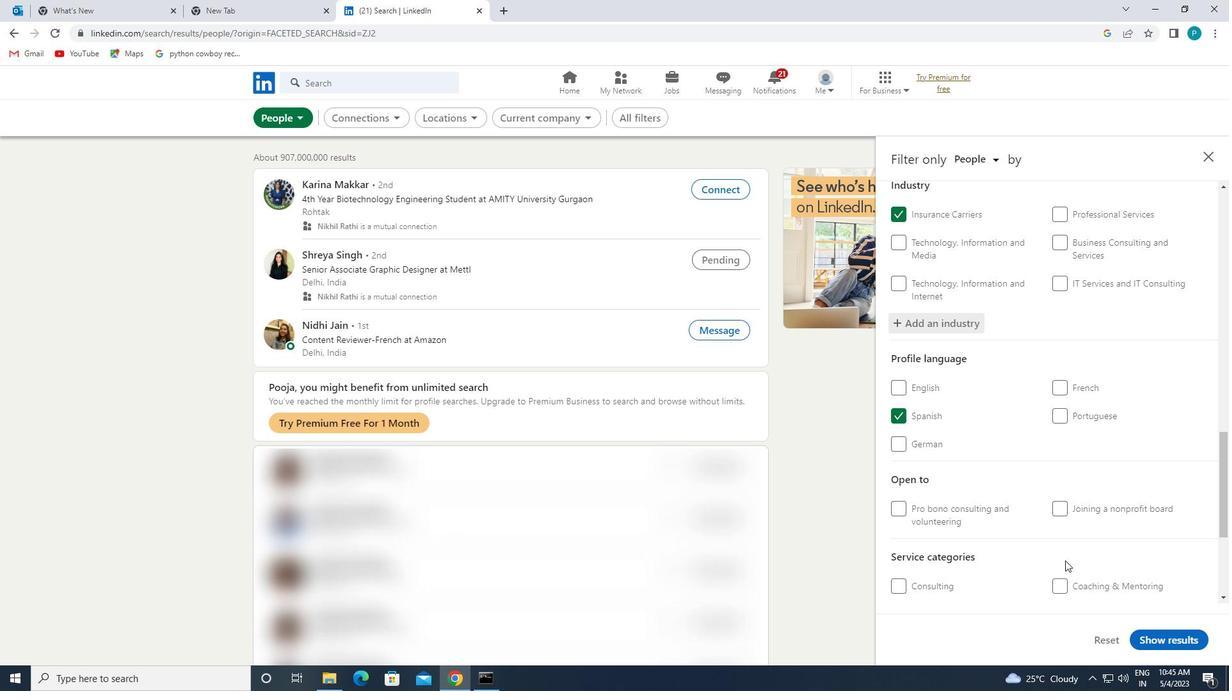 
Action: Mouse scrolled (1076, 568) with delta (0, 0)
Screenshot: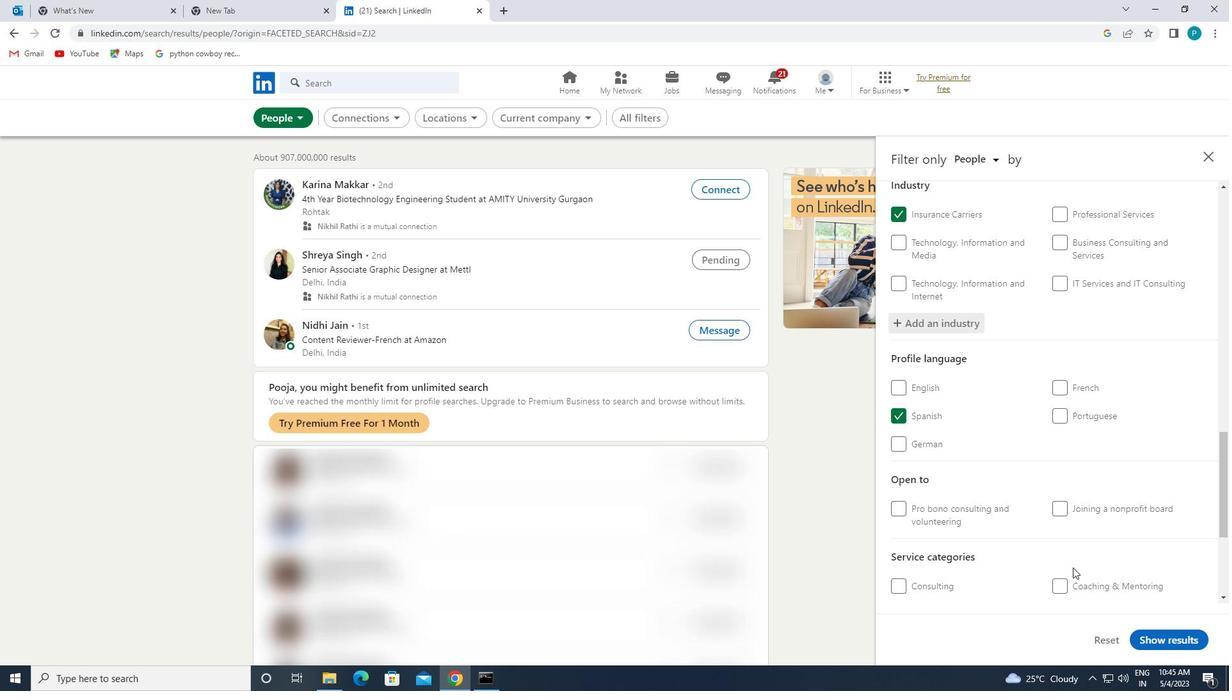 
Action: Mouse scrolled (1076, 568) with delta (0, 0)
Screenshot: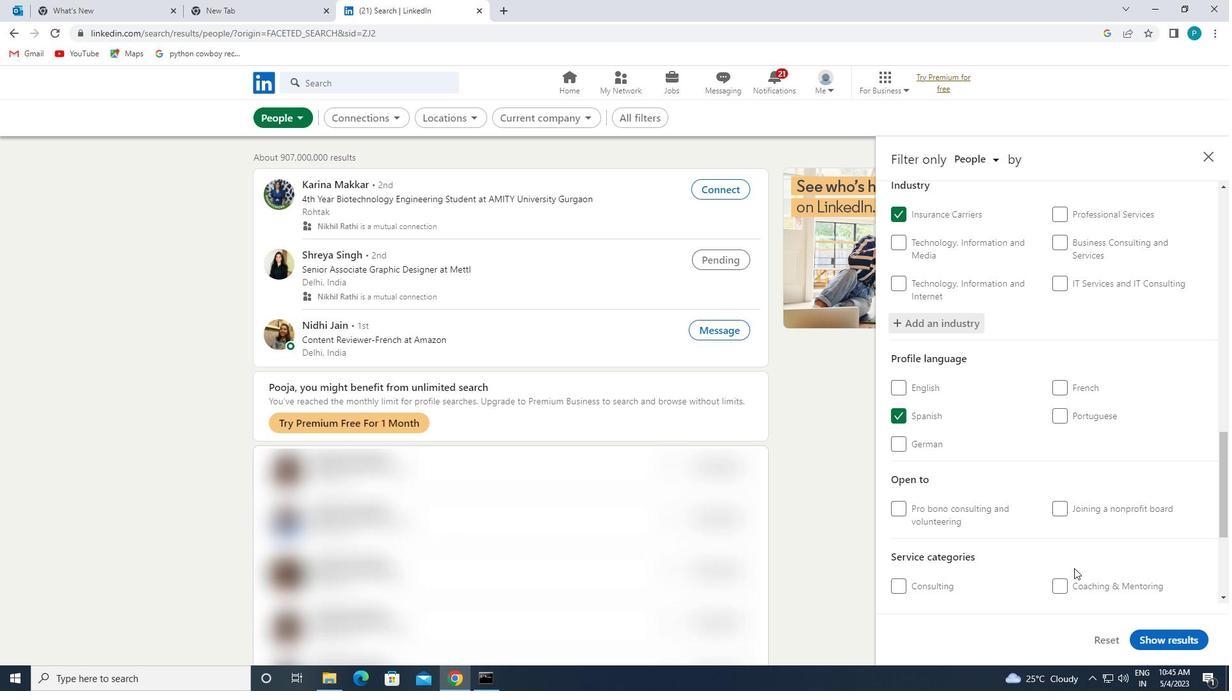 
Action: Mouse moved to (1079, 518)
Screenshot: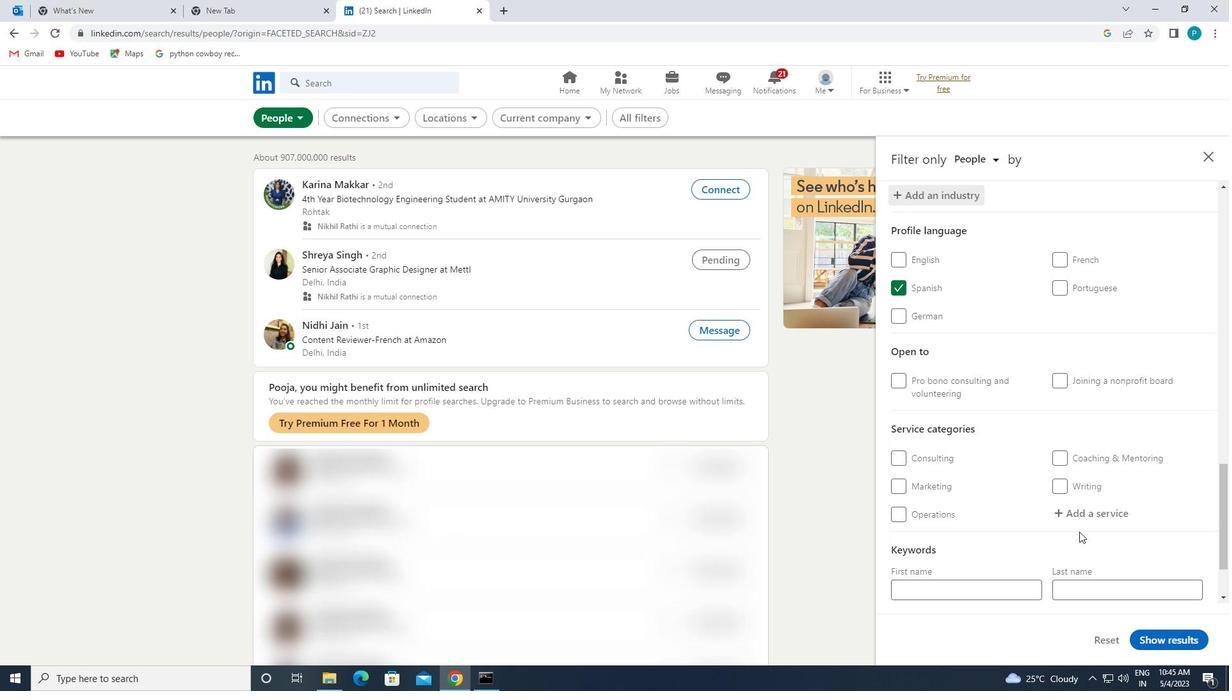 
Action: Mouse pressed left at (1079, 518)
Screenshot: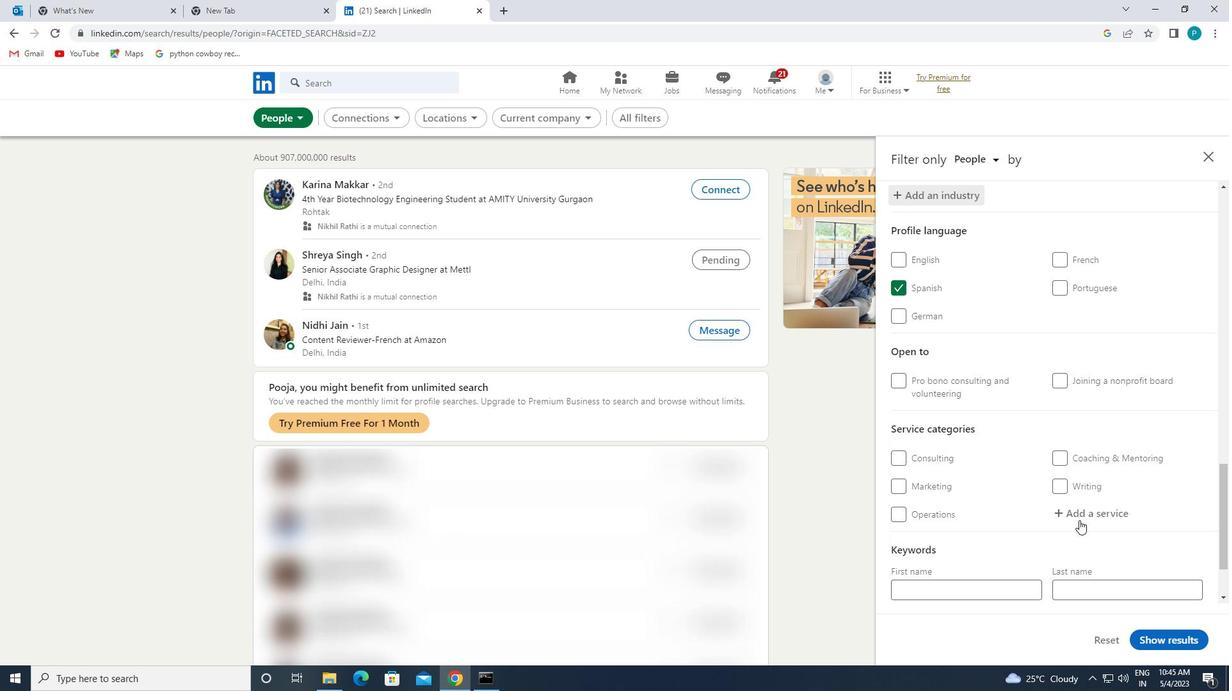 
Action: Mouse moved to (1080, 518)
Screenshot: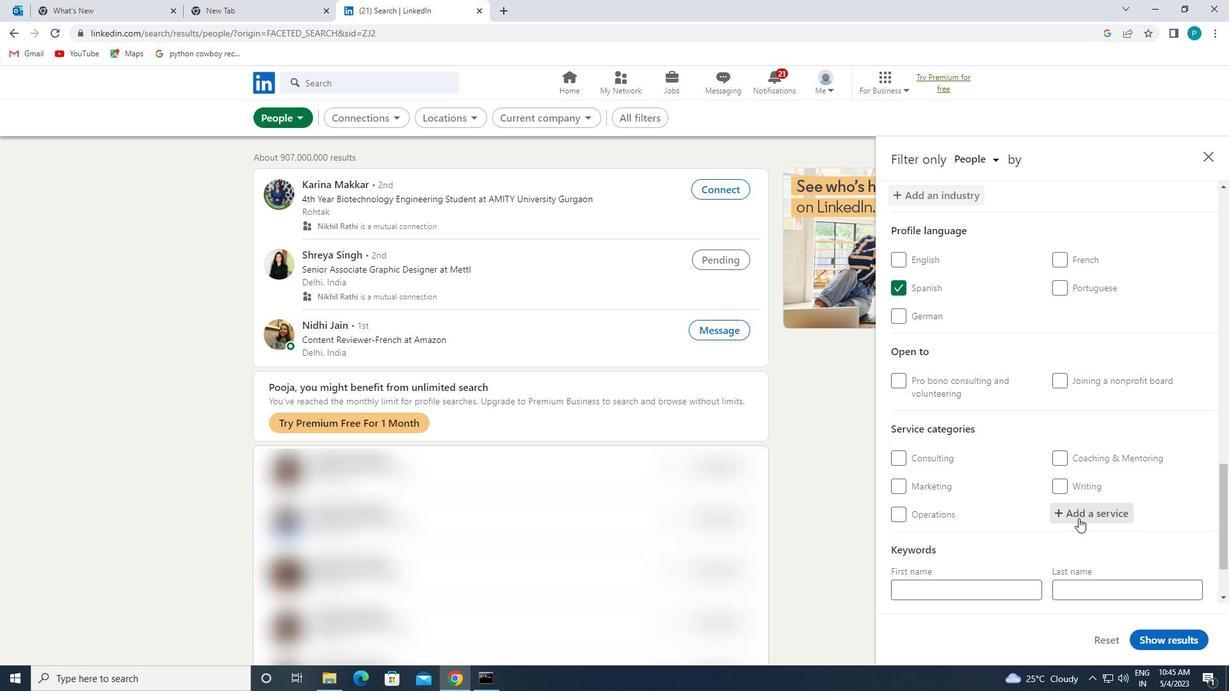 
Action: Key pressed <Key.caps_lock>C<Key.caps_lock>OMPUTER
Screenshot: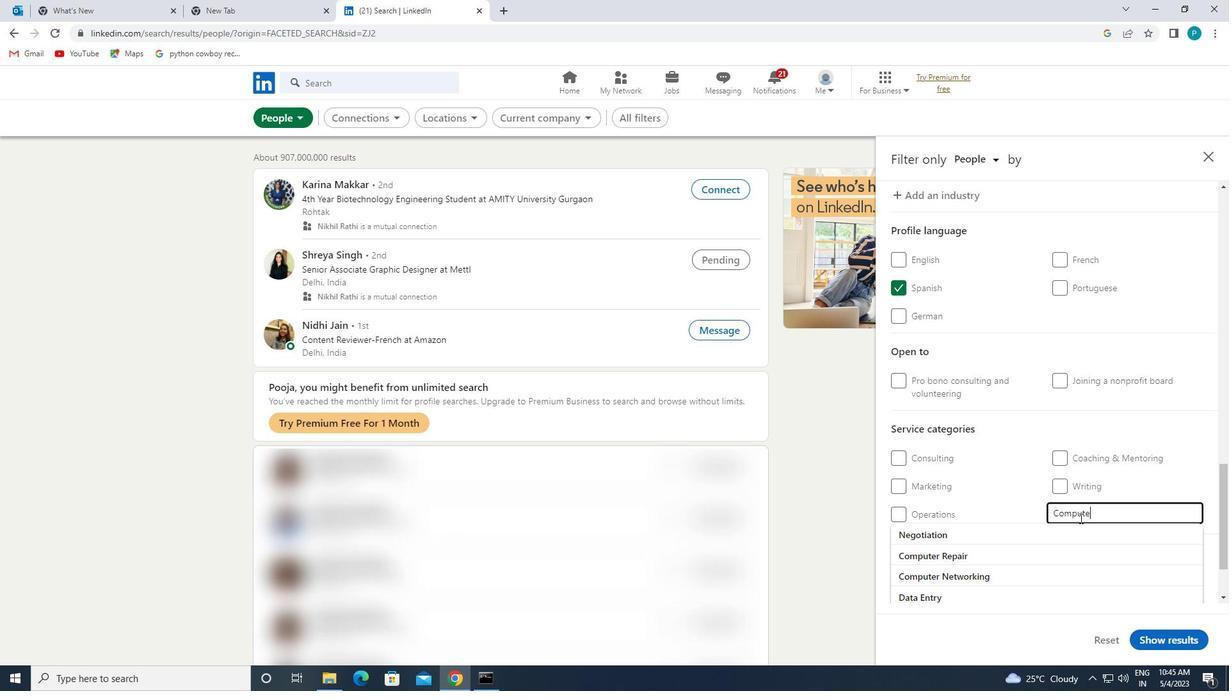 
Action: Mouse moved to (1041, 536)
Screenshot: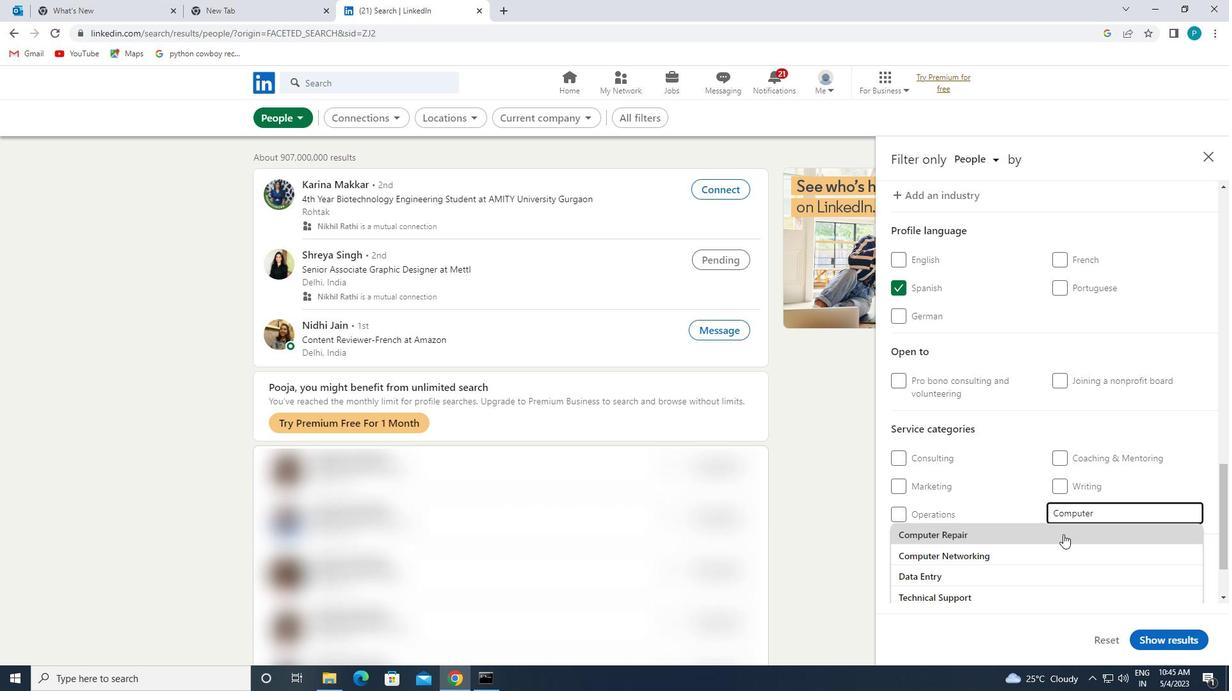 
Action: Mouse scrolled (1041, 536) with delta (0, 0)
Screenshot: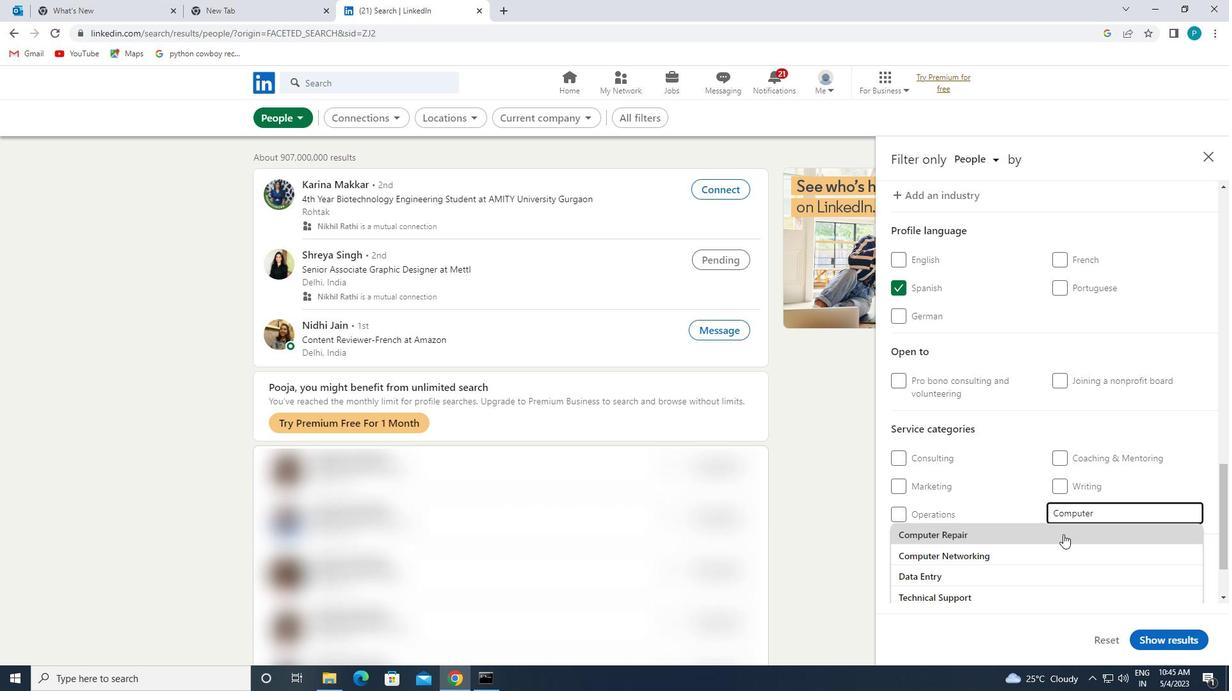 
Action: Mouse moved to (1005, 500)
Screenshot: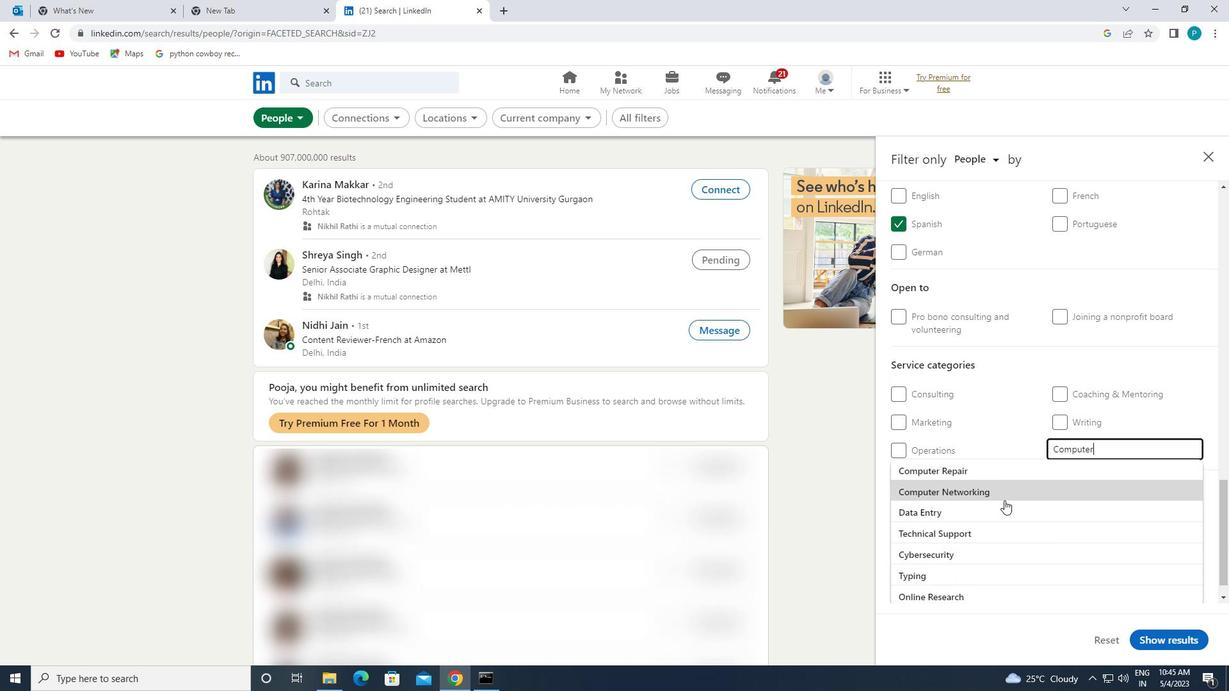 
Action: Mouse pressed left at (1005, 500)
Screenshot: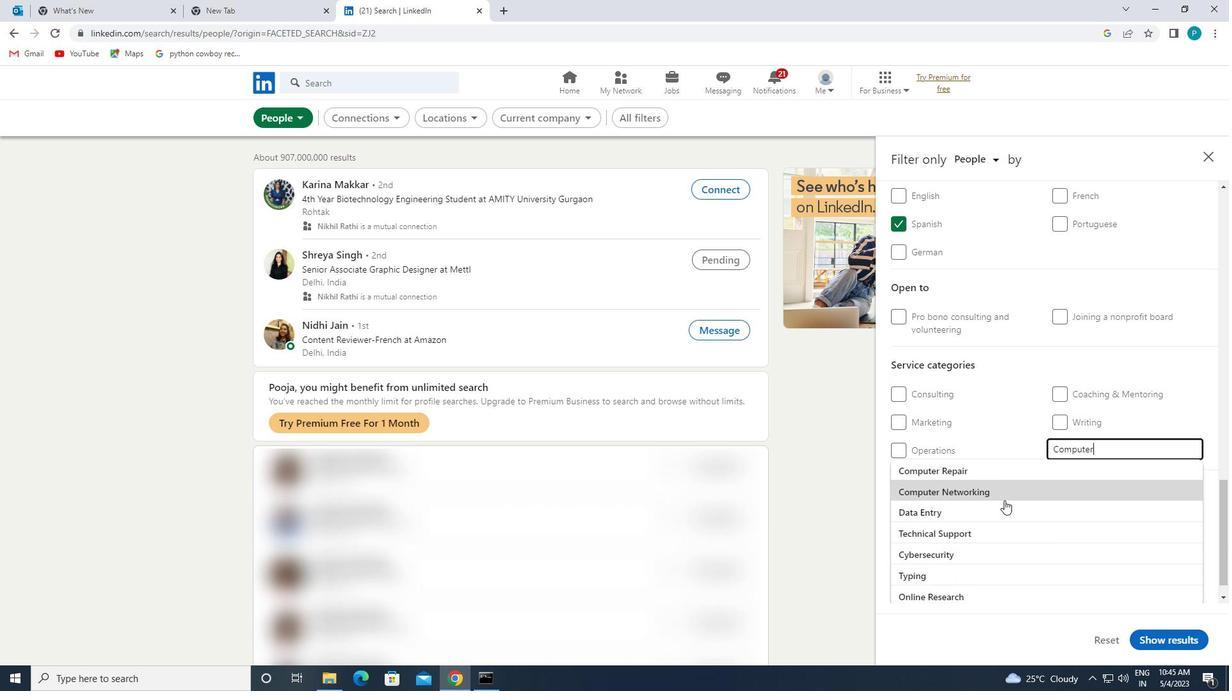 
Action: Mouse moved to (1004, 499)
Screenshot: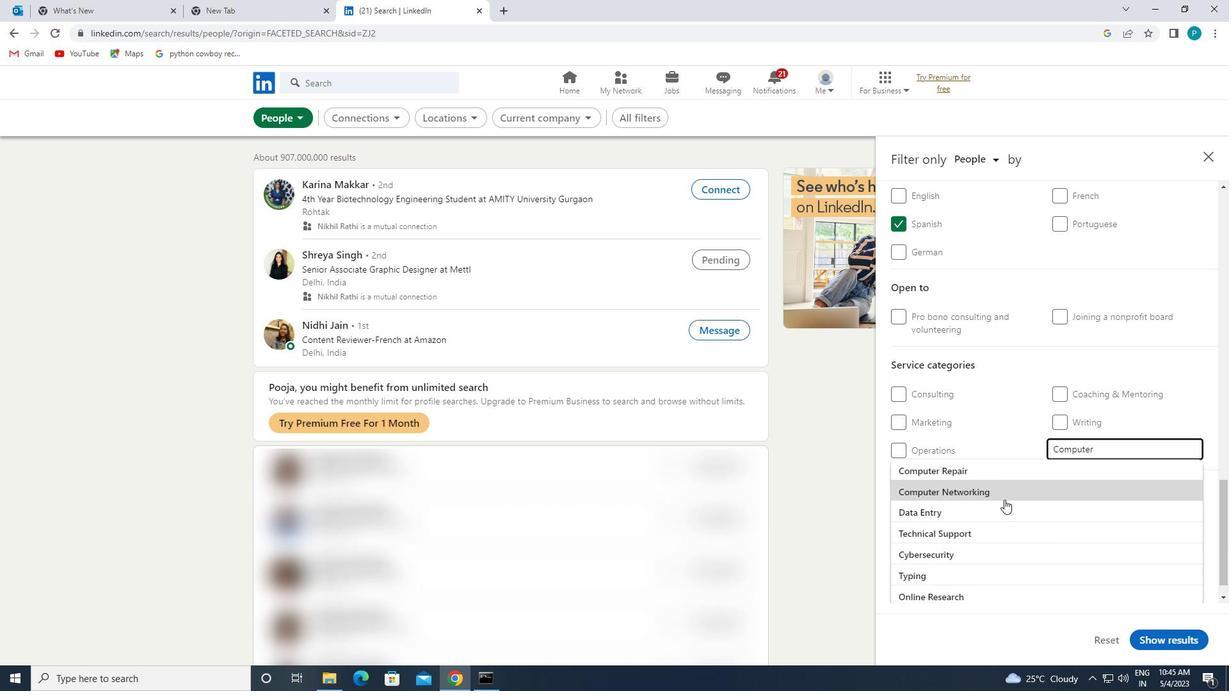 
Action: Mouse scrolled (1004, 499) with delta (0, 0)
Screenshot: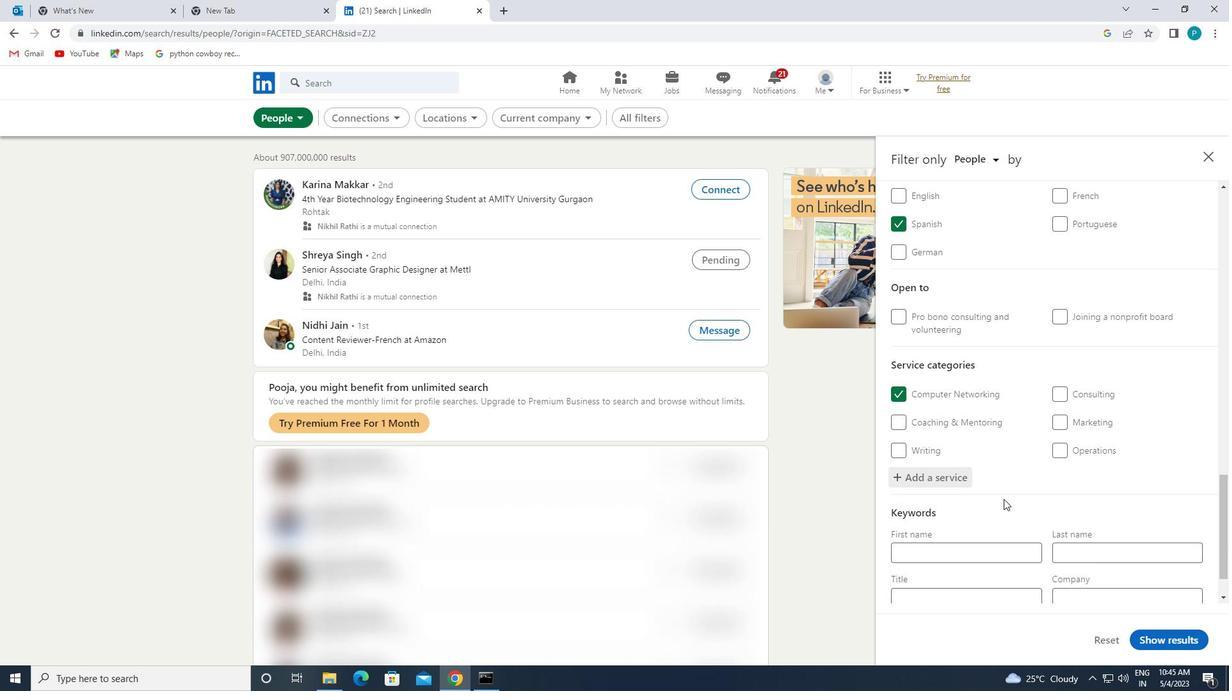 
Action: Mouse scrolled (1004, 499) with delta (0, 0)
Screenshot: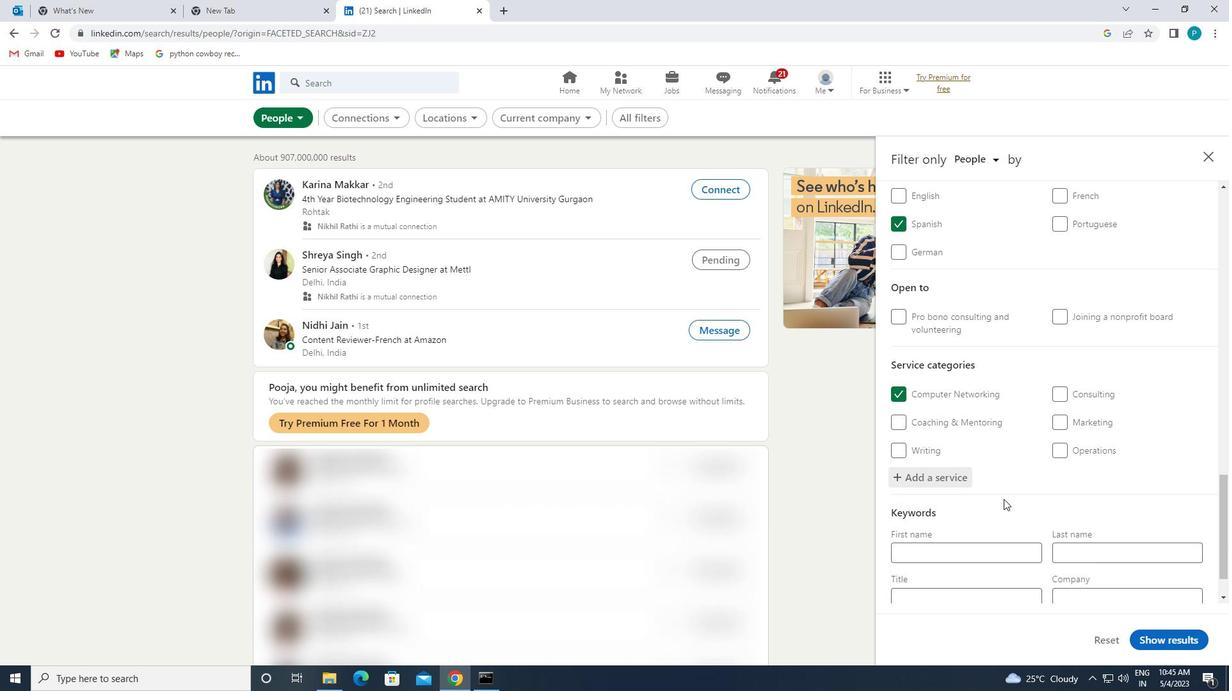 
Action: Mouse scrolled (1004, 499) with delta (0, 0)
Screenshot: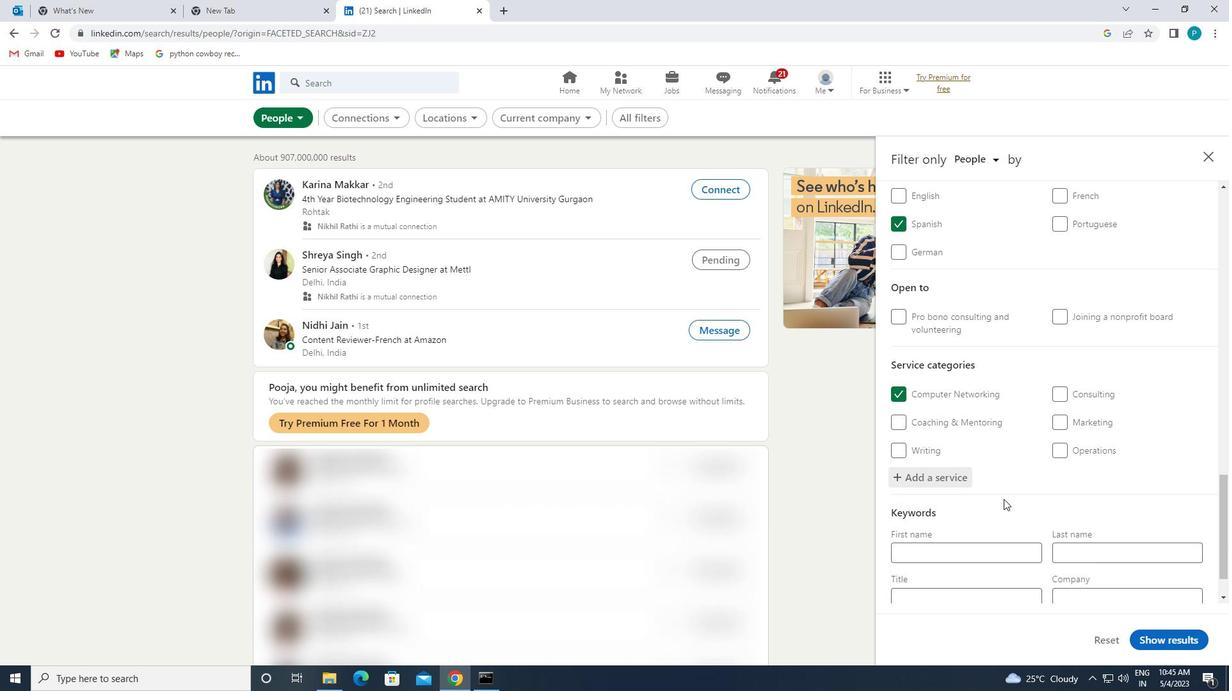 
Action: Mouse moved to (973, 557)
Screenshot: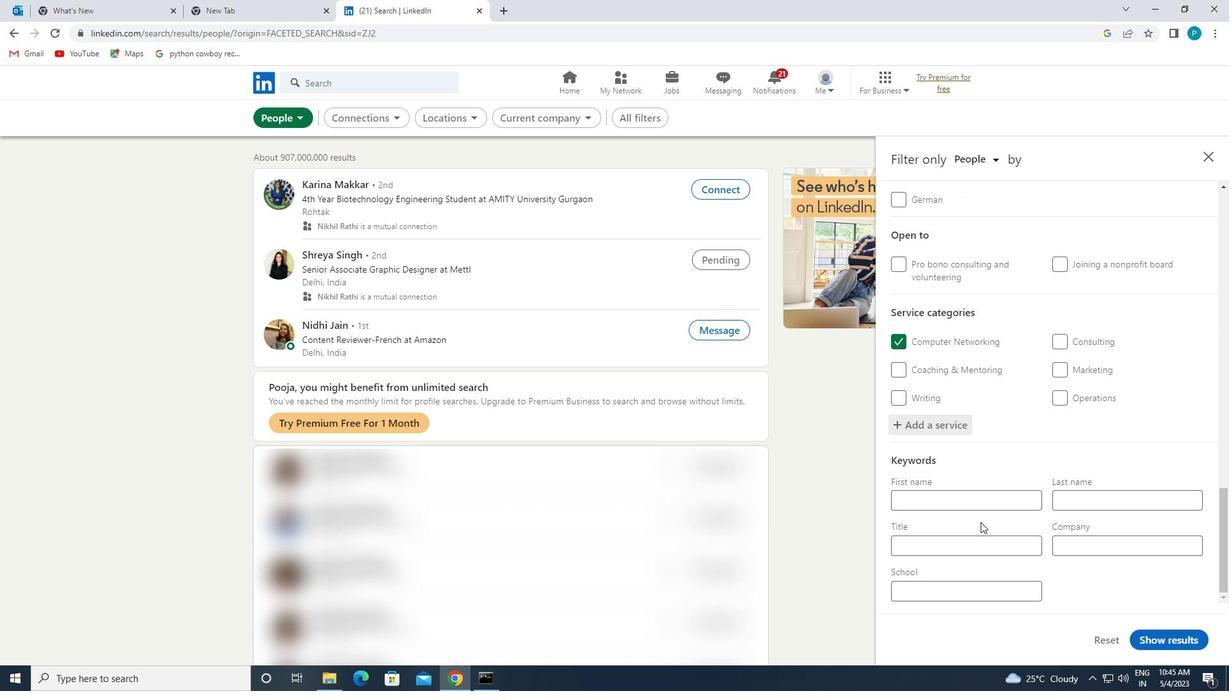 
Action: Mouse pressed left at (973, 557)
Screenshot: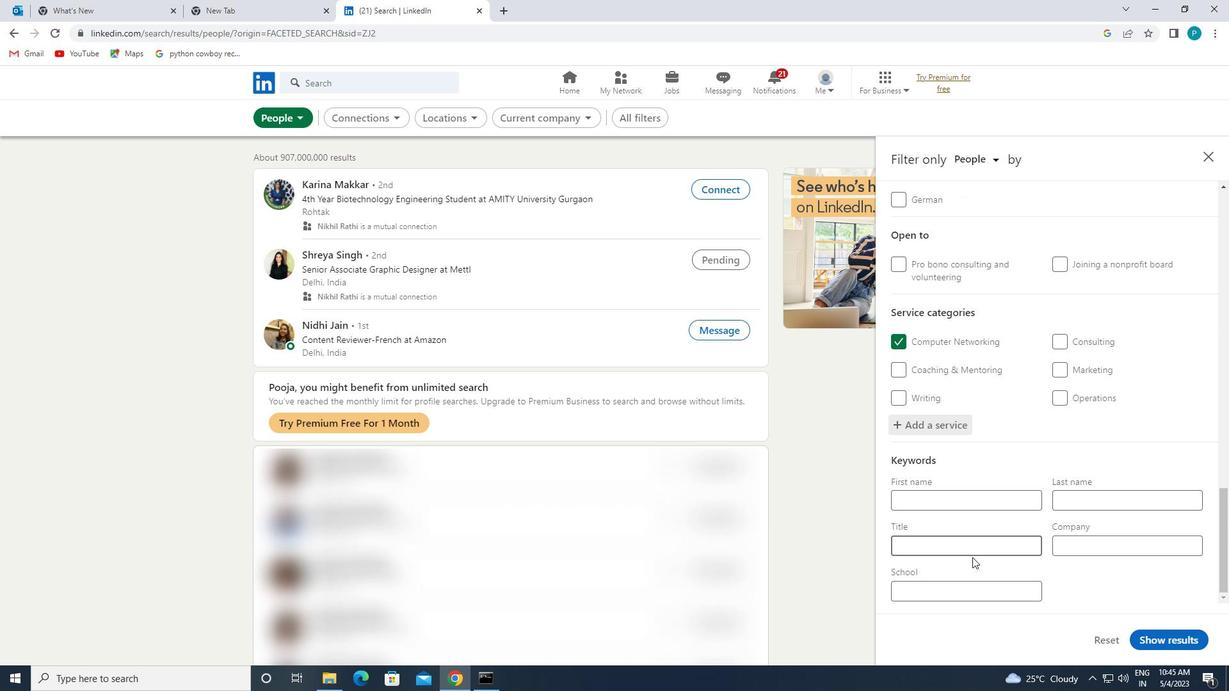 
Action: Mouse moved to (971, 554)
Screenshot: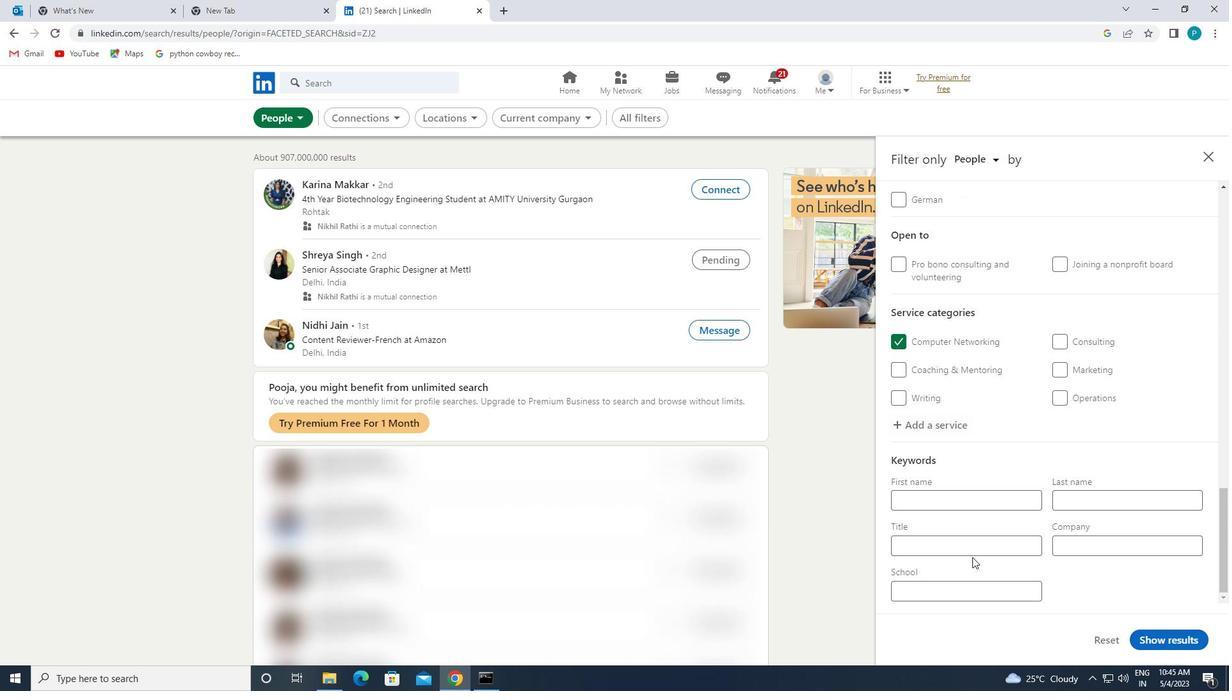 
Action: Mouse pressed left at (971, 554)
Screenshot: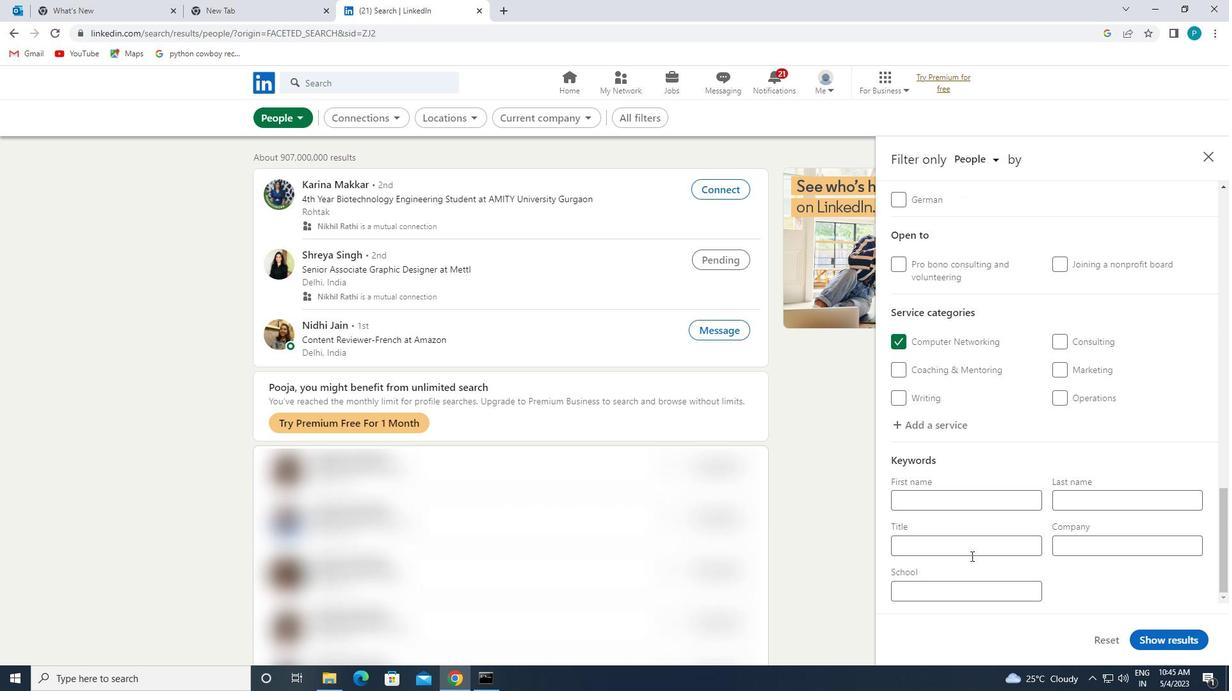 
Action: Mouse moved to (971, 554)
Screenshot: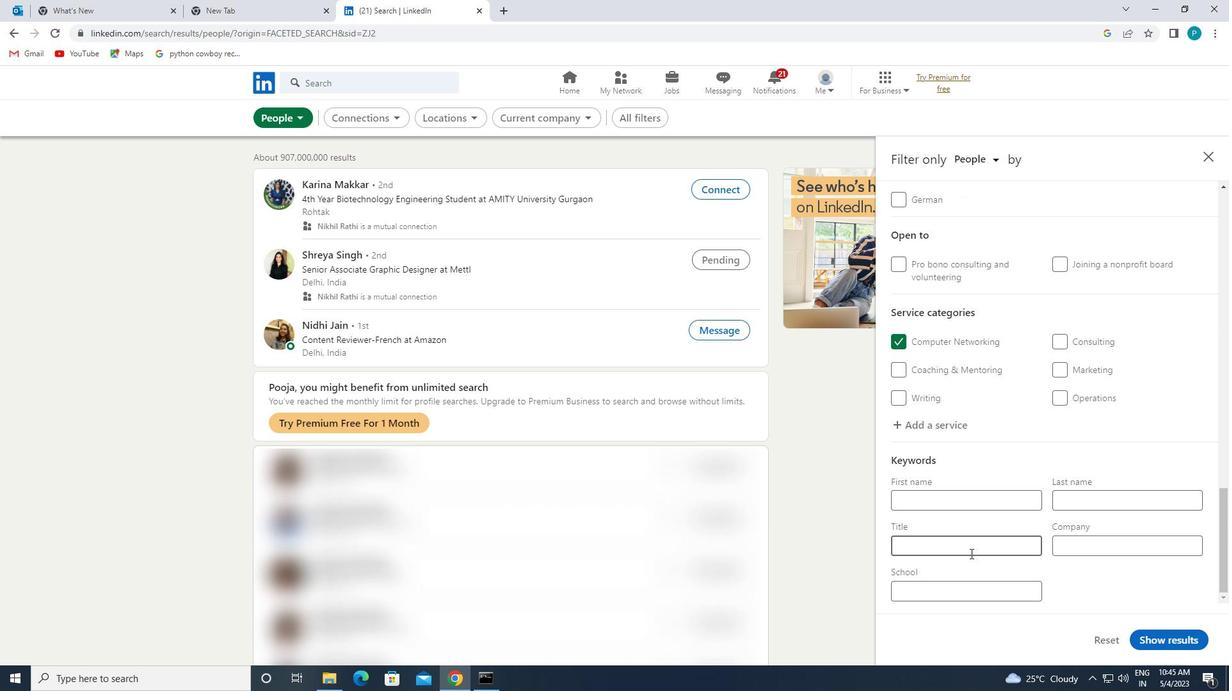 
Action: Key pressed <Key.caps_lock>M<Key.caps_lock>EDICAL<Key.space><Key.caps_lock>L<Key.caps_lock>ABORATORY<Key.space><Key.caps_lock>T<Key.caps_lock>ECH
Screenshot: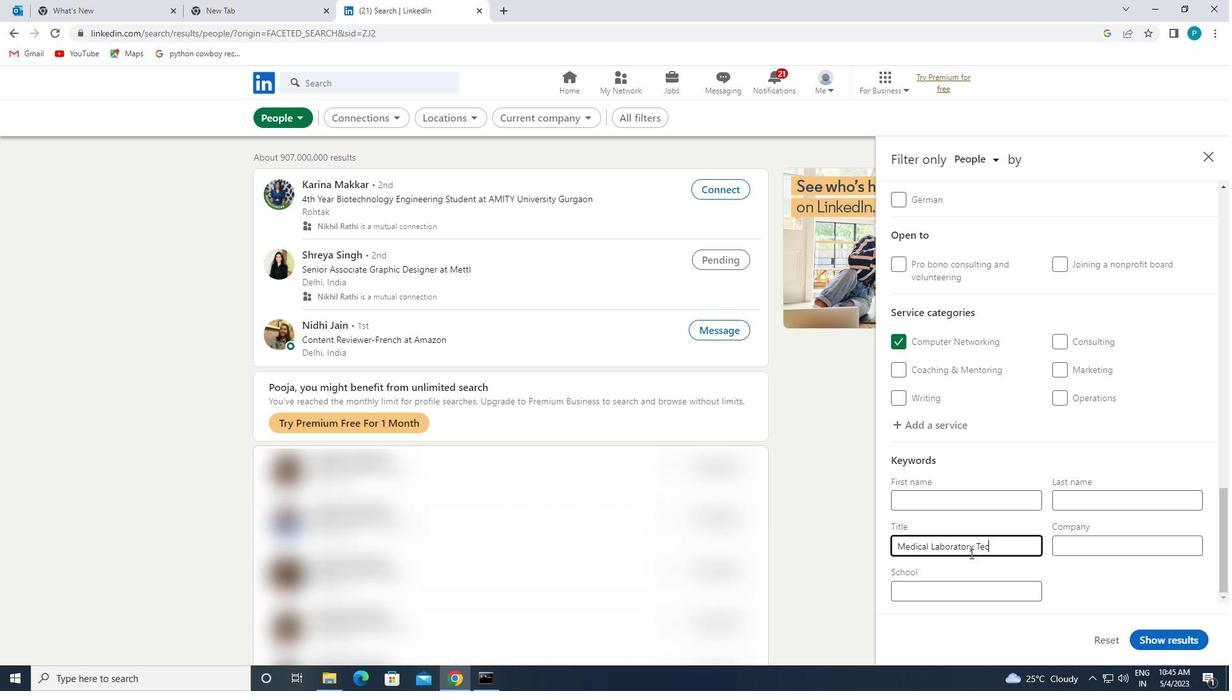 
Action: Mouse moved to (1183, 640)
Screenshot: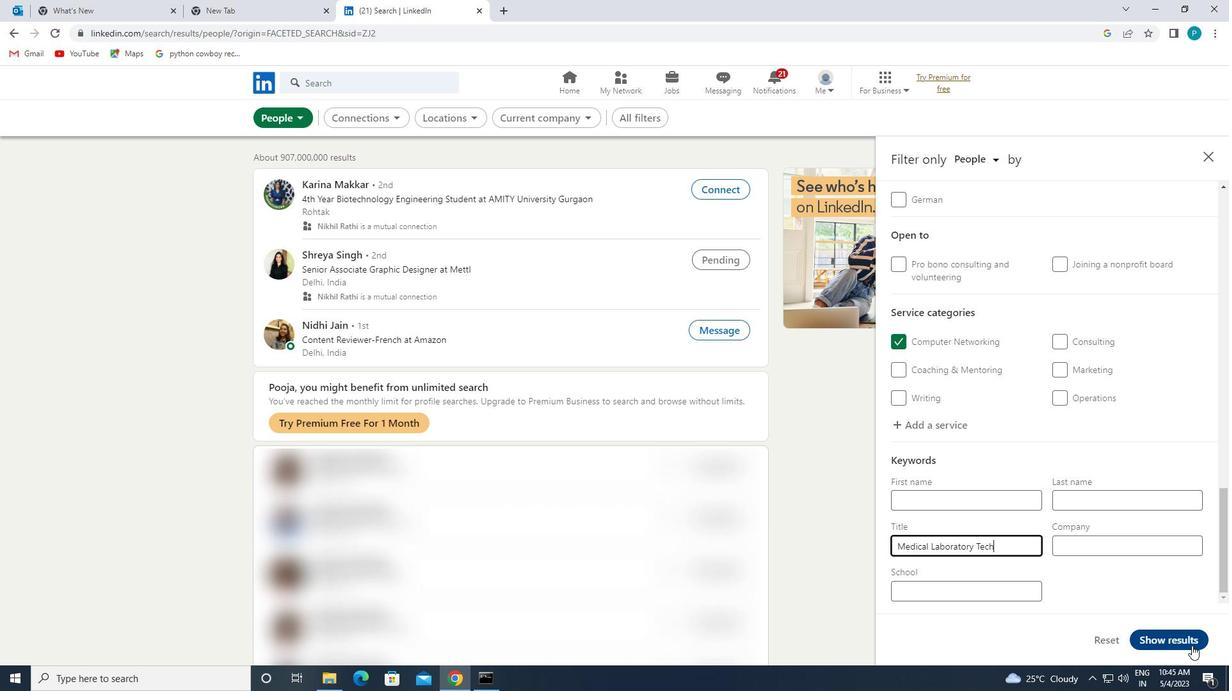 
Action: Mouse pressed left at (1183, 640)
Screenshot: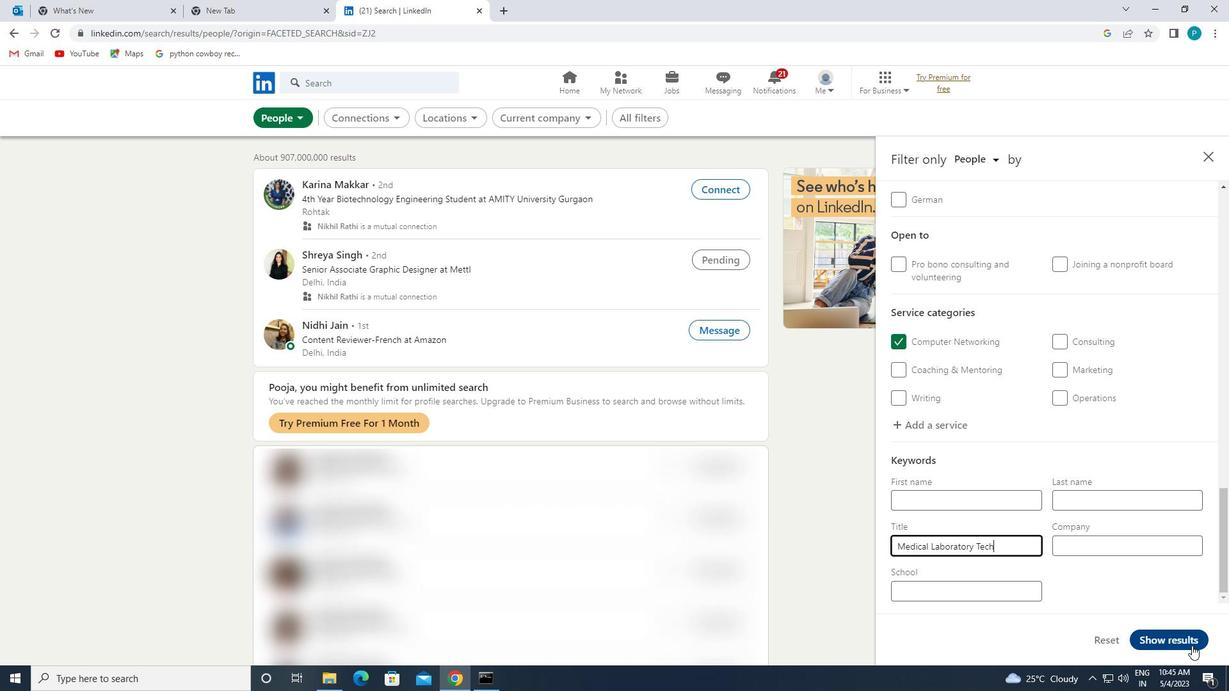 
